 Task: Look for space in Don Carlos, Philippines from 6th September, 2023 to 12th September, 2023 for 4 adults in price range Rs.10000 to Rs.14000. Place can be private room with 4 bedrooms having 4 beds and 4 bathrooms. Property type can be house, flat, guest house. Amenities needed are: wifi, TV, free parkinig on premises, gym, breakfast. Booking option can be shelf check-in. Required host language is English.
Action: Mouse moved to (490, 123)
Screenshot: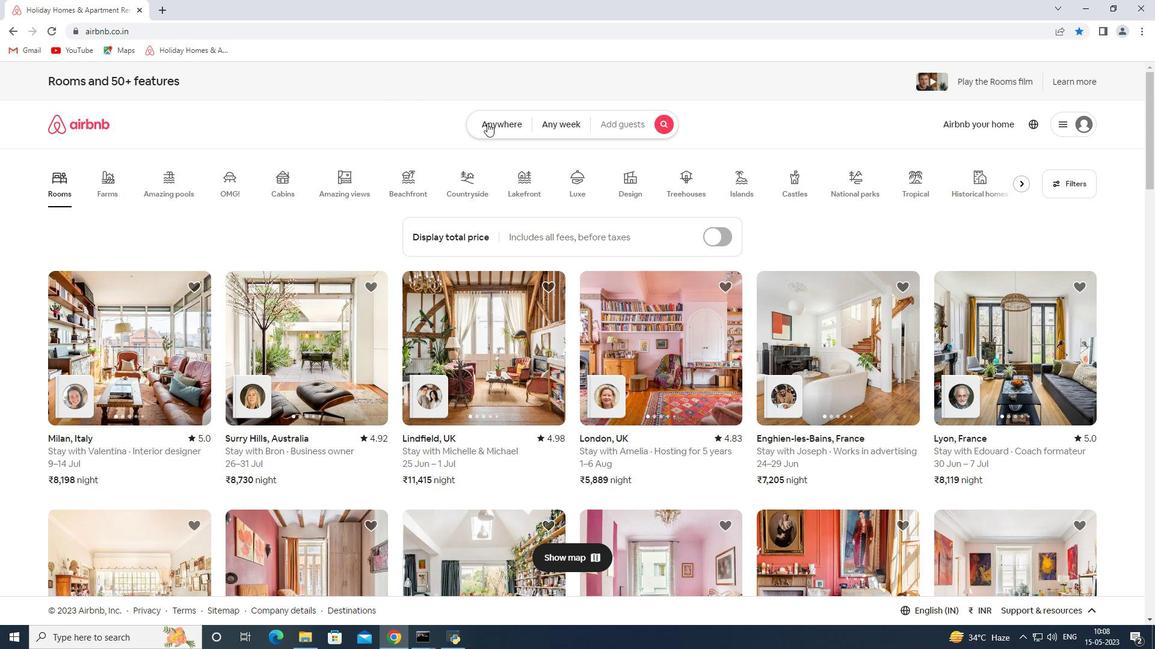 
Action: Mouse pressed left at (490, 123)
Screenshot: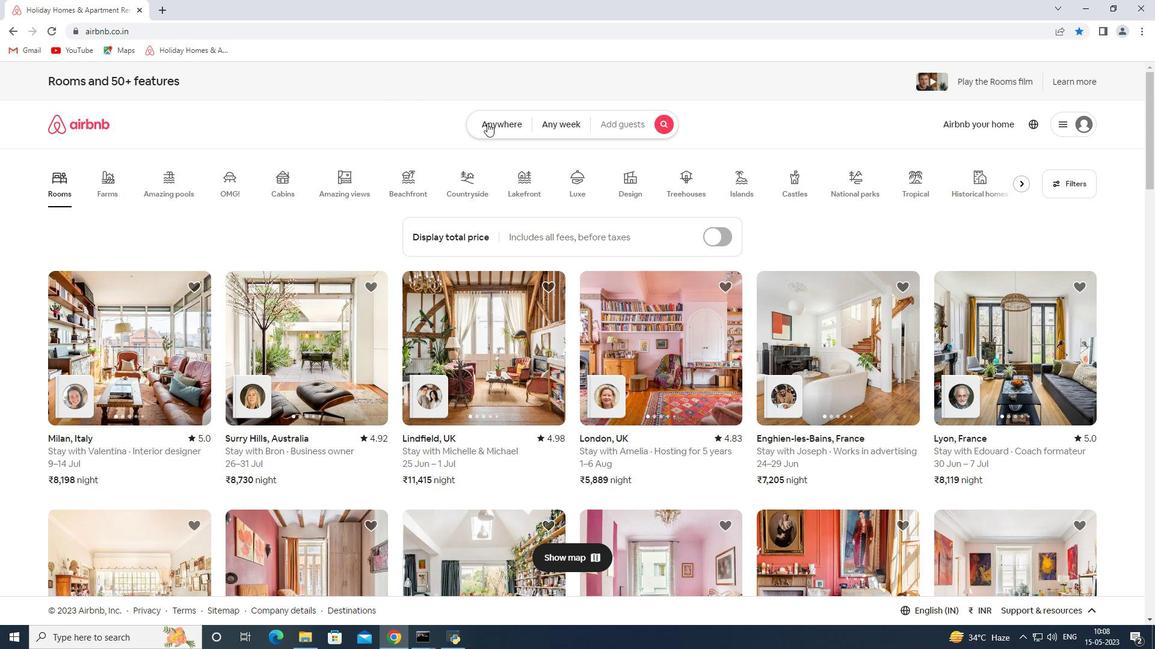 
Action: Mouse moved to (428, 175)
Screenshot: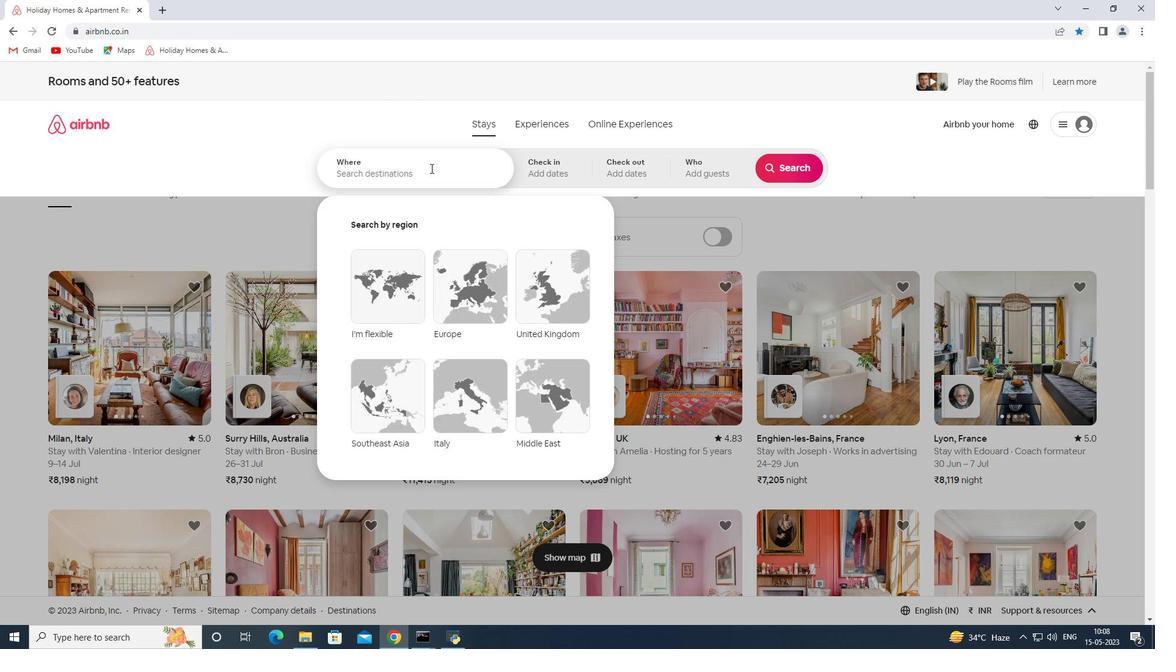 
Action: Mouse pressed left at (428, 175)
Screenshot: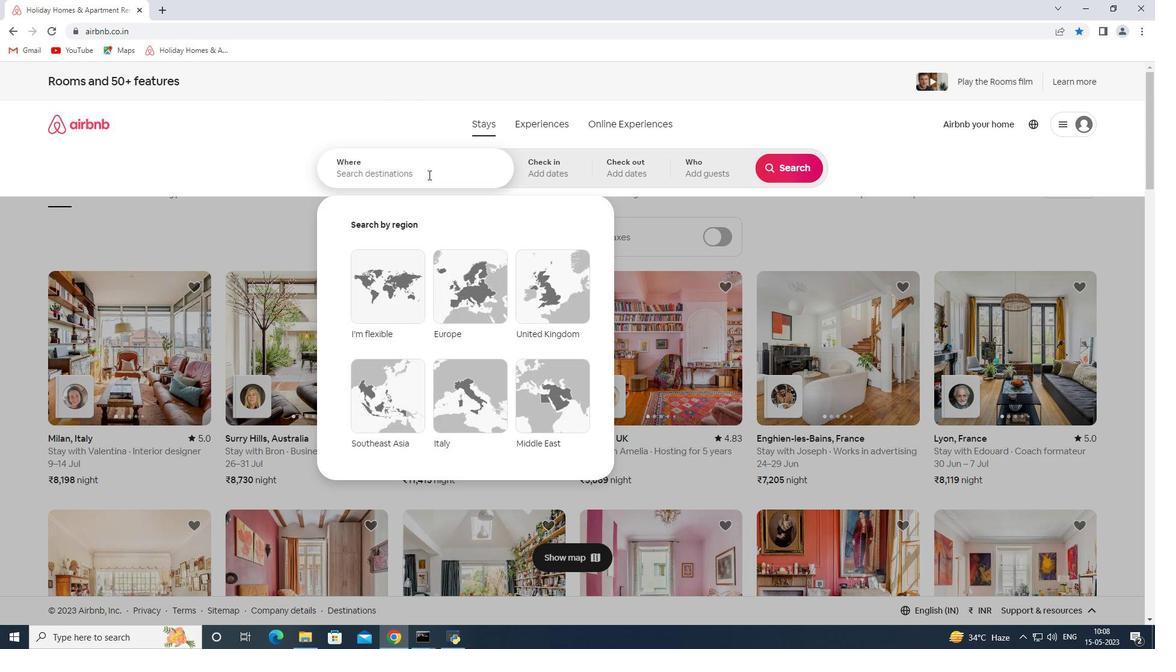 
Action: Key pressed <Key.shift><Key.shift><Key.shift><Key.shift><Key.shift><Key.shift>Don<Key.shift><Key.space><Key.shift>Carlos<Key.space><Key.shift>Philippines<Key.space><Key.enter>
Screenshot: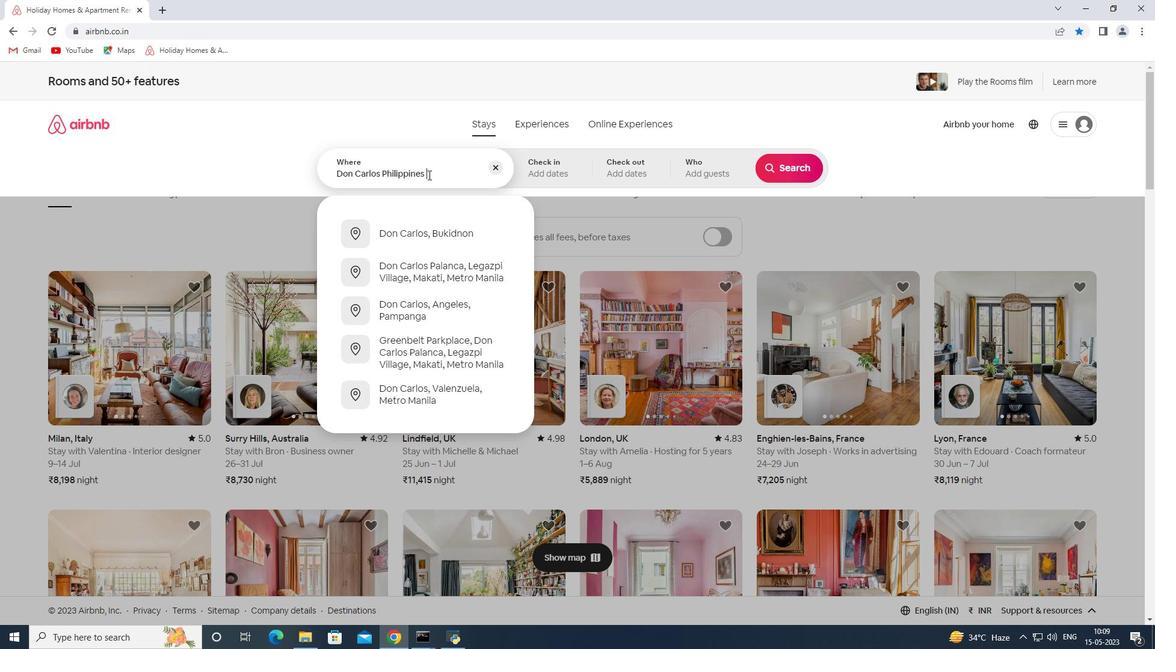 
Action: Mouse moved to (794, 265)
Screenshot: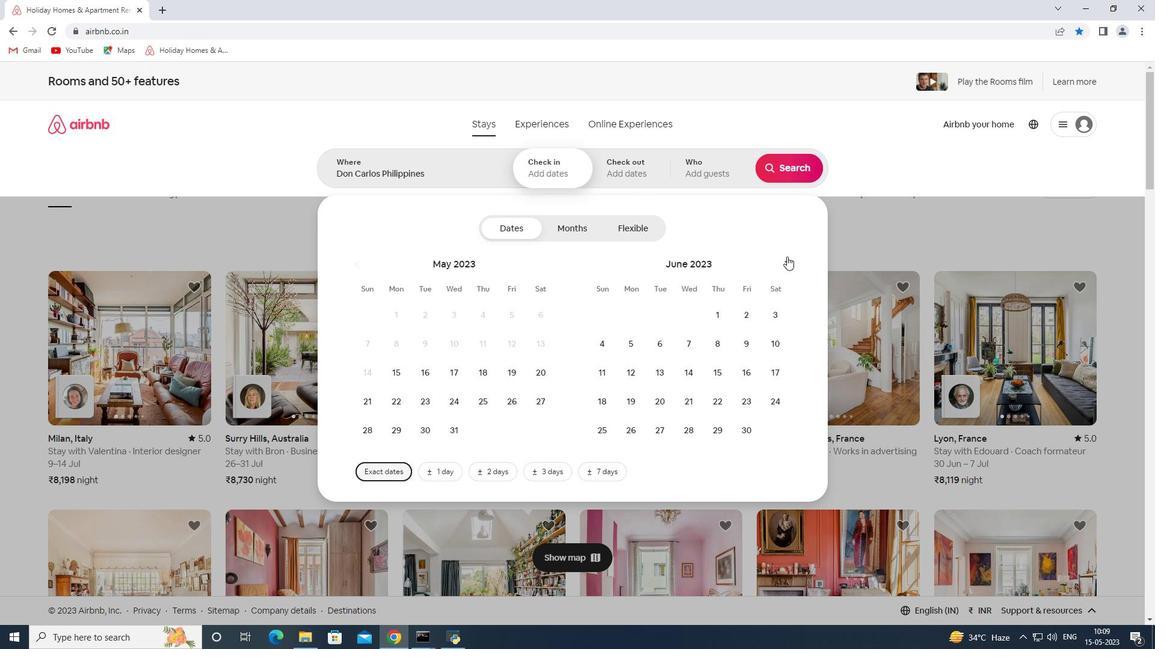 
Action: Mouse pressed left at (794, 265)
Screenshot: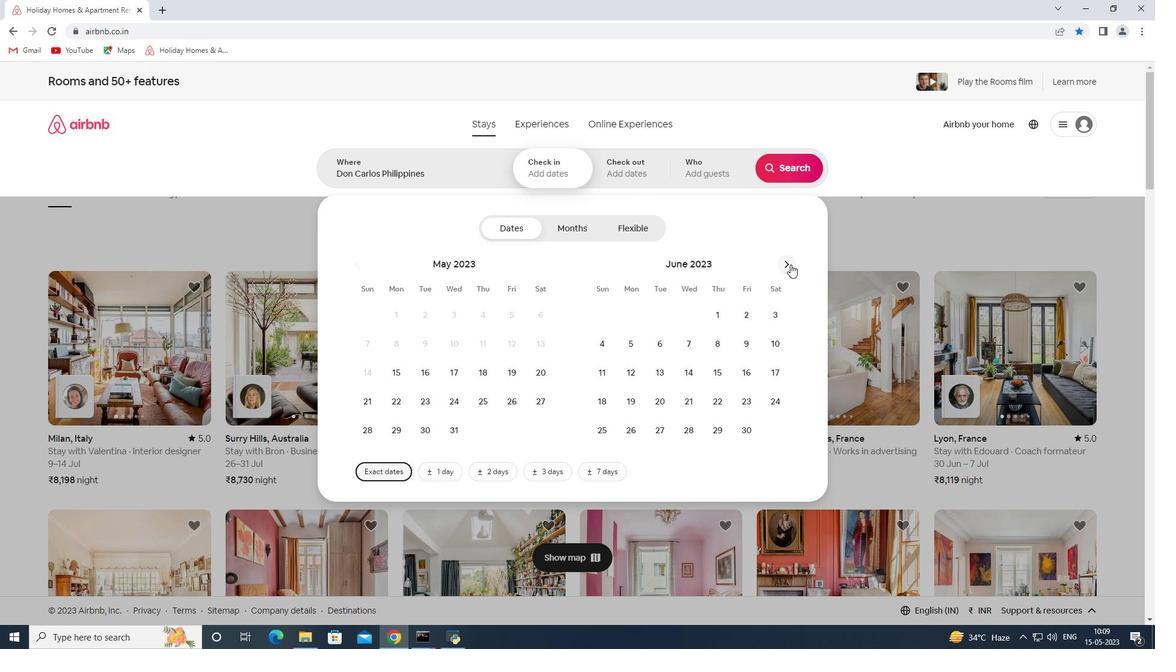 
Action: Mouse moved to (788, 265)
Screenshot: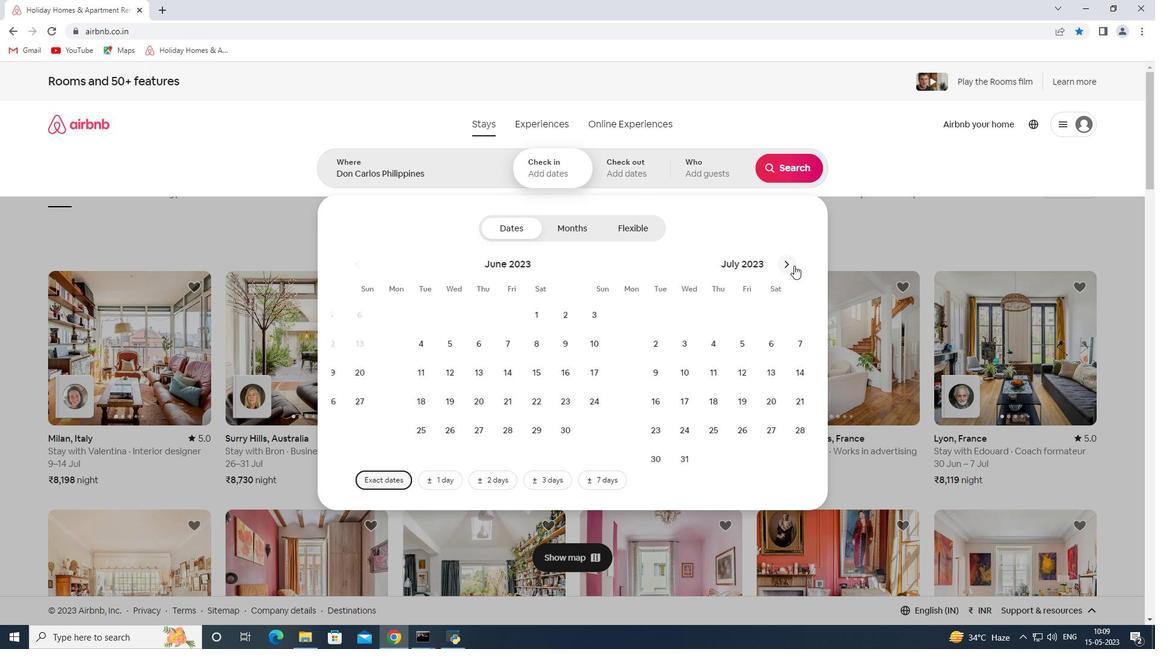 
Action: Mouse pressed left at (788, 265)
Screenshot: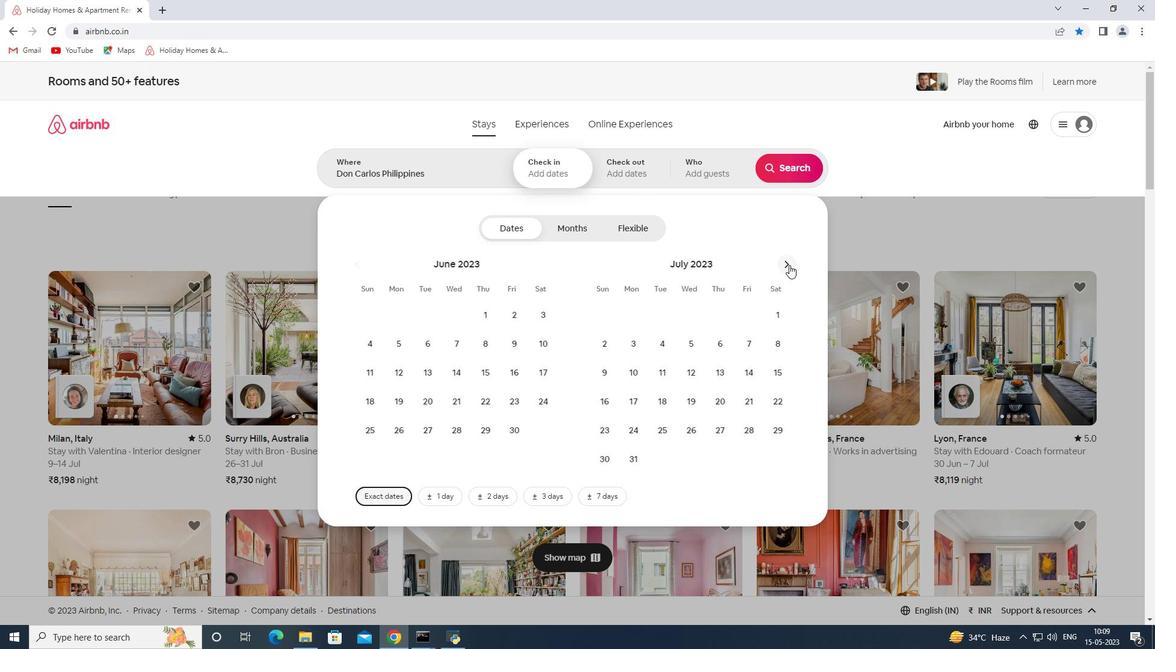 
Action: Mouse moved to (779, 265)
Screenshot: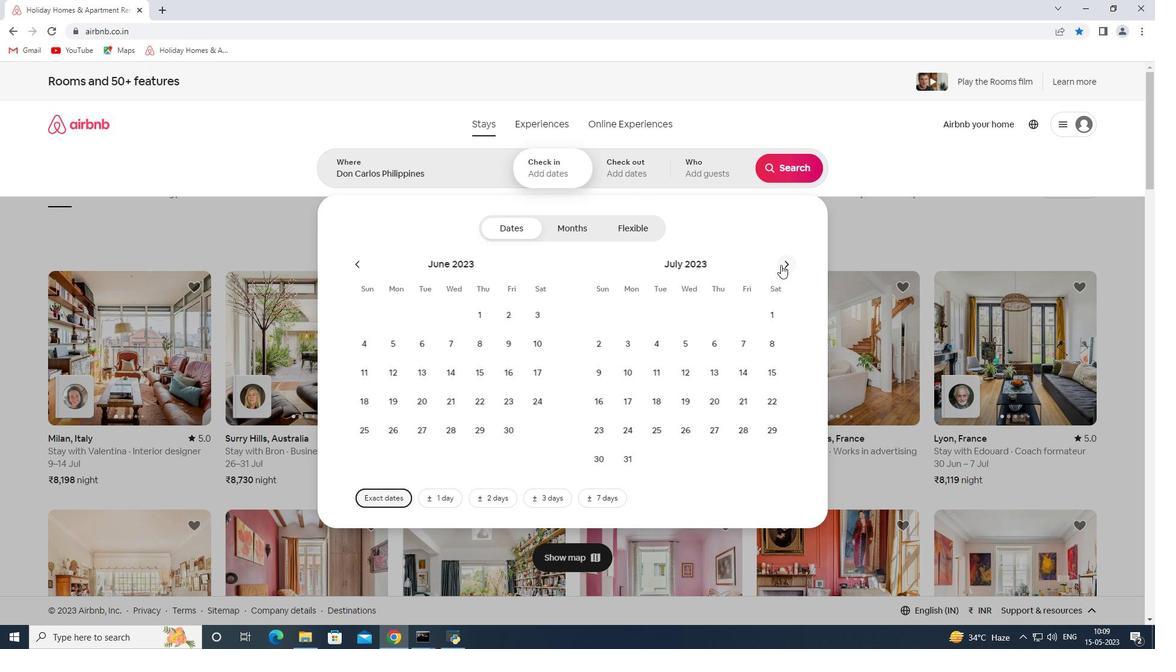 
Action: Mouse pressed left at (779, 265)
Screenshot: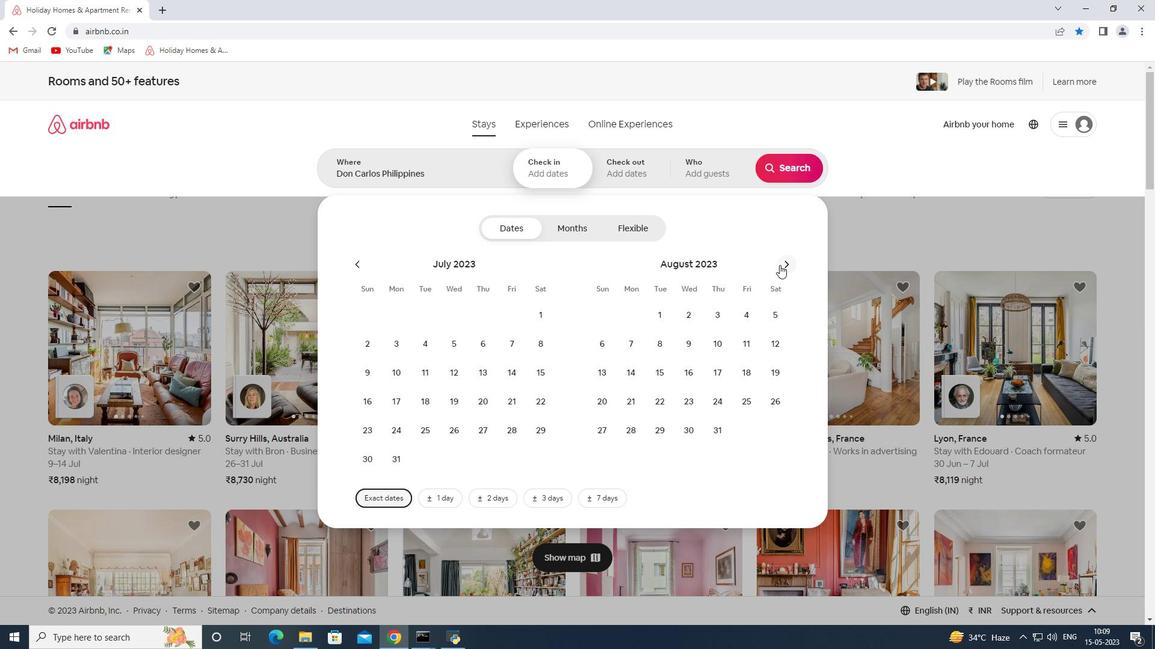 
Action: Mouse moved to (690, 345)
Screenshot: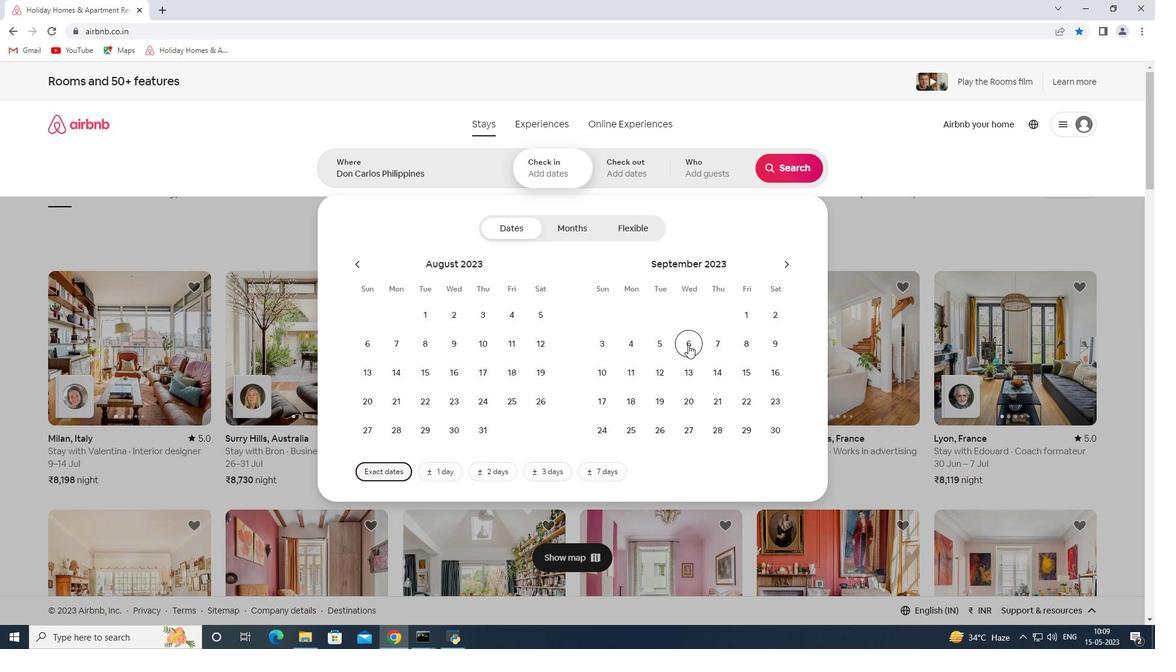 
Action: Mouse pressed left at (690, 345)
Screenshot: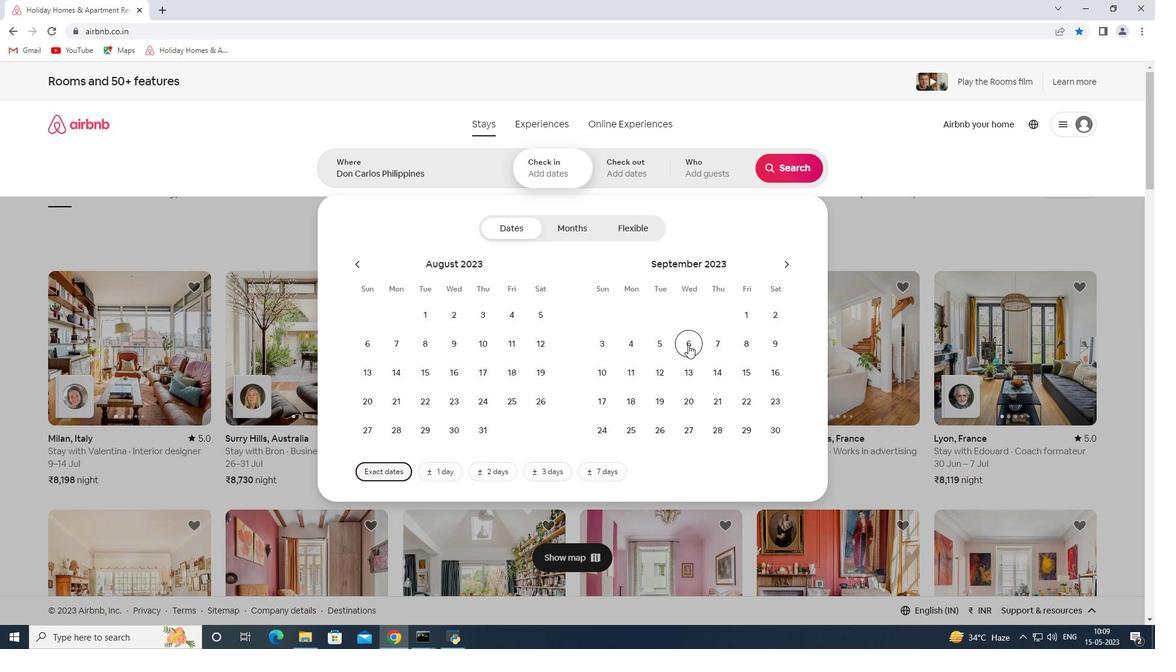 
Action: Mouse moved to (665, 373)
Screenshot: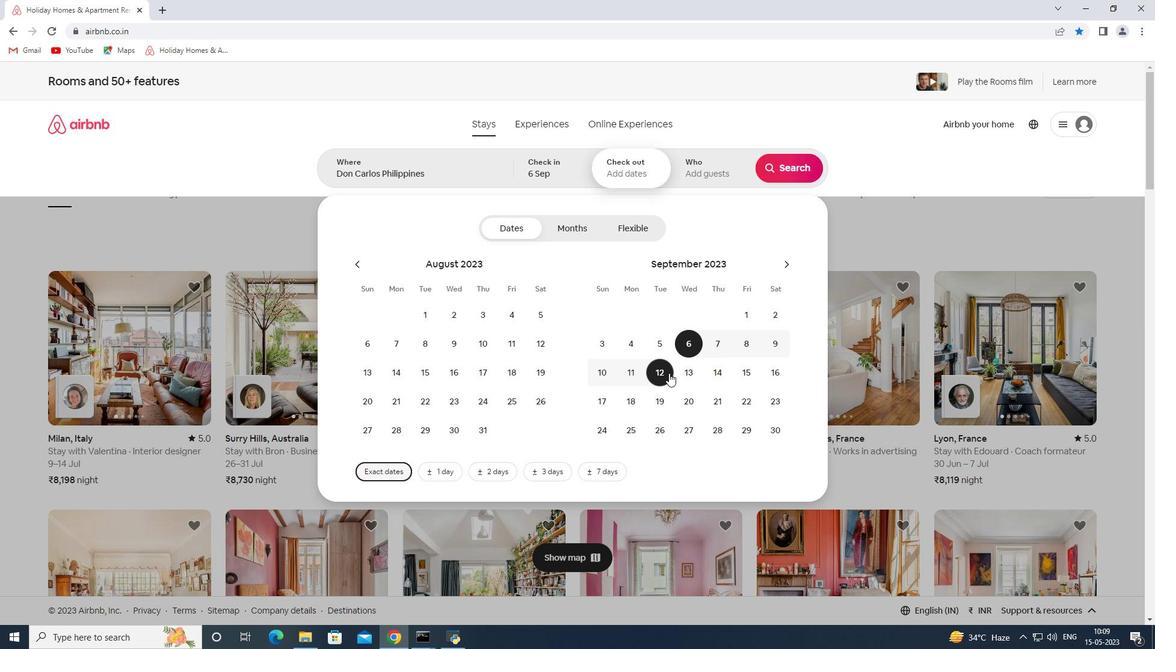 
Action: Mouse pressed left at (665, 373)
Screenshot: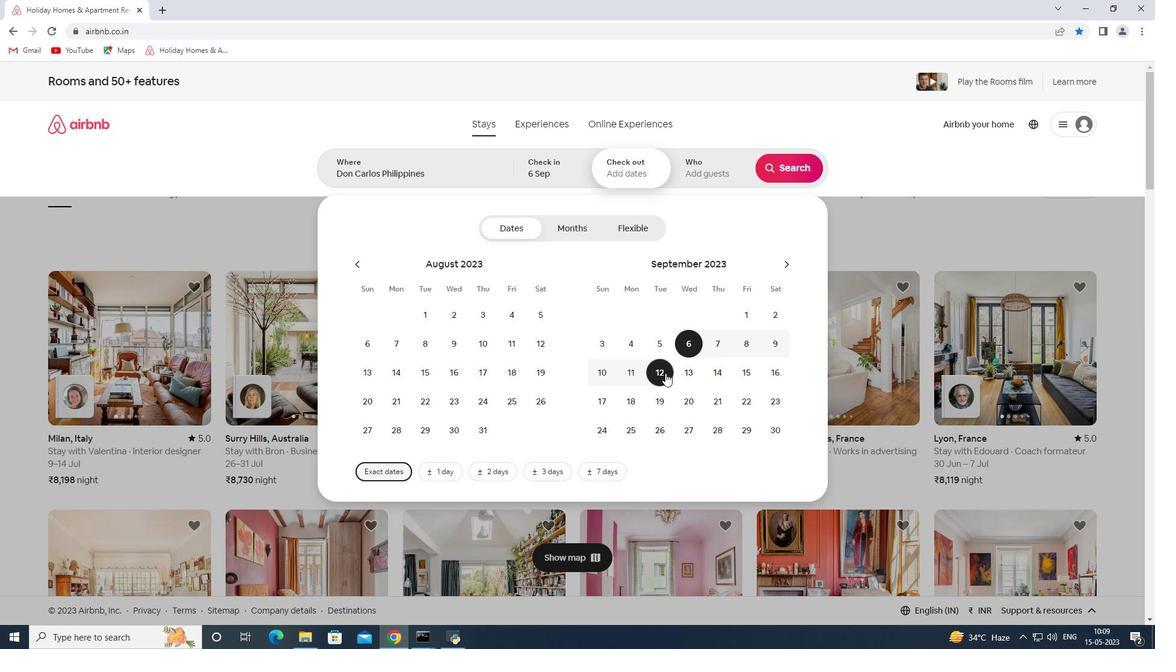 
Action: Mouse moved to (714, 179)
Screenshot: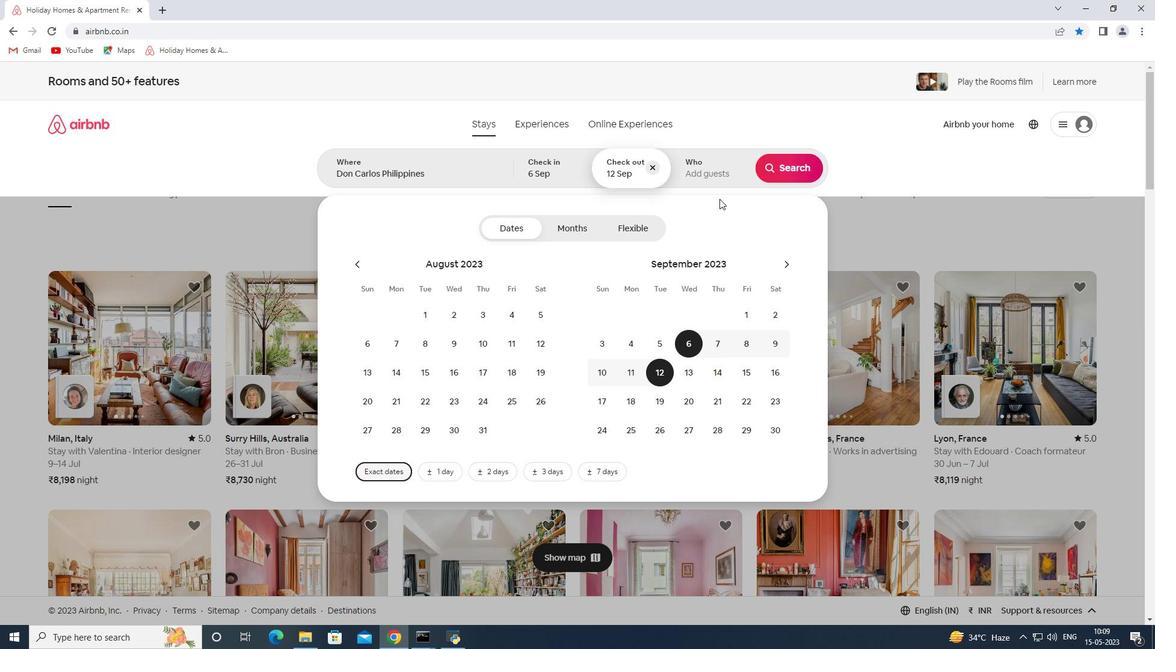 
Action: Mouse pressed left at (714, 179)
Screenshot: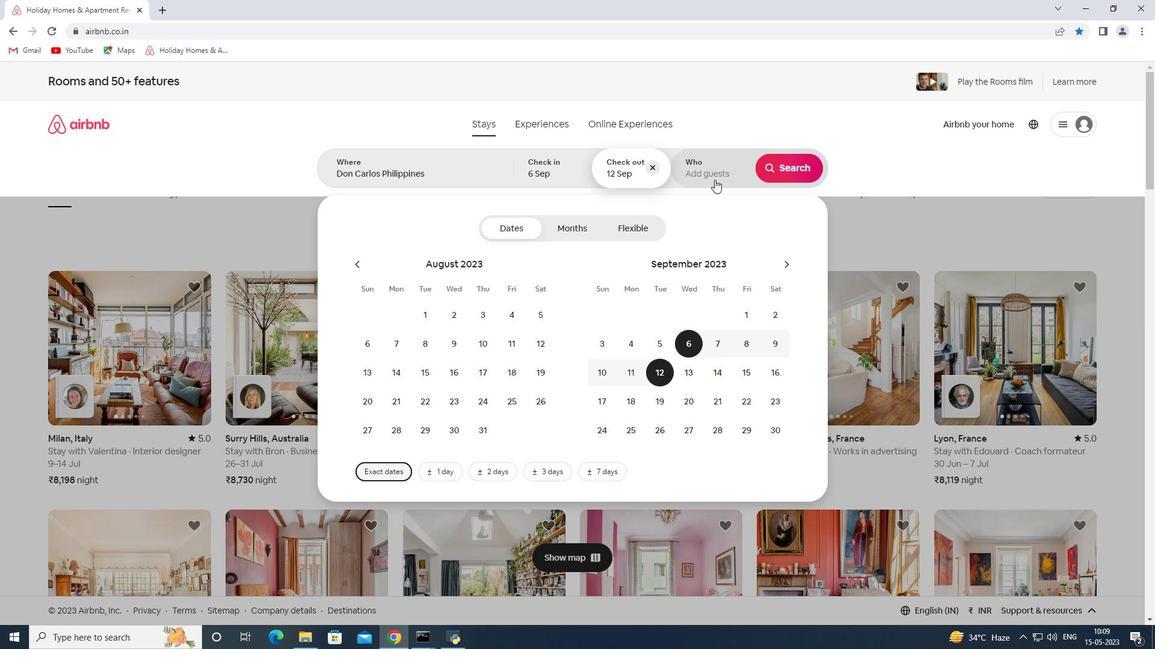 
Action: Mouse moved to (794, 237)
Screenshot: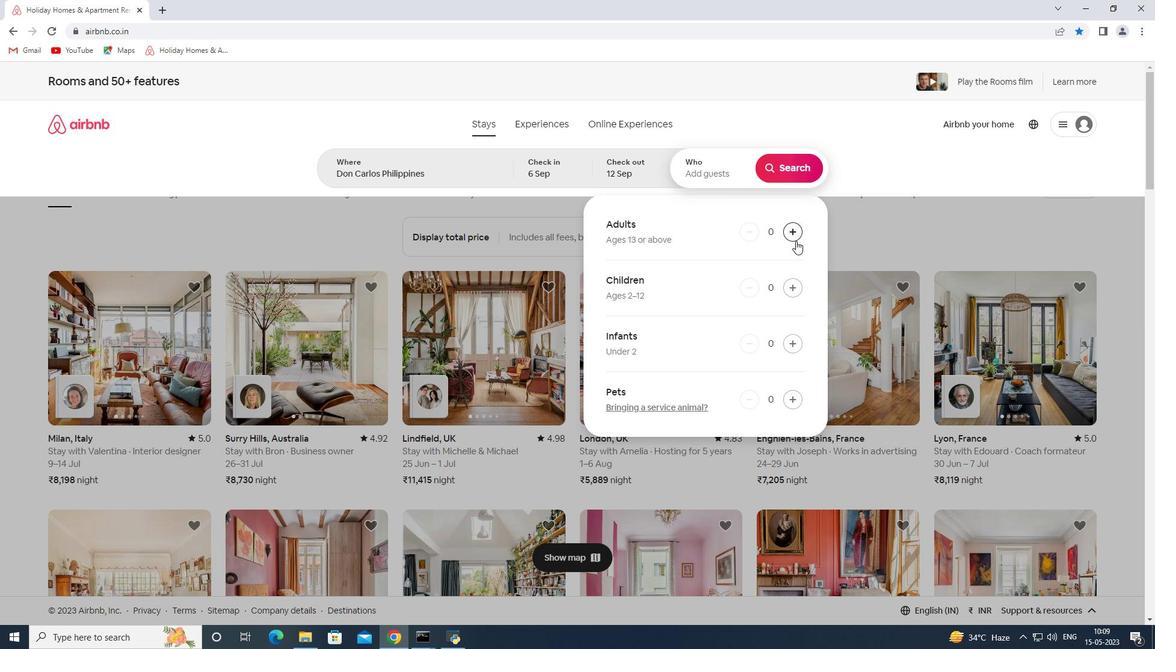 
Action: Mouse pressed left at (794, 237)
Screenshot: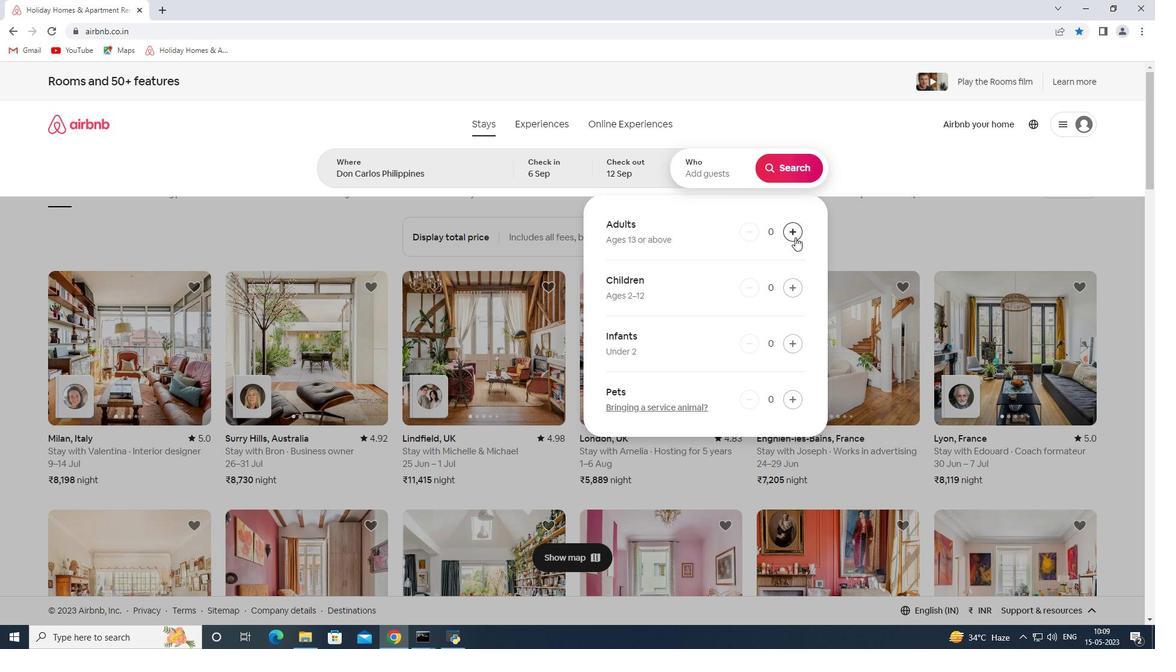 
Action: Mouse pressed left at (794, 237)
Screenshot: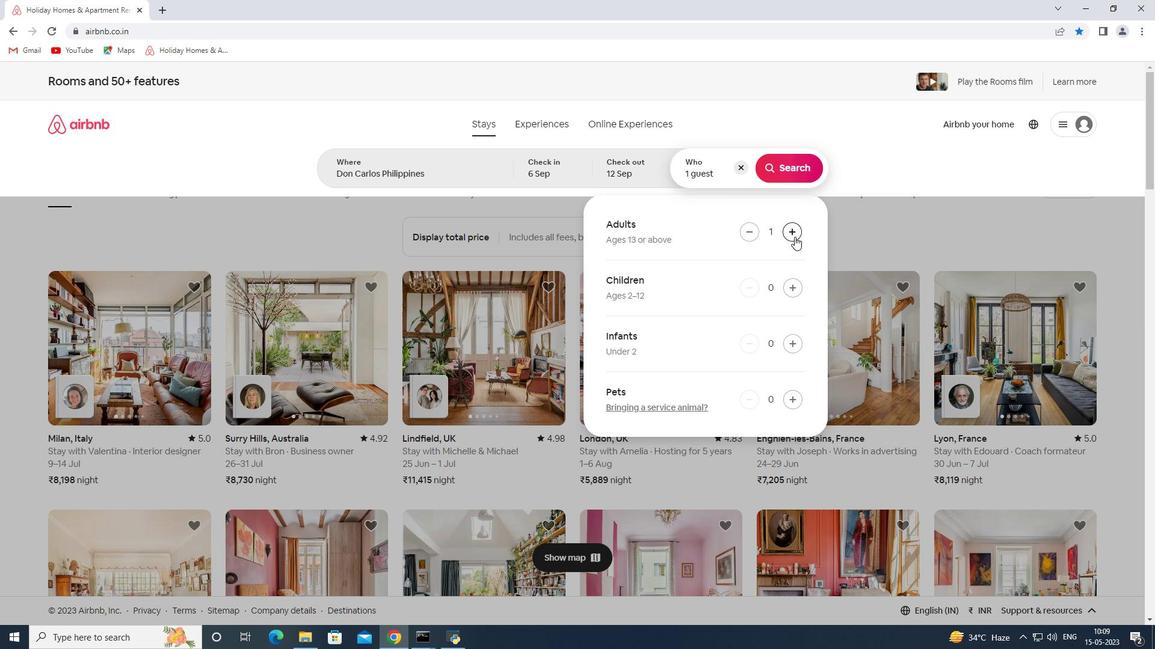 
Action: Mouse pressed left at (794, 237)
Screenshot: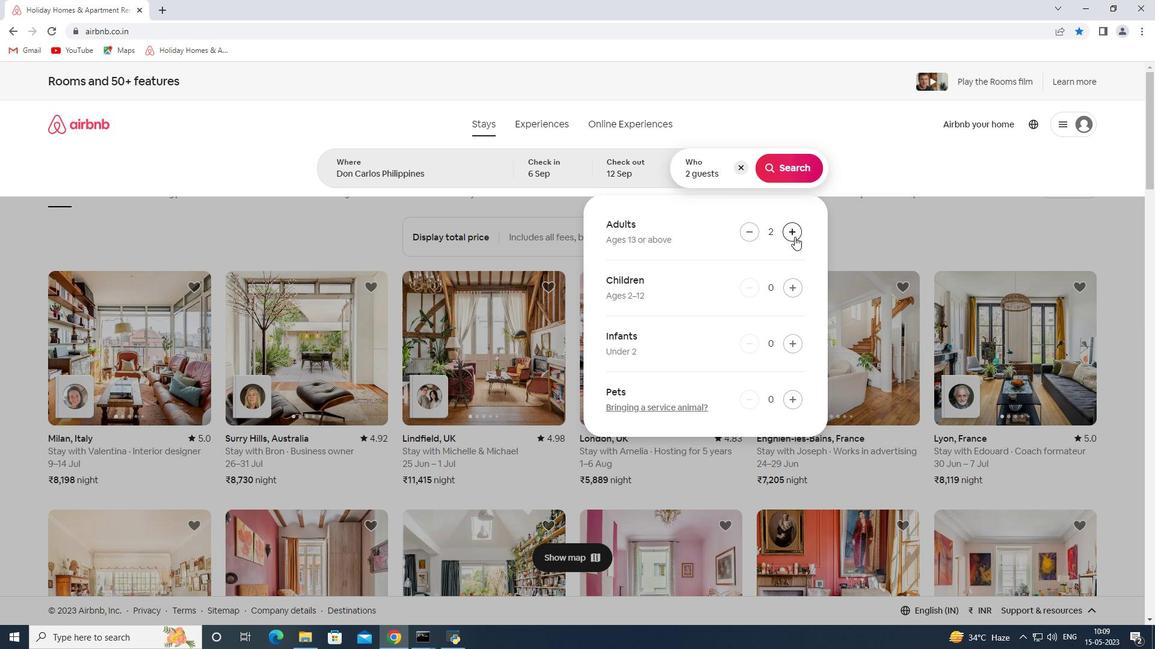 
Action: Mouse pressed left at (794, 237)
Screenshot: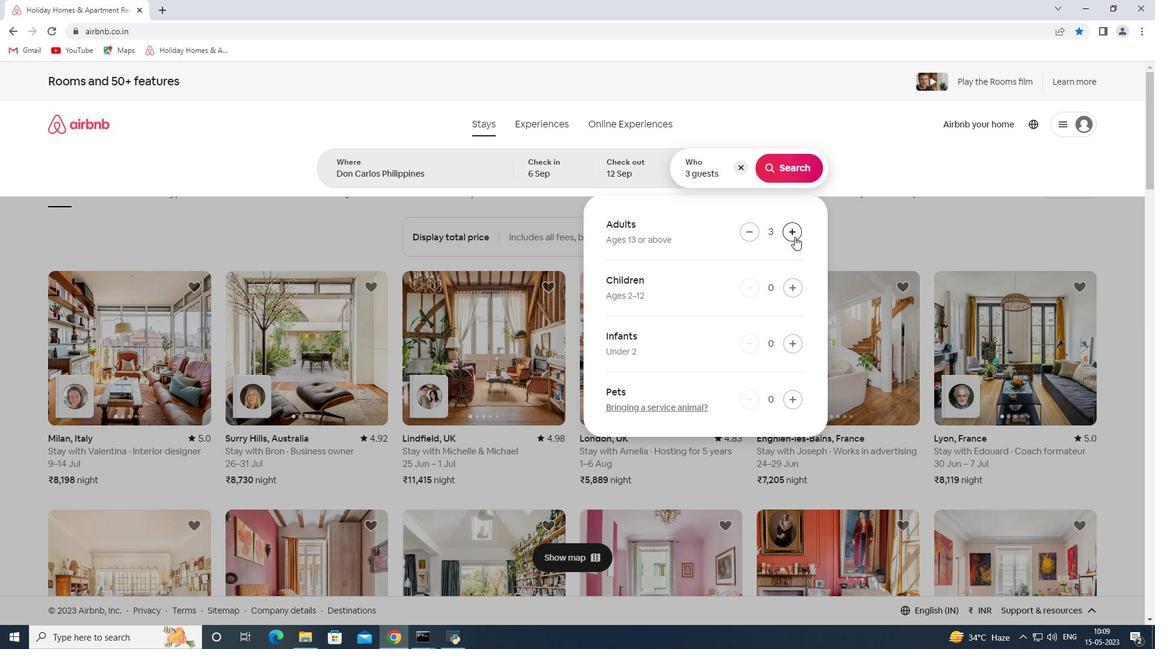 
Action: Mouse moved to (799, 167)
Screenshot: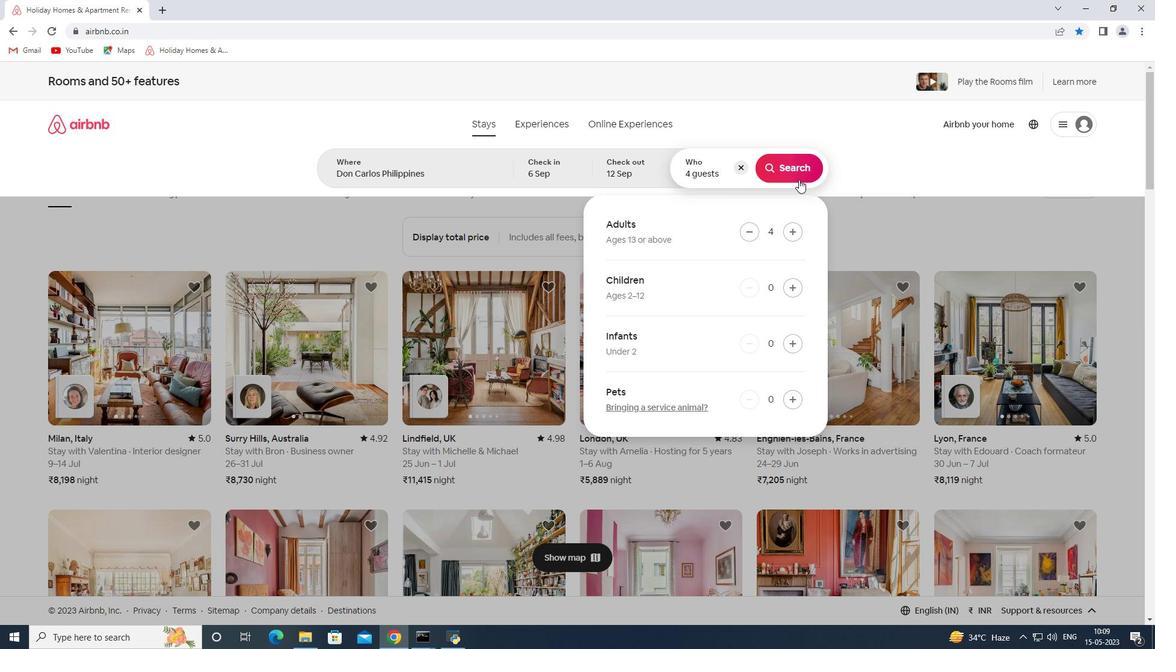 
Action: Mouse pressed left at (799, 167)
Screenshot: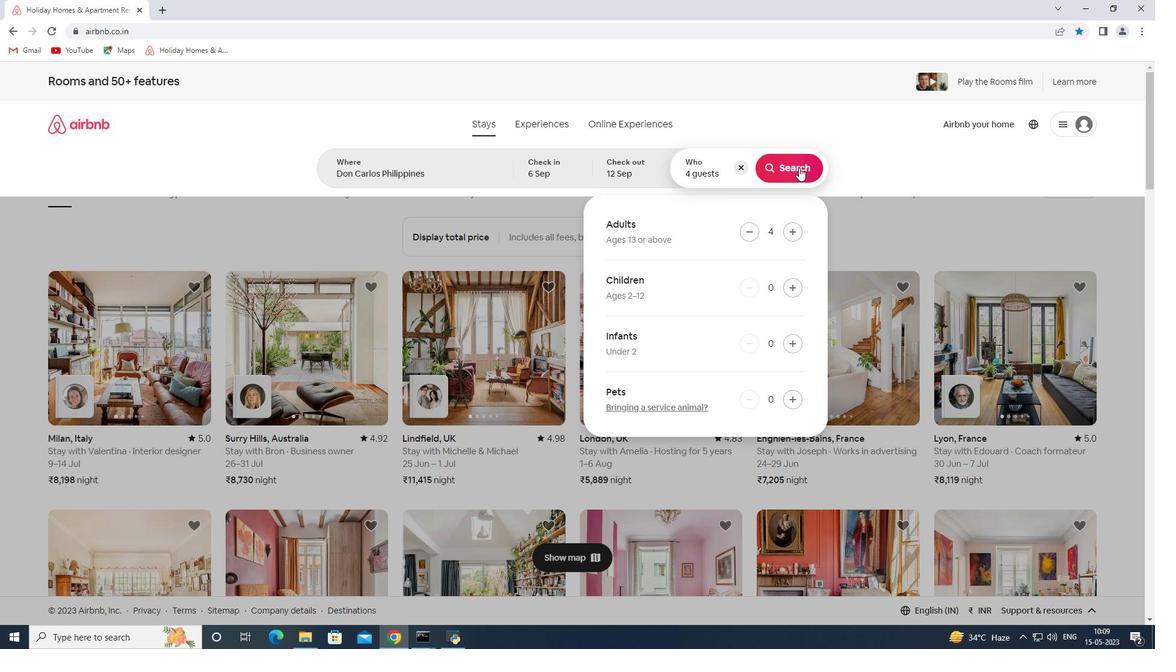 
Action: Mouse moved to (1106, 135)
Screenshot: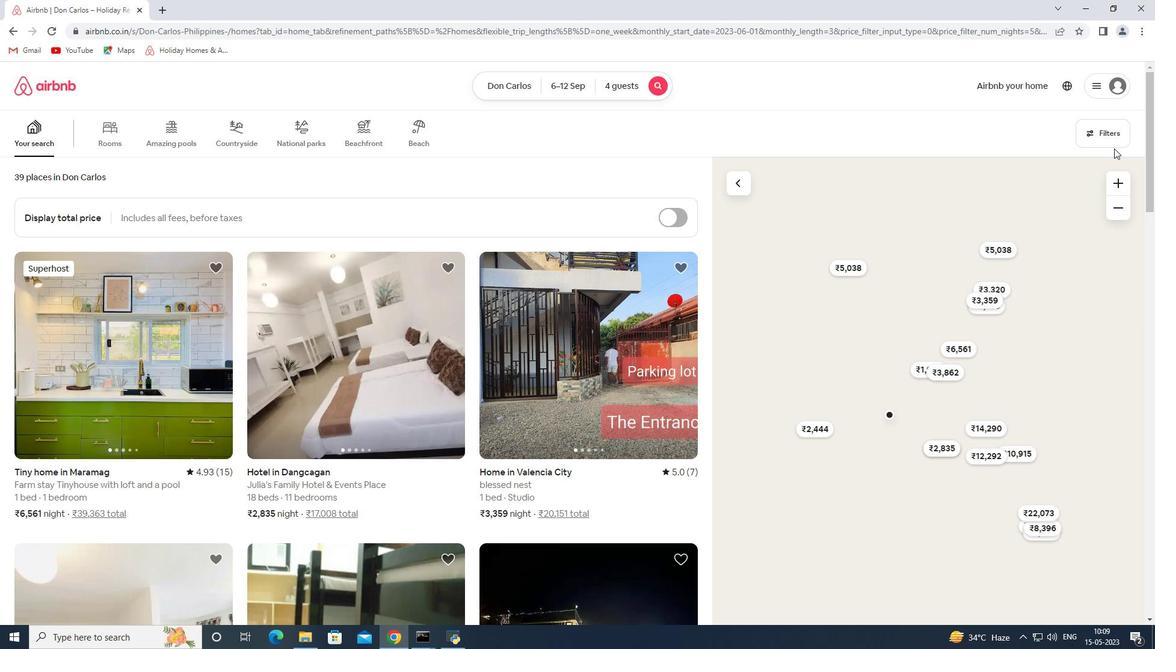 
Action: Mouse pressed left at (1106, 135)
Screenshot: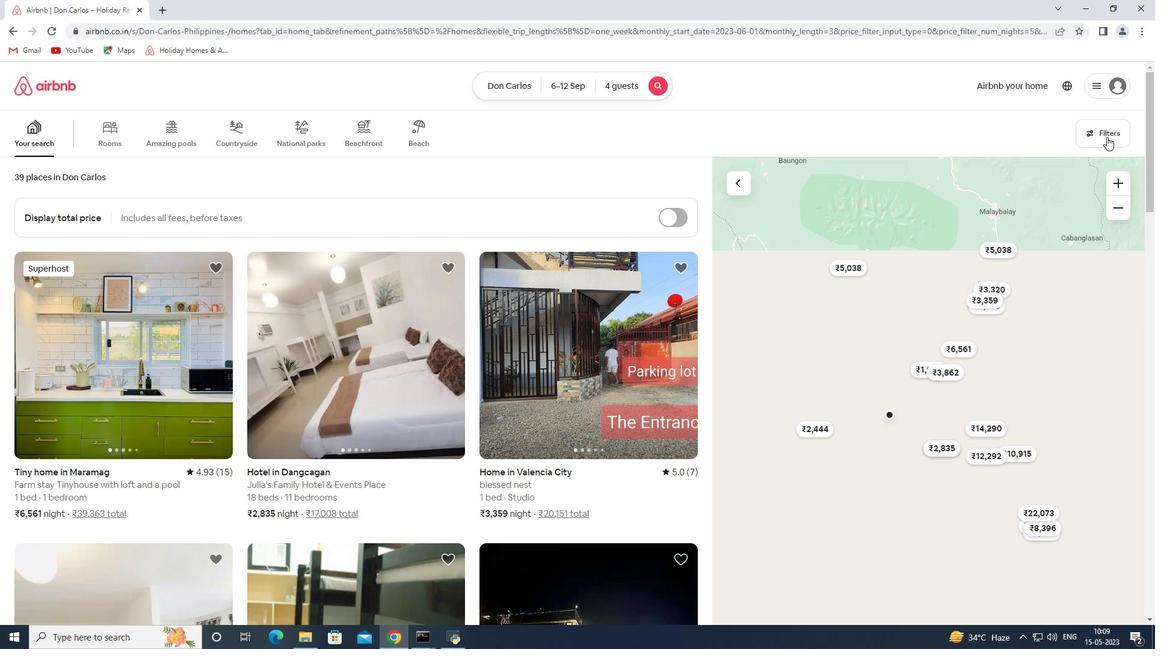 
Action: Mouse moved to (432, 430)
Screenshot: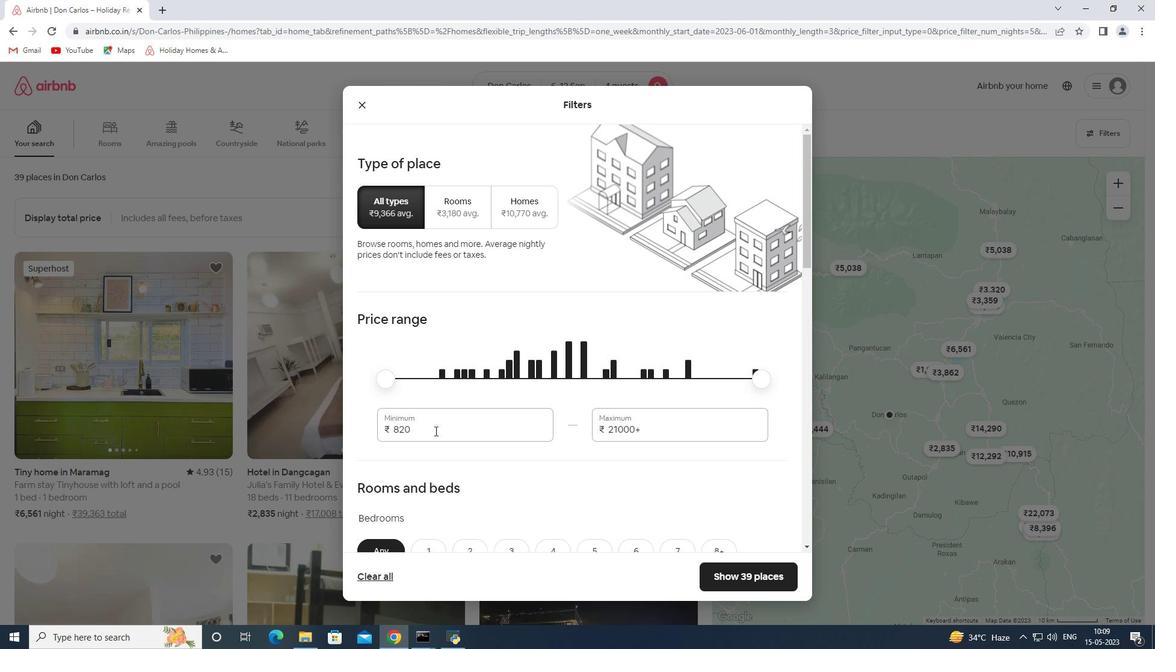 
Action: Mouse pressed left at (432, 430)
Screenshot: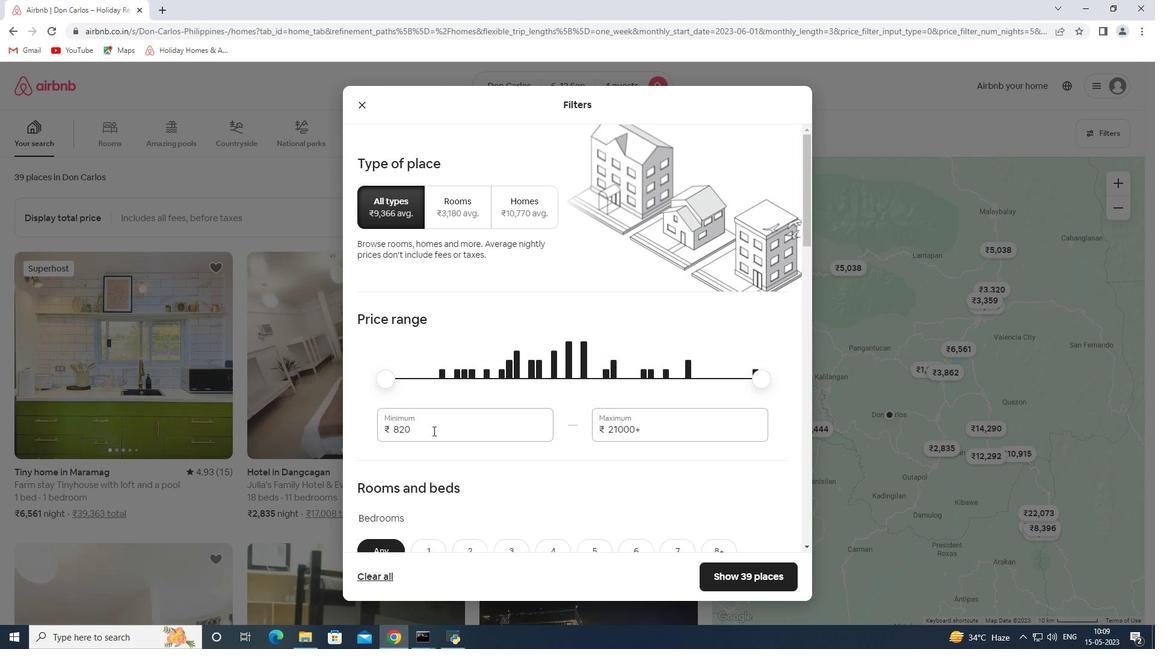 
Action: Mouse pressed left at (432, 430)
Screenshot: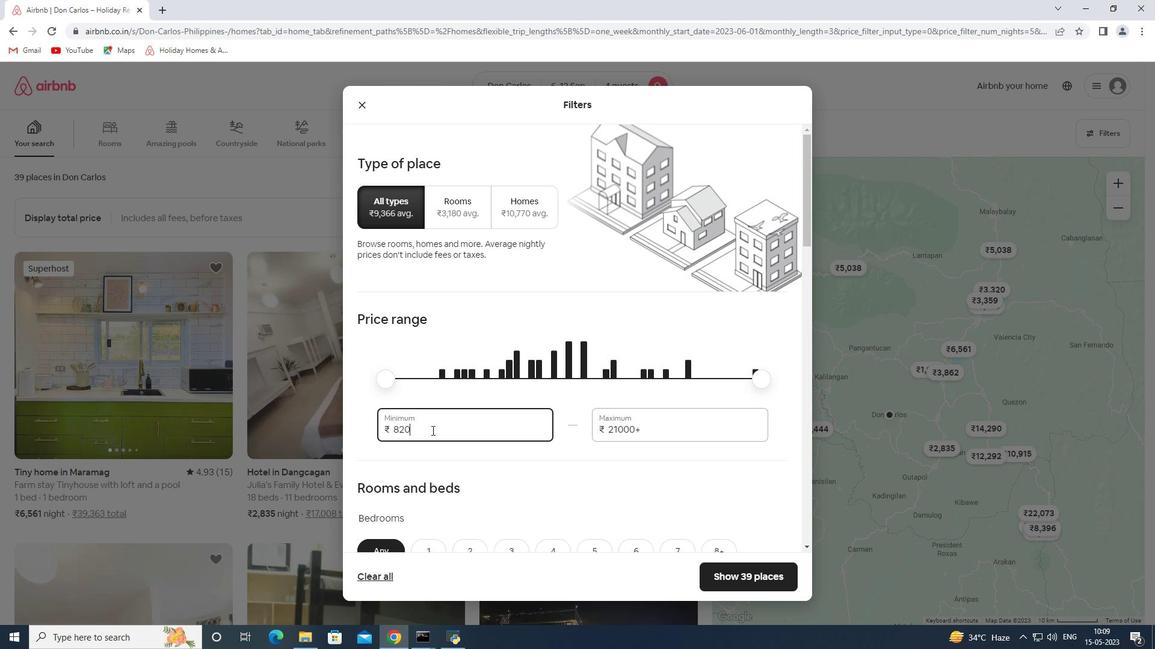 
Action: Key pressed 10000<Key.tab>14000
Screenshot: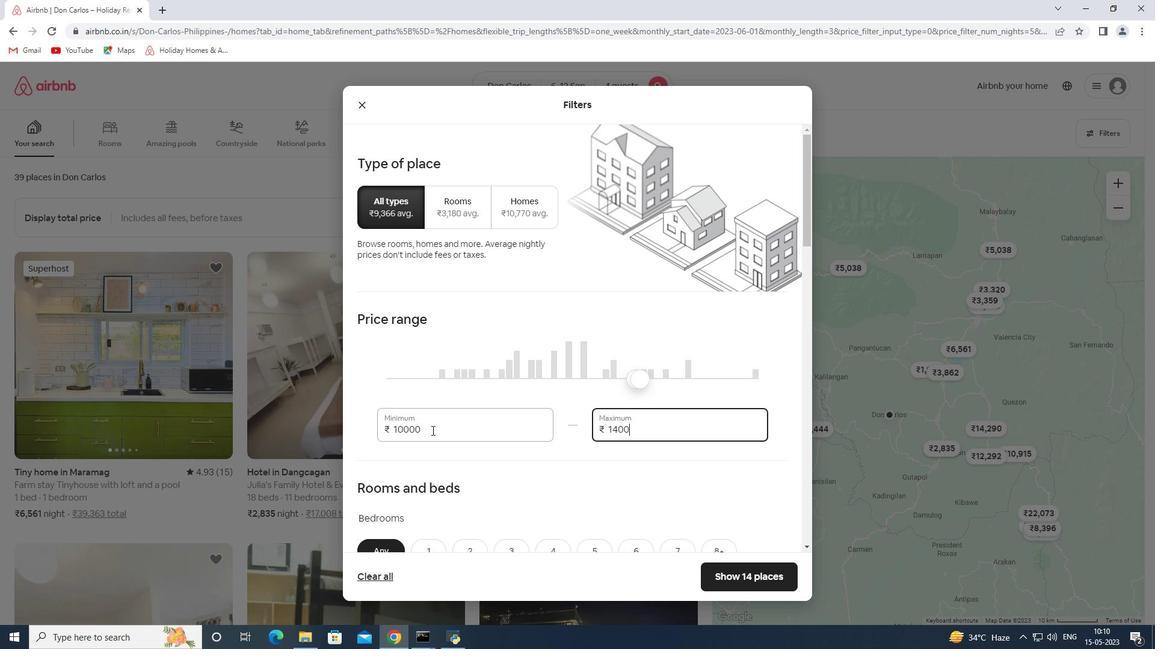 
Action: Mouse moved to (587, 377)
Screenshot: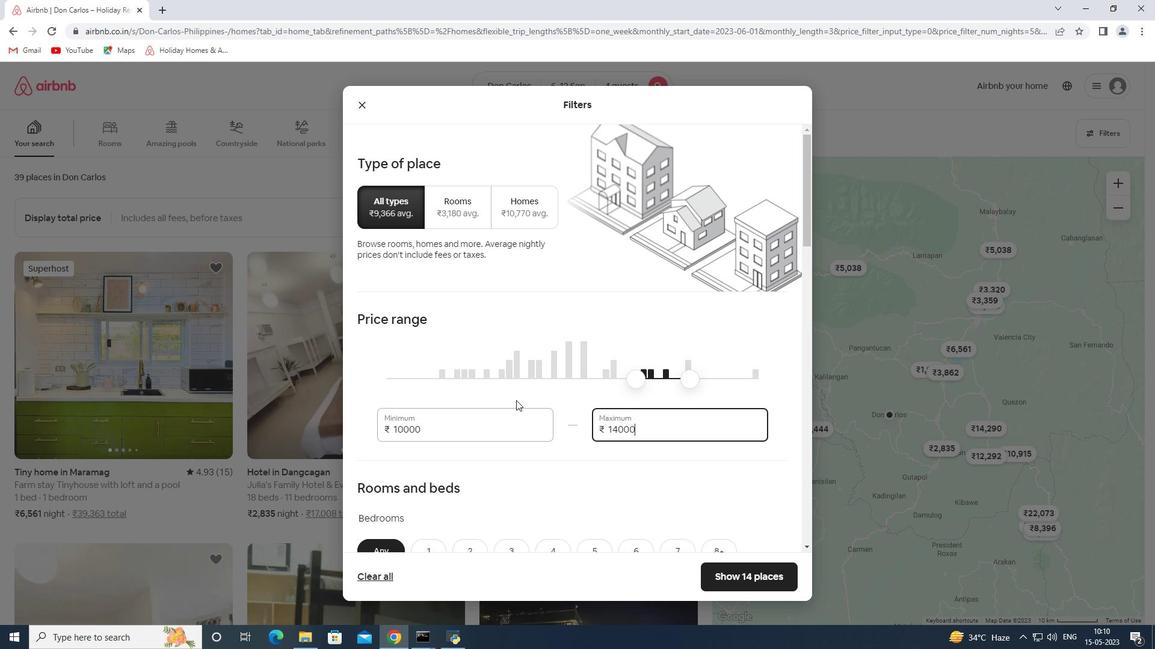 
Action: Mouse scrolled (587, 376) with delta (0, 0)
Screenshot: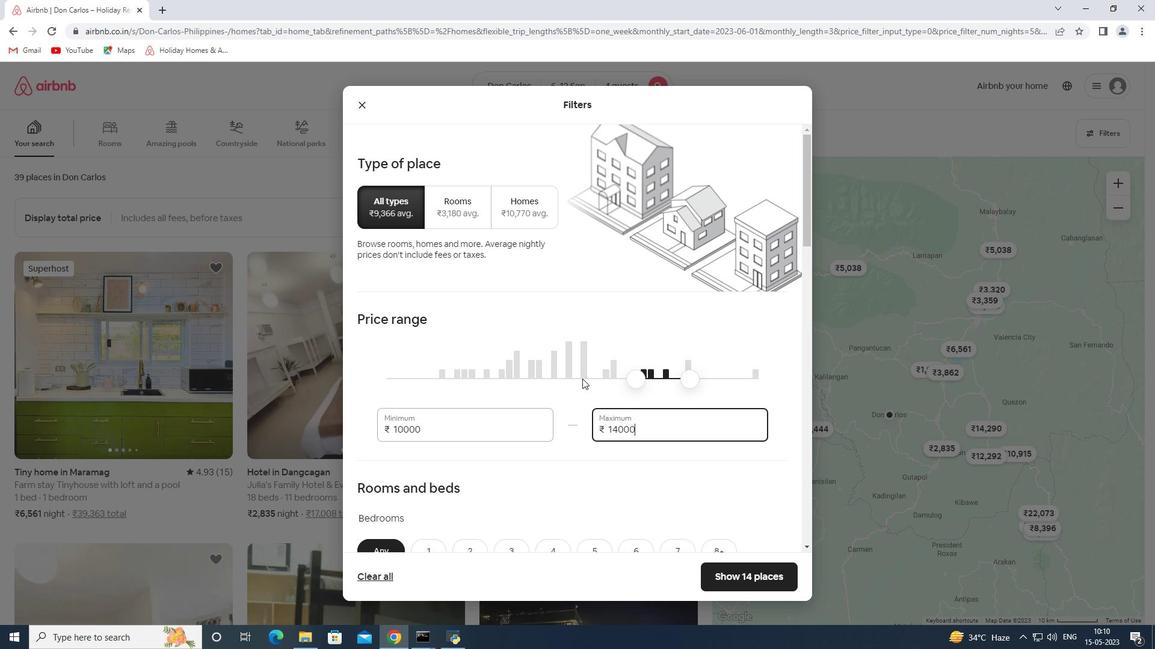 
Action: Mouse scrolled (587, 376) with delta (0, 0)
Screenshot: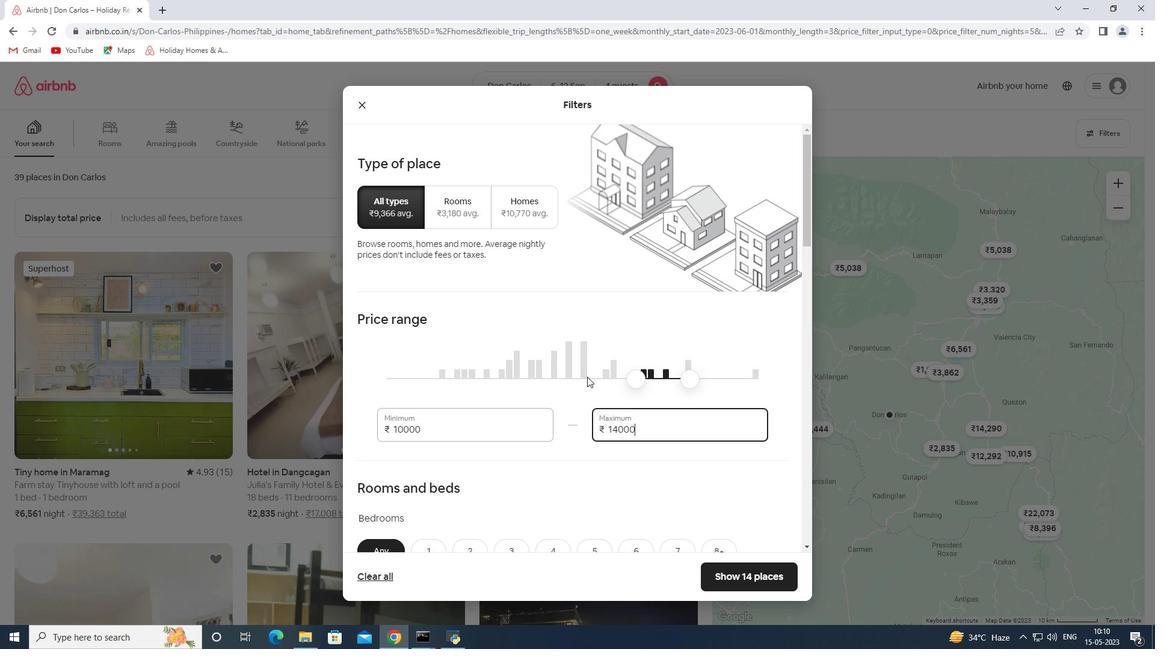 
Action: Mouse scrolled (587, 376) with delta (0, 0)
Screenshot: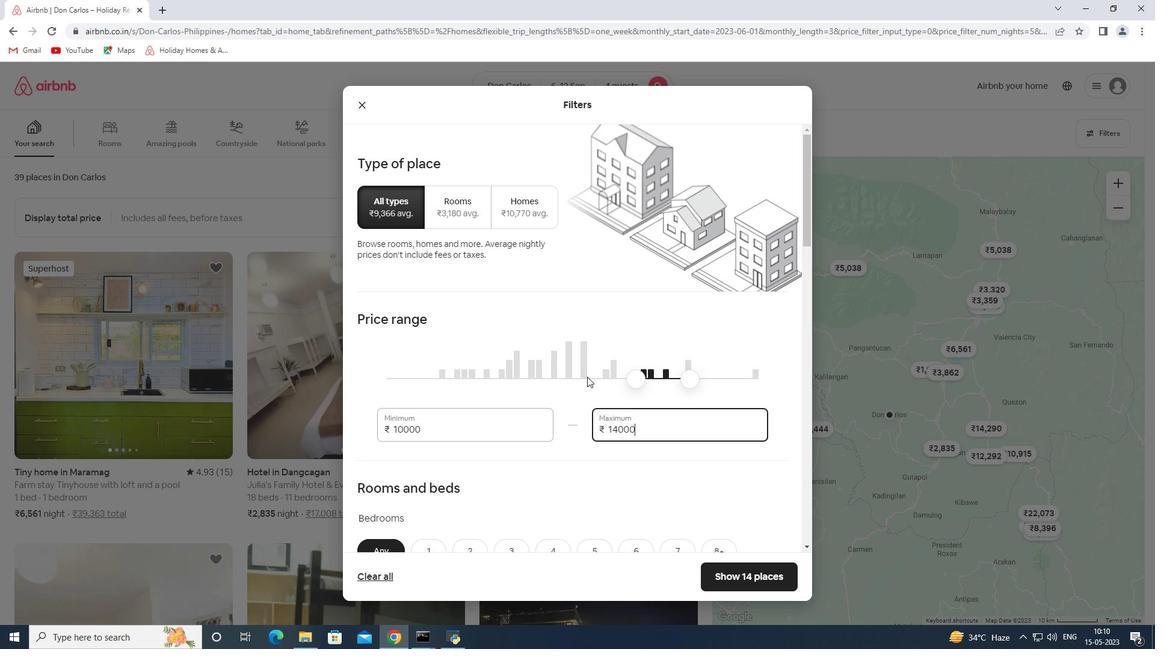 
Action: Mouse scrolled (587, 376) with delta (0, 0)
Screenshot: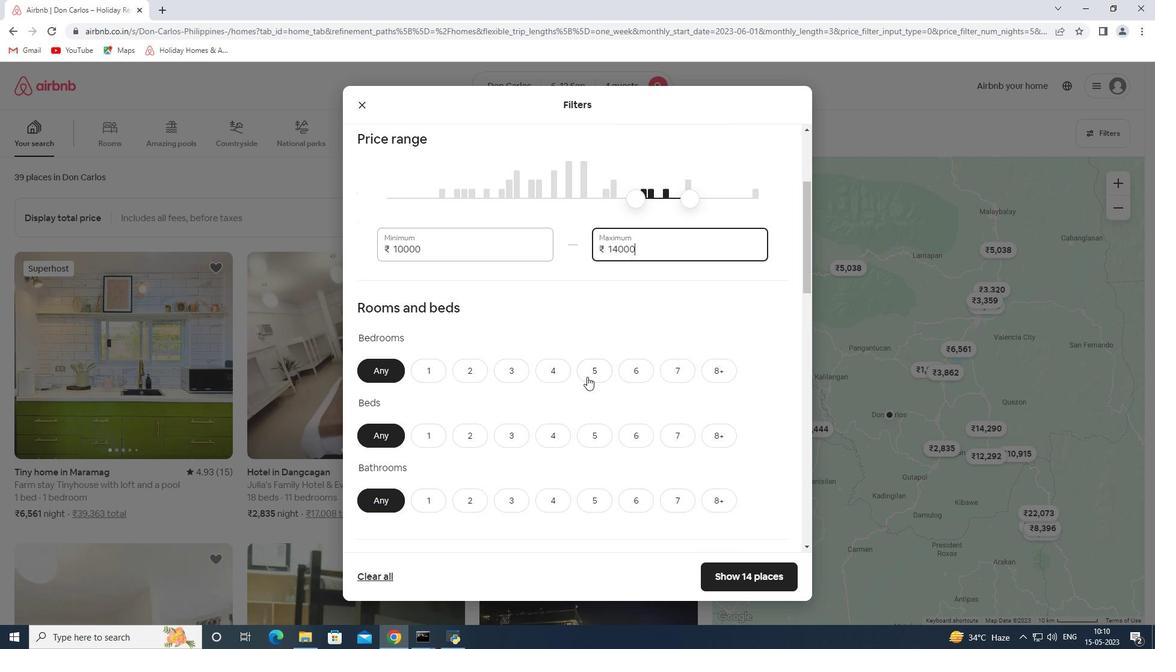 
Action: Mouse moved to (556, 315)
Screenshot: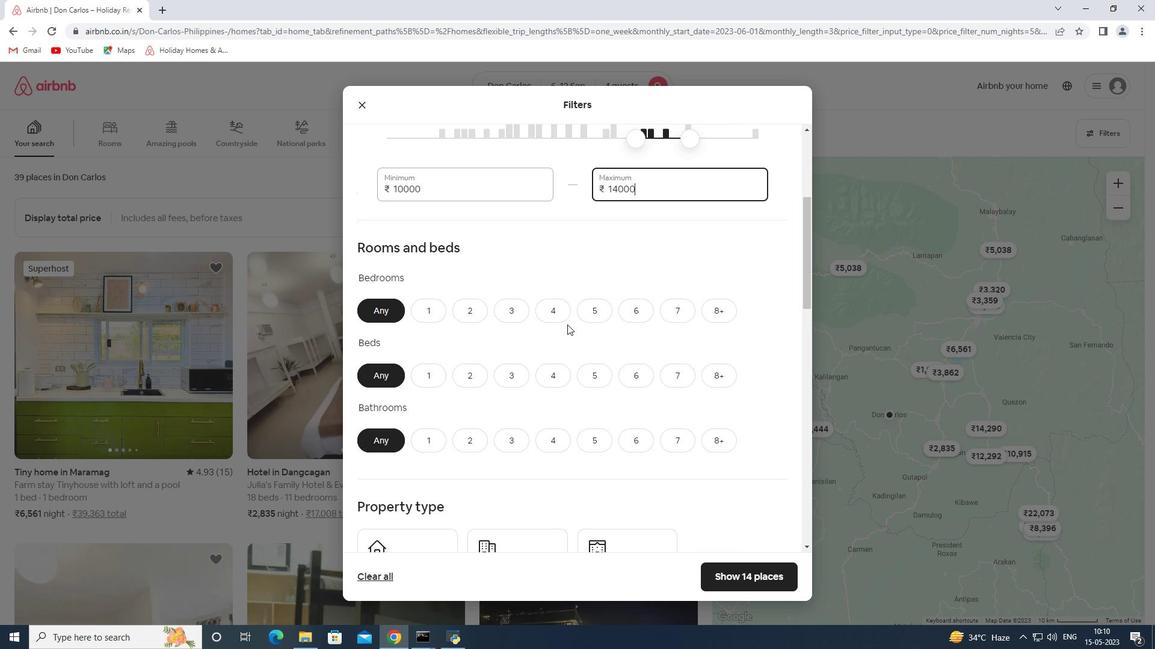 
Action: Mouse pressed left at (556, 315)
Screenshot: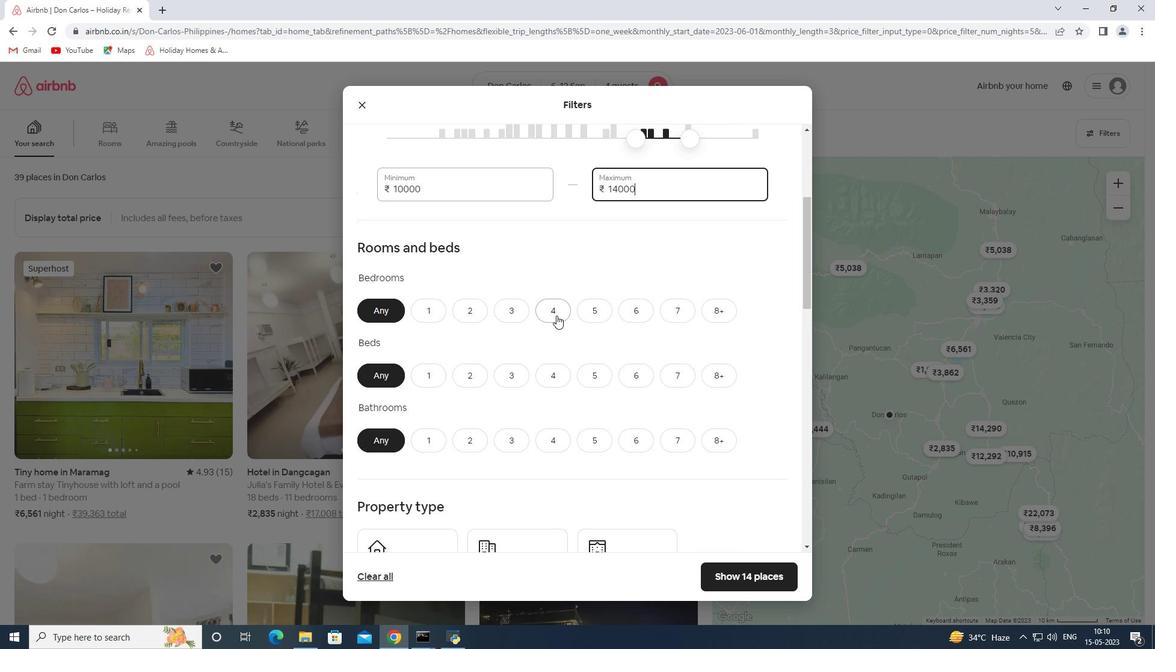 
Action: Mouse moved to (562, 370)
Screenshot: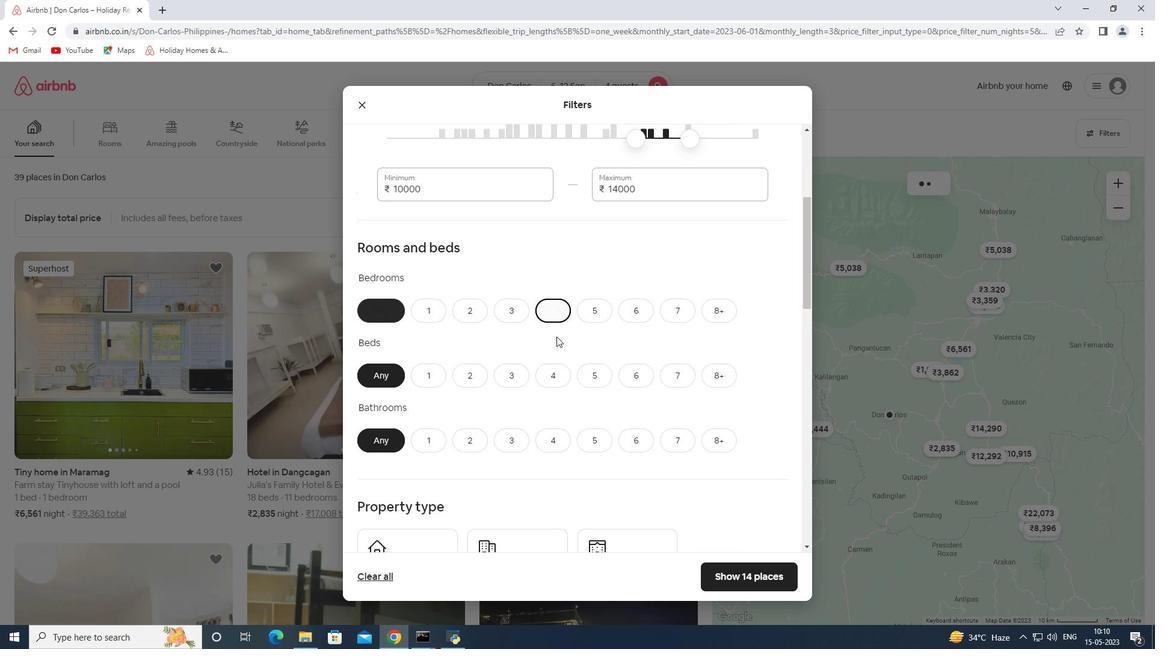 
Action: Mouse pressed left at (562, 370)
Screenshot: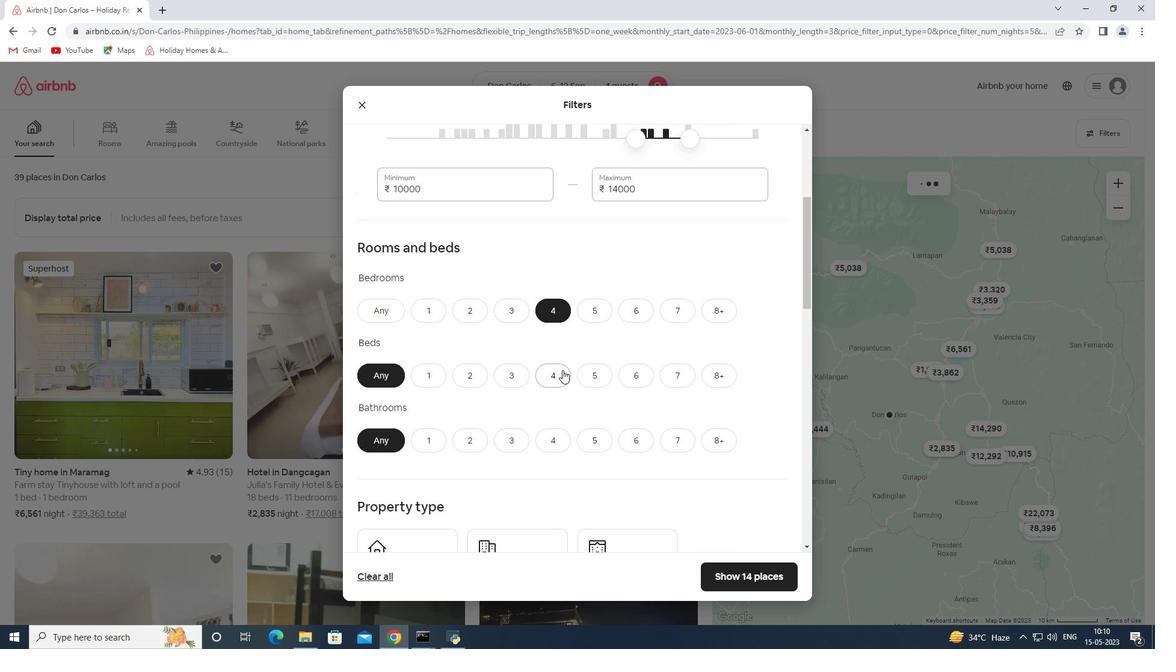 
Action: Mouse moved to (546, 441)
Screenshot: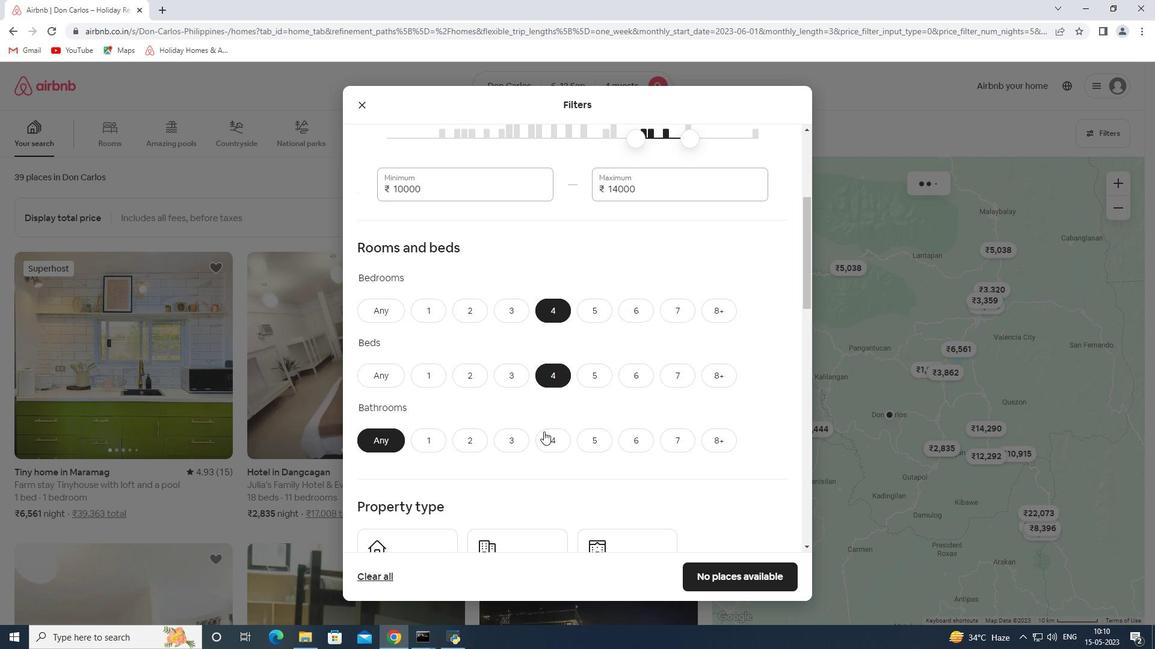 
Action: Mouse pressed left at (546, 441)
Screenshot: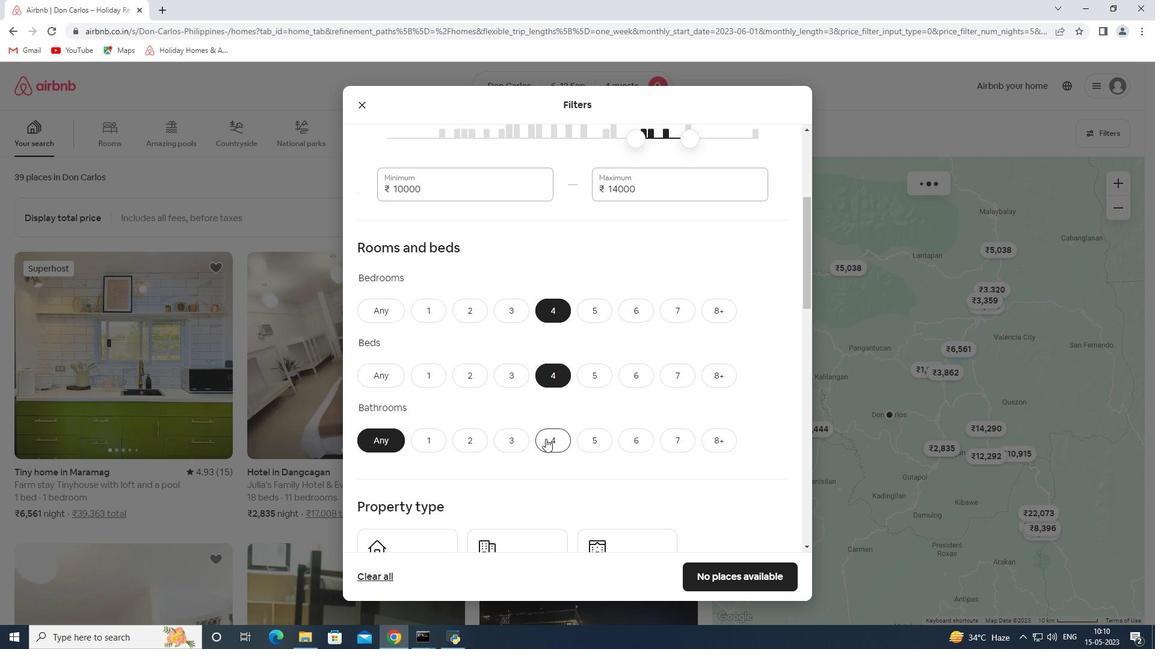 
Action: Mouse moved to (551, 409)
Screenshot: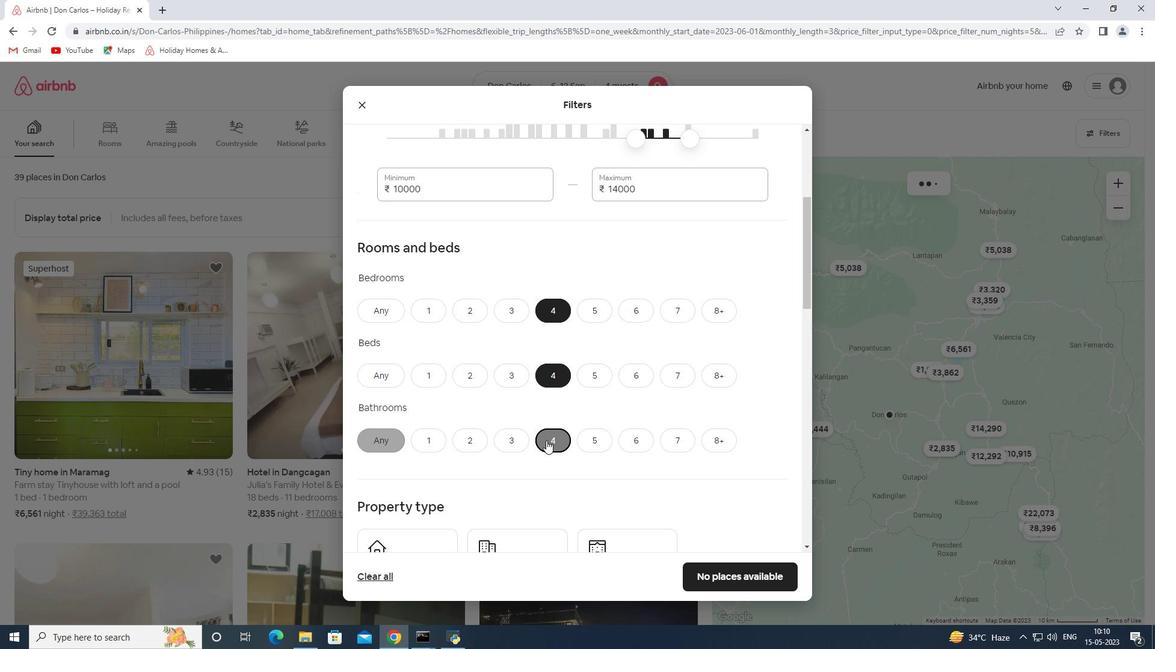
Action: Mouse scrolled (551, 408) with delta (0, 0)
Screenshot: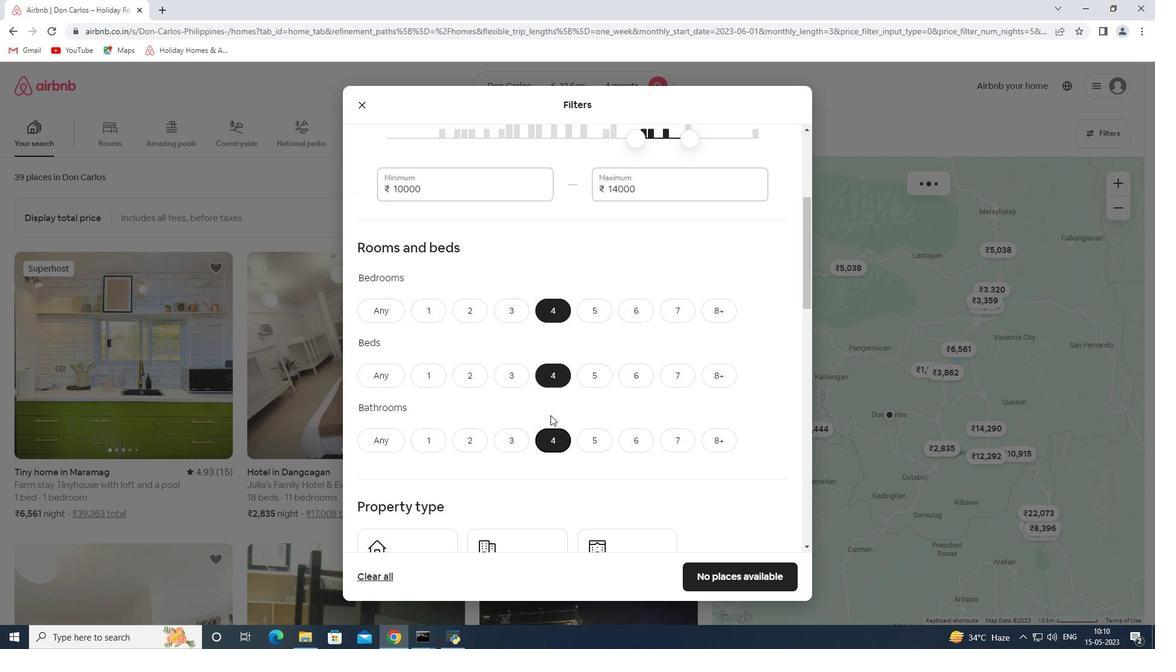 
Action: Mouse scrolled (551, 408) with delta (0, 0)
Screenshot: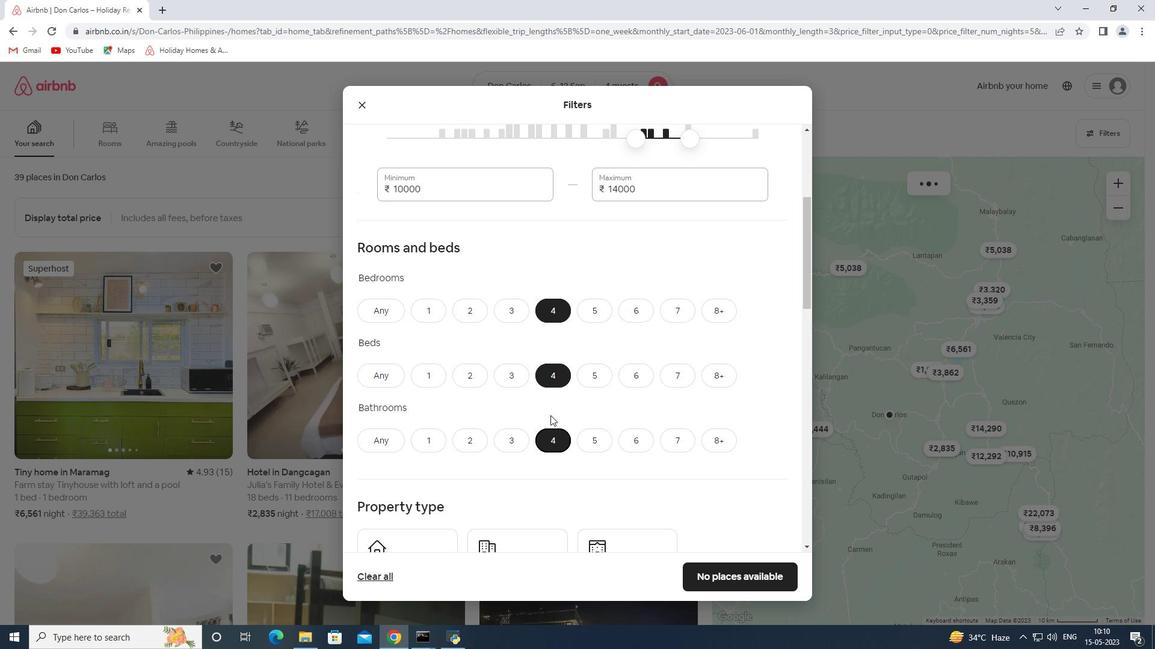 
Action: Mouse scrolled (551, 408) with delta (0, 0)
Screenshot: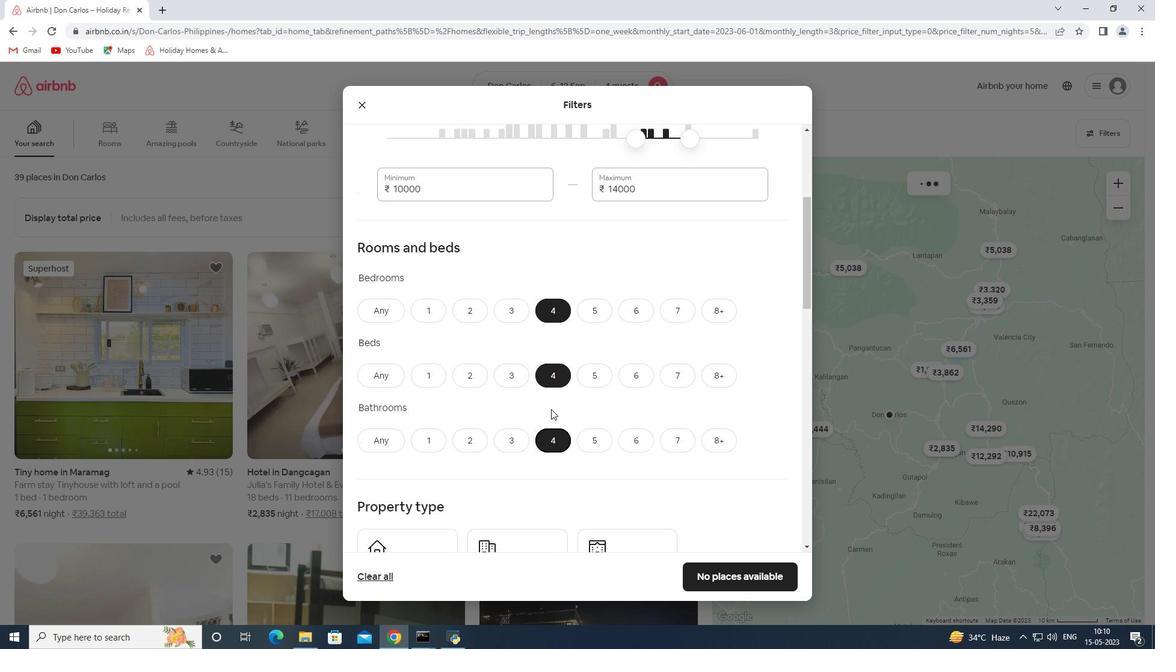 
Action: Mouse moved to (401, 389)
Screenshot: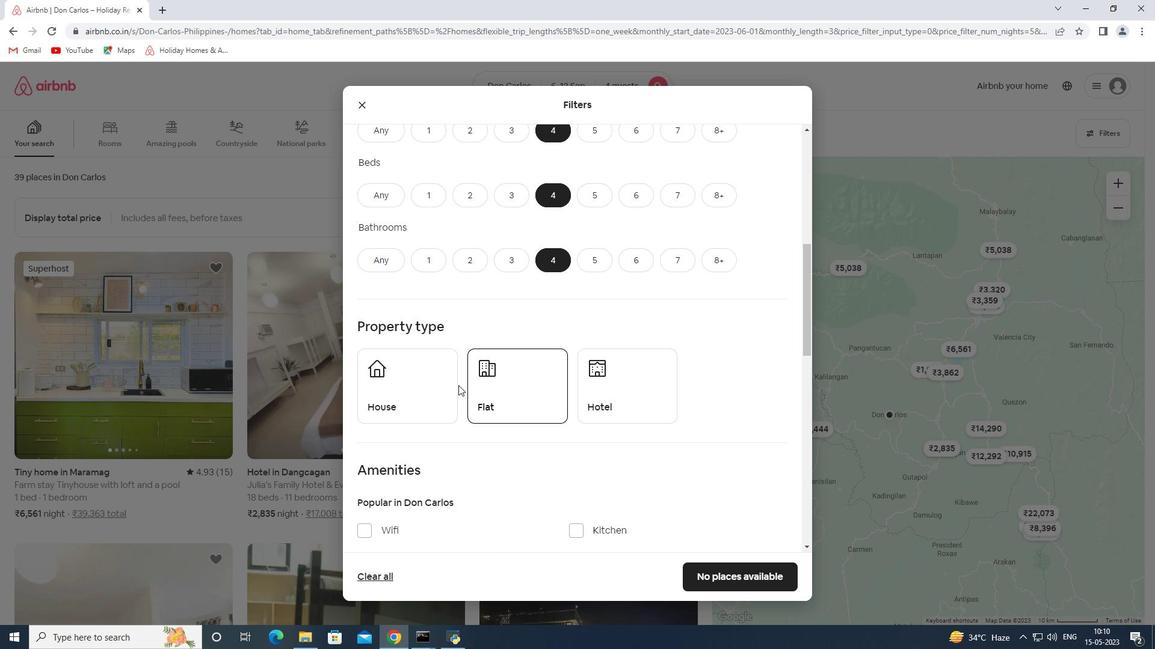
Action: Mouse pressed left at (401, 389)
Screenshot: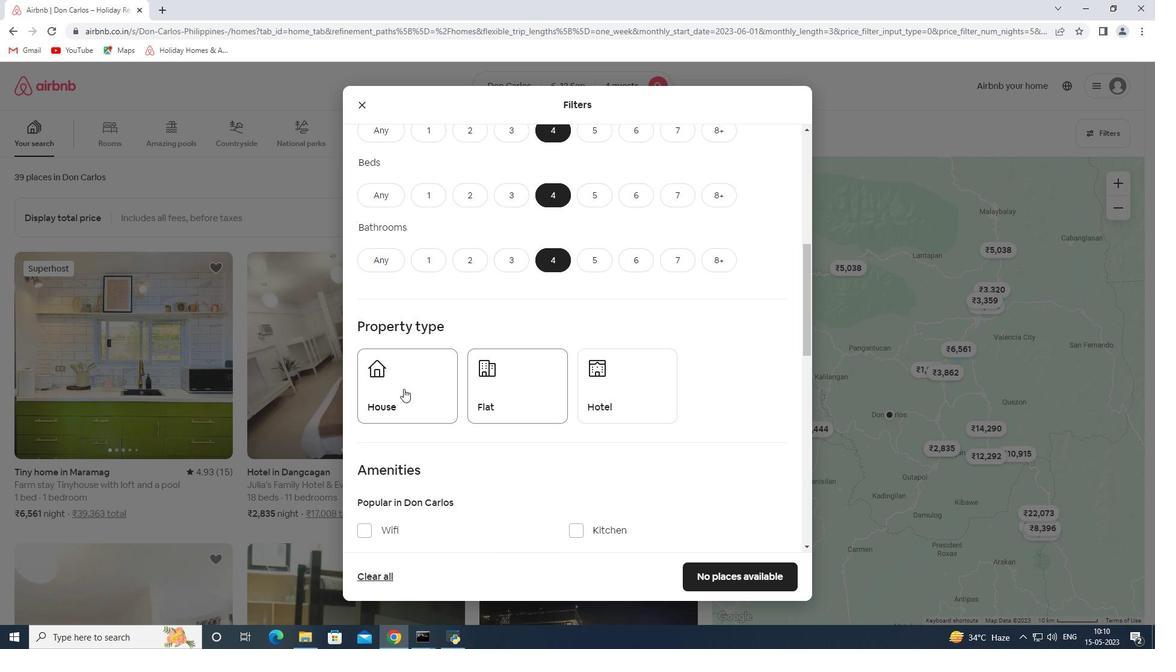 
Action: Mouse moved to (503, 395)
Screenshot: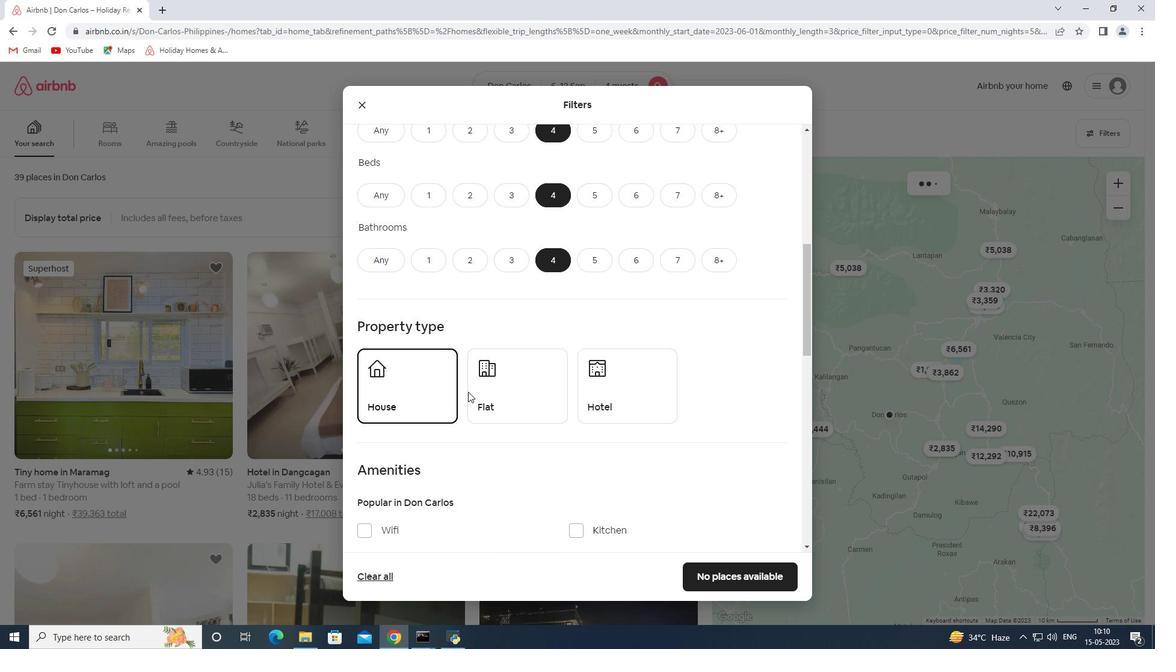 
Action: Mouse pressed left at (503, 395)
Screenshot: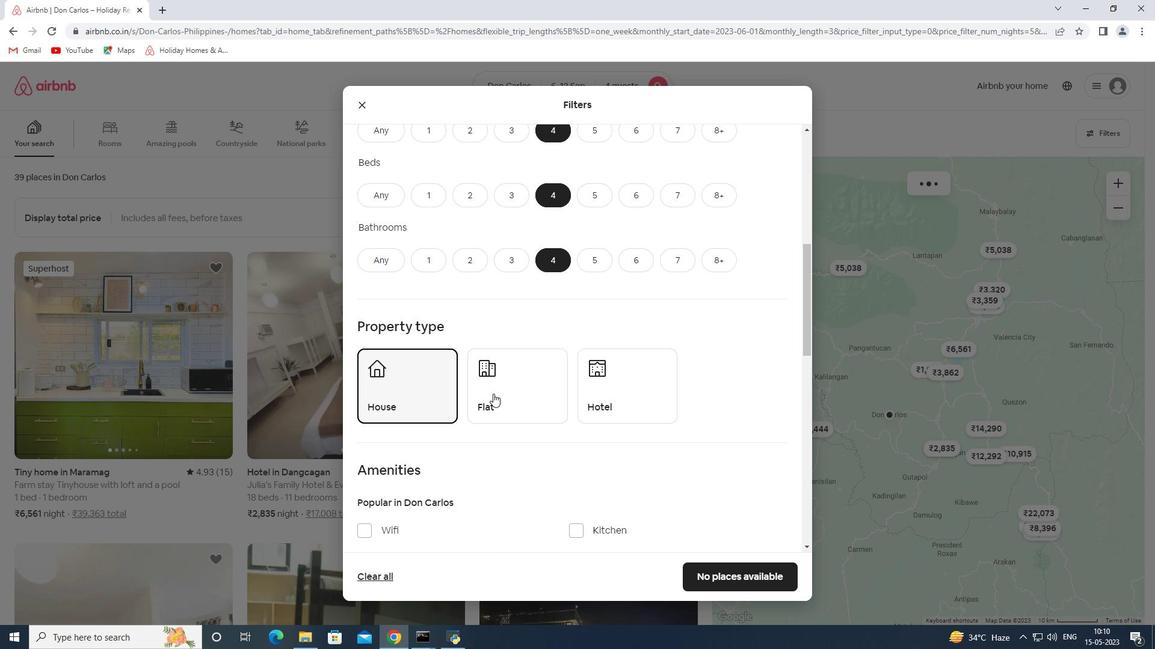 
Action: Mouse moved to (621, 395)
Screenshot: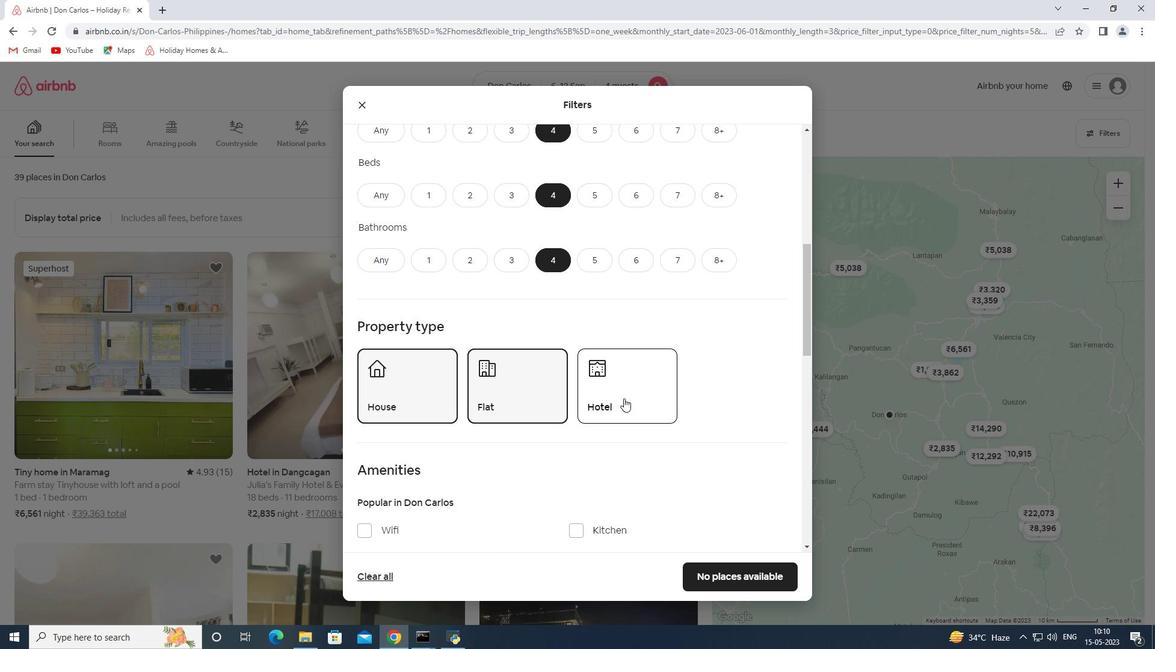
Action: Mouse scrolled (621, 395) with delta (0, 0)
Screenshot: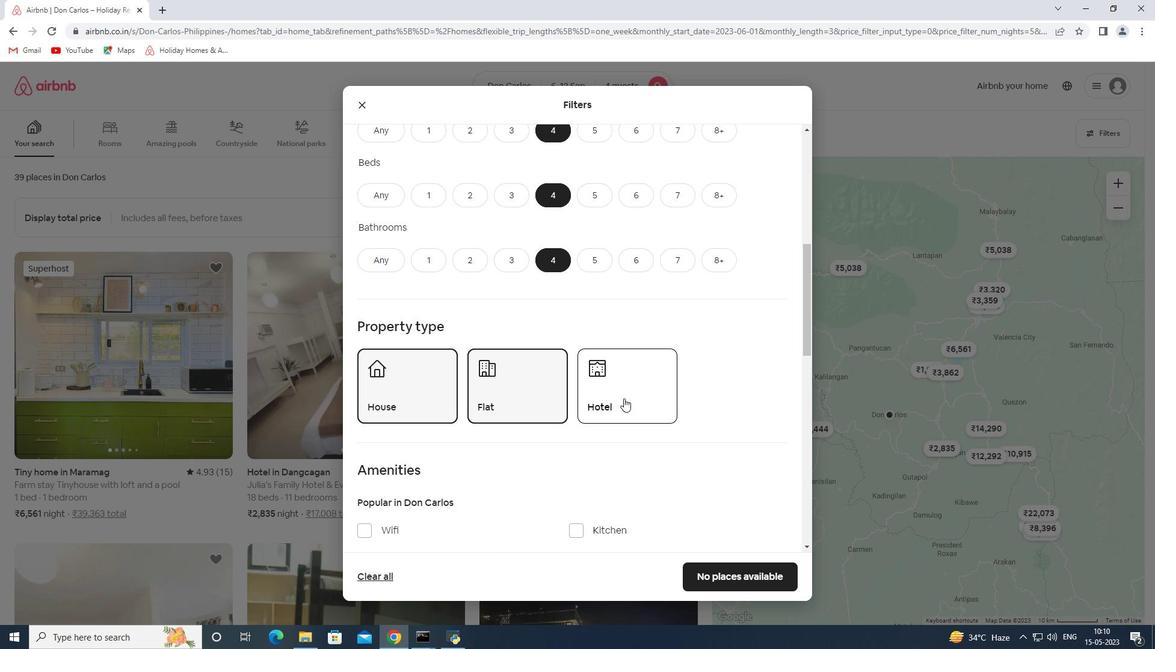 
Action: Mouse moved to (618, 394)
Screenshot: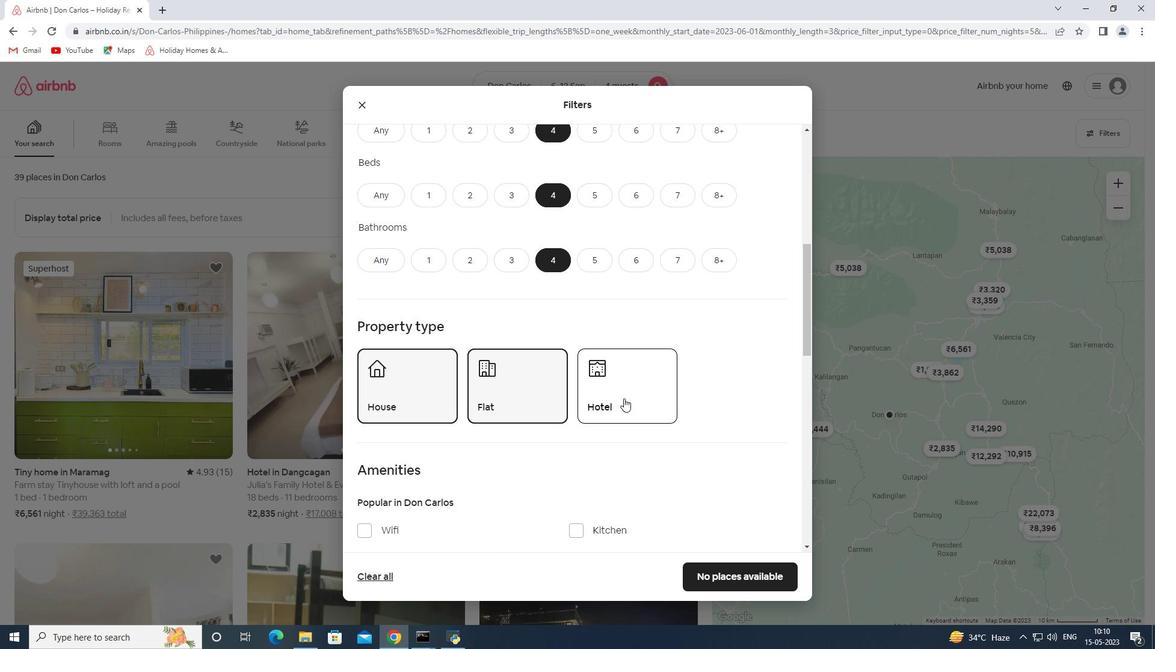 
Action: Mouse scrolled (618, 393) with delta (0, 0)
Screenshot: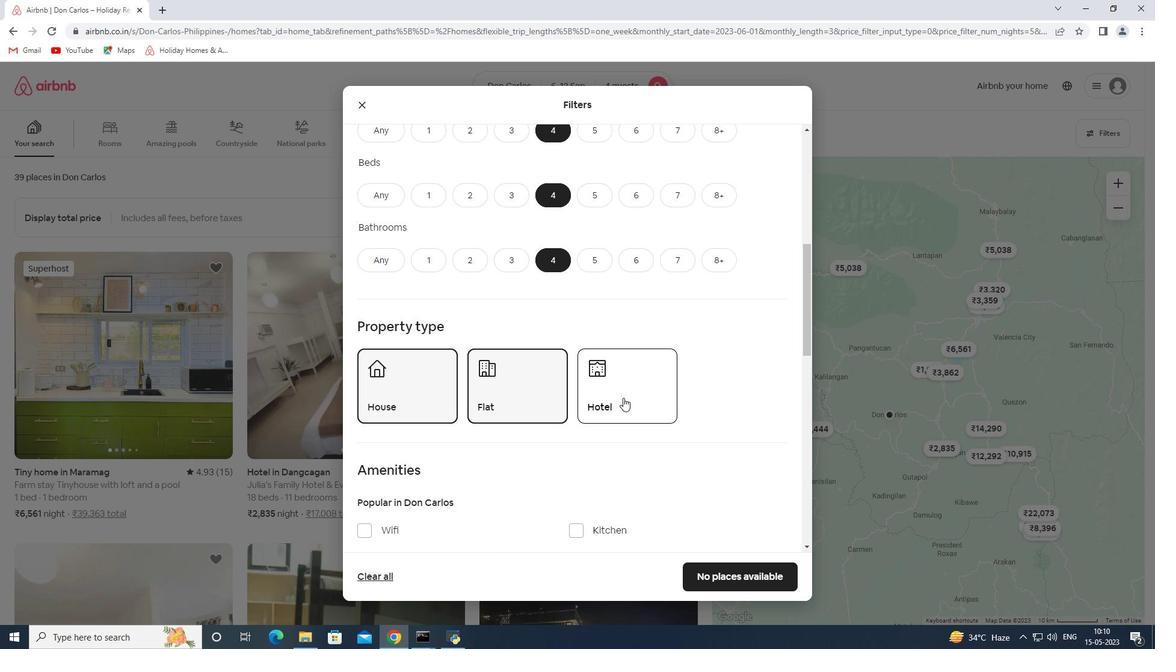 
Action: Mouse moved to (611, 388)
Screenshot: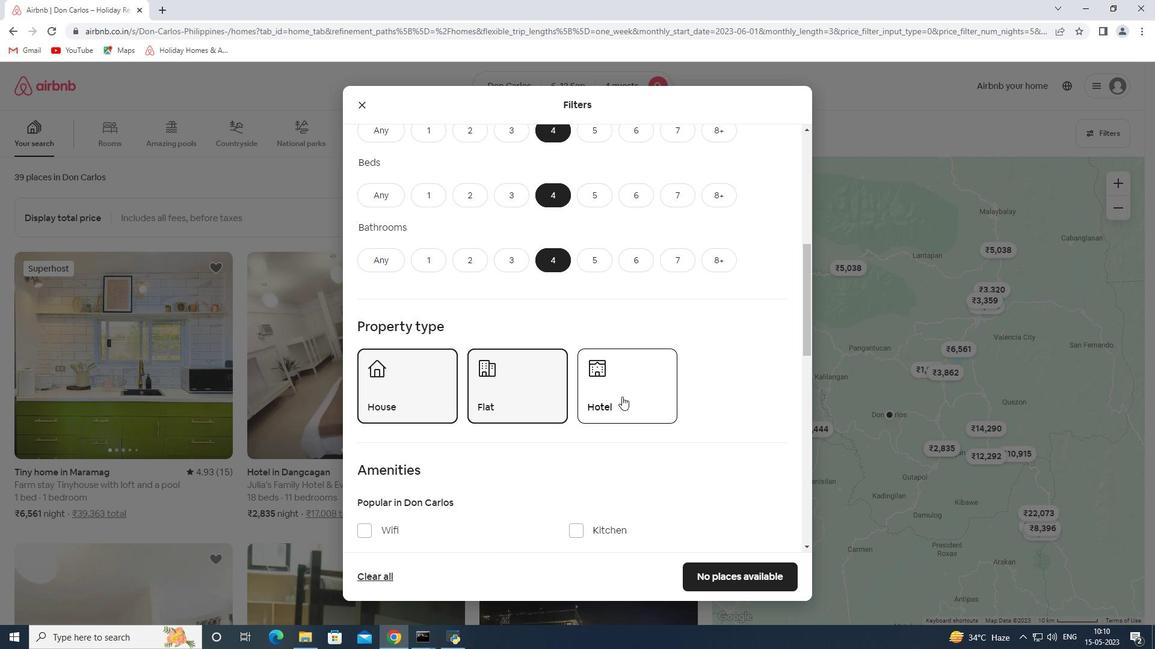 
Action: Mouse scrolled (611, 388) with delta (0, 0)
Screenshot: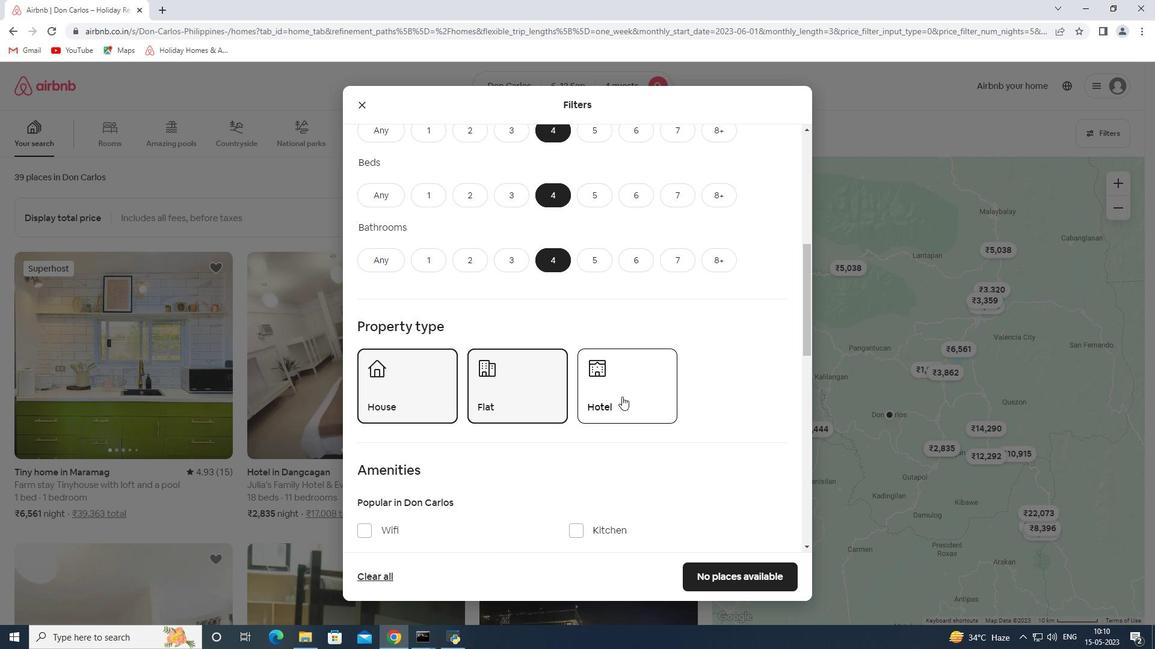 
Action: Mouse moved to (373, 432)
Screenshot: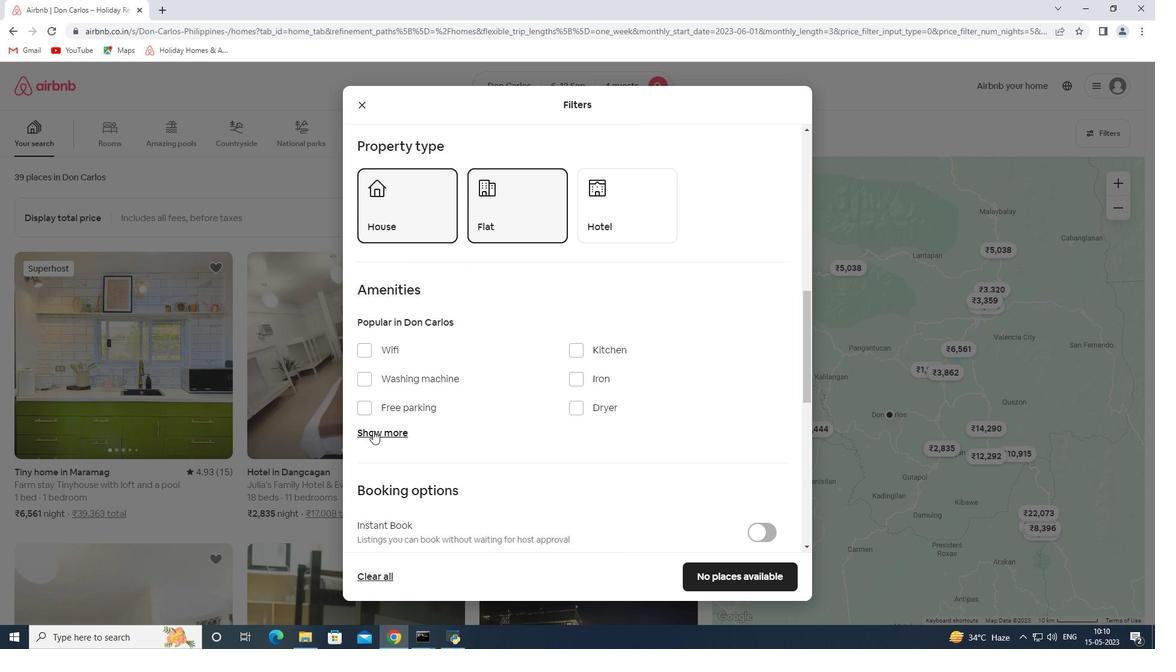 
Action: Mouse pressed left at (373, 432)
Screenshot: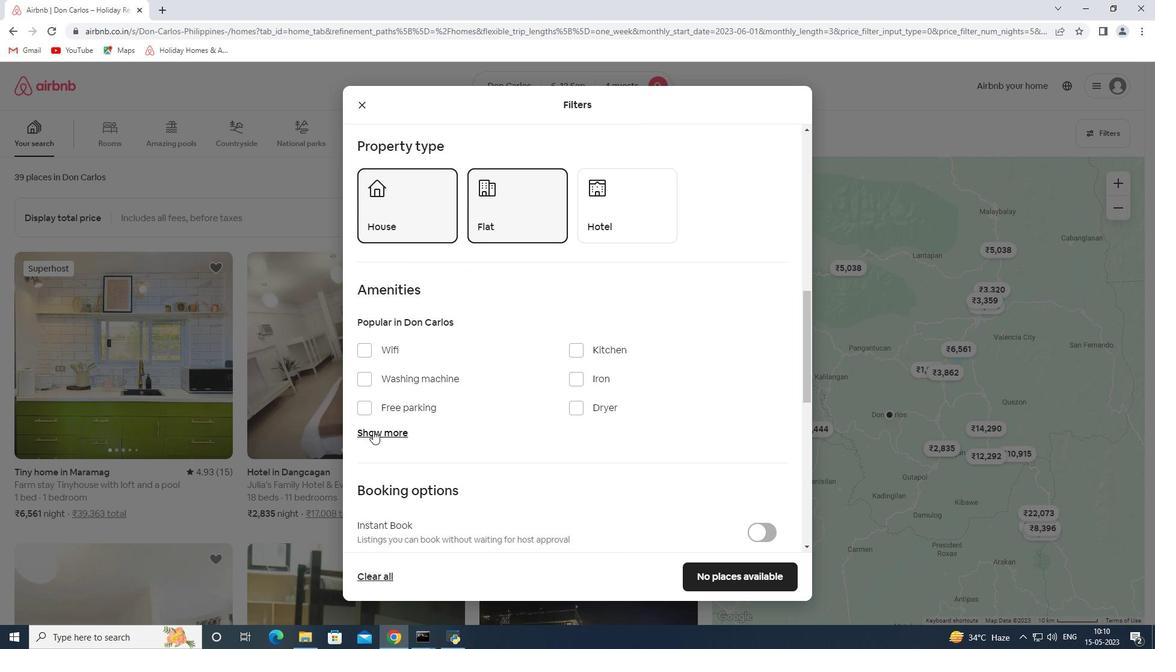 
Action: Mouse moved to (399, 347)
Screenshot: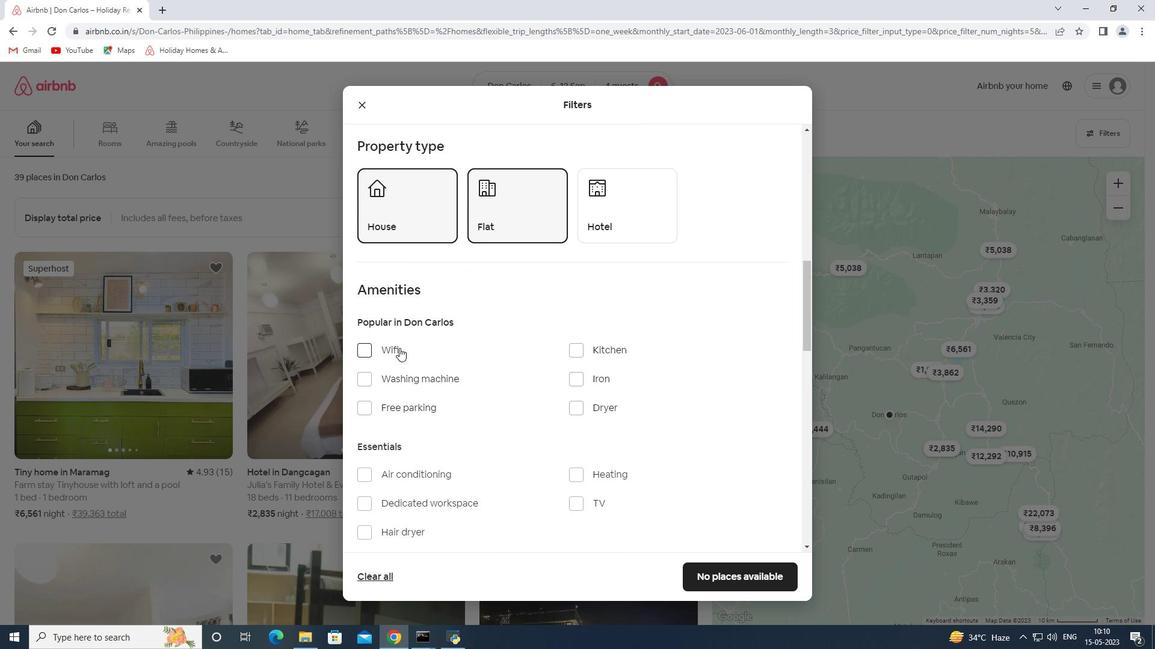 
Action: Mouse pressed left at (399, 347)
Screenshot: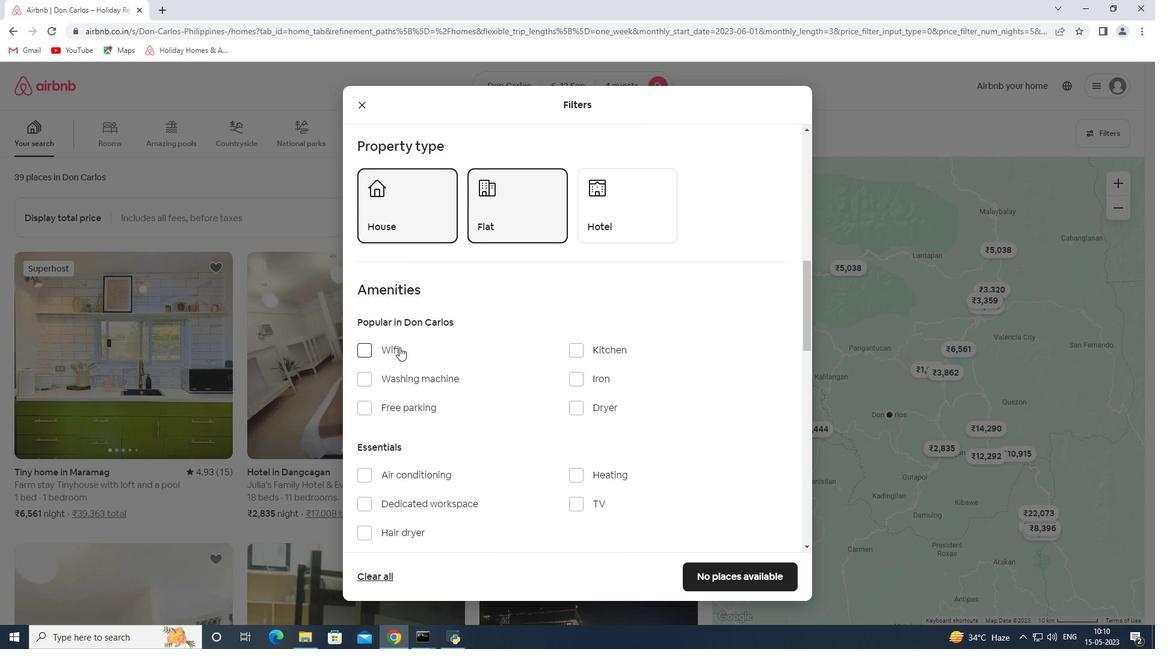 
Action: Mouse moved to (400, 408)
Screenshot: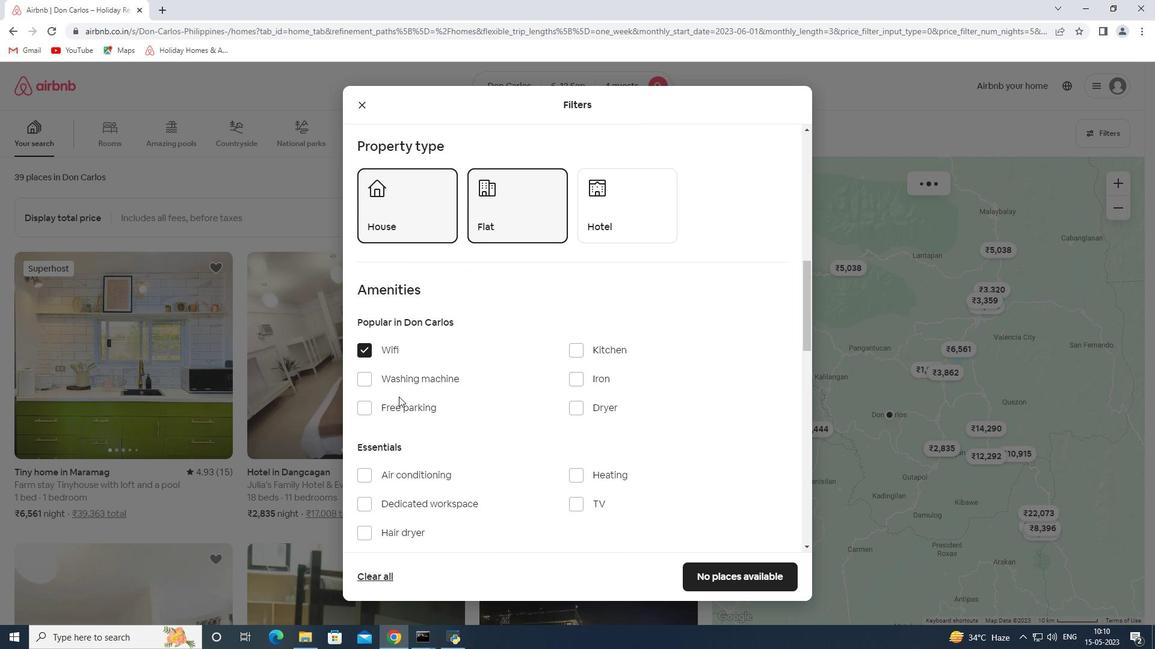 
Action: Mouse pressed left at (400, 408)
Screenshot: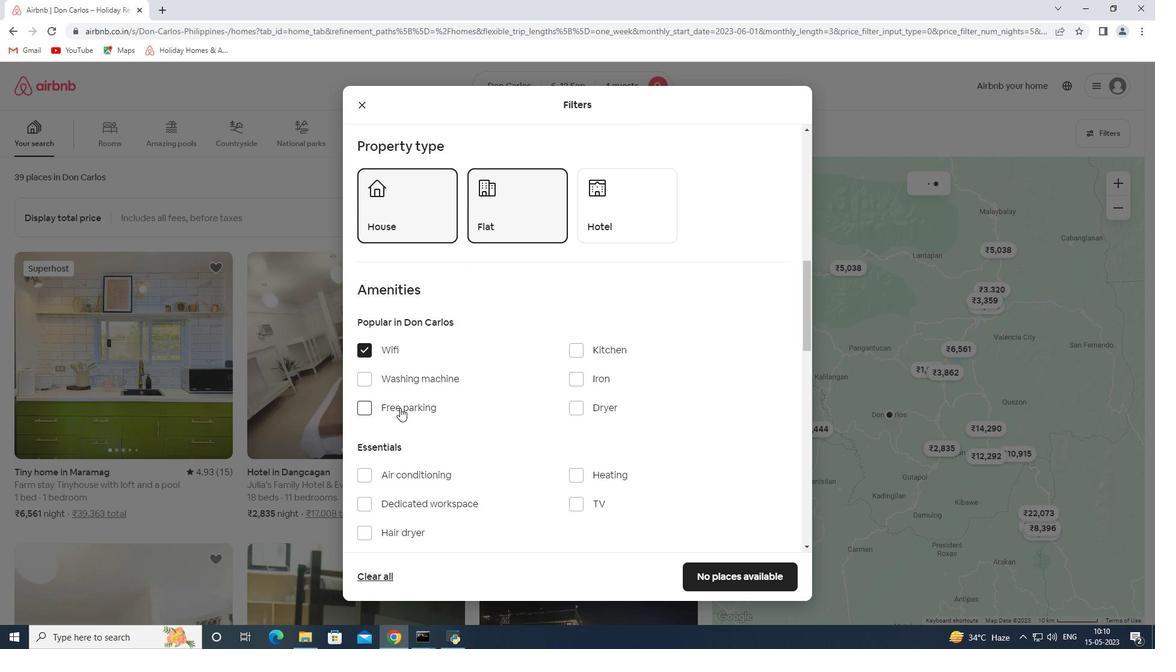 
Action: Mouse moved to (584, 498)
Screenshot: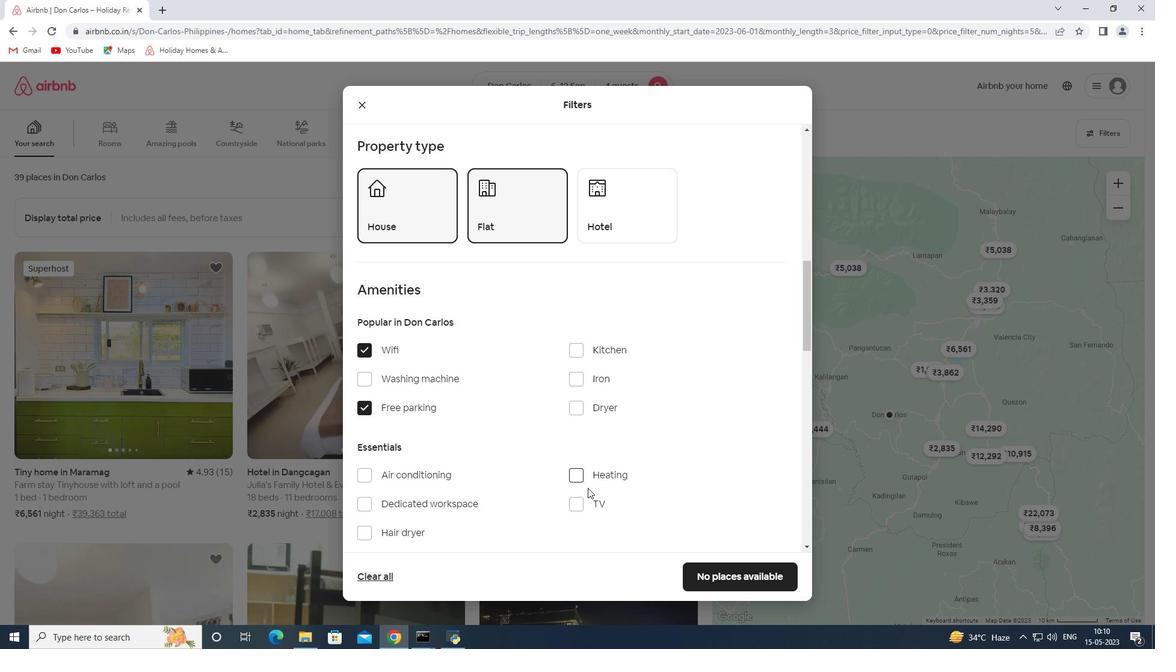 
Action: Mouse pressed left at (584, 498)
Screenshot: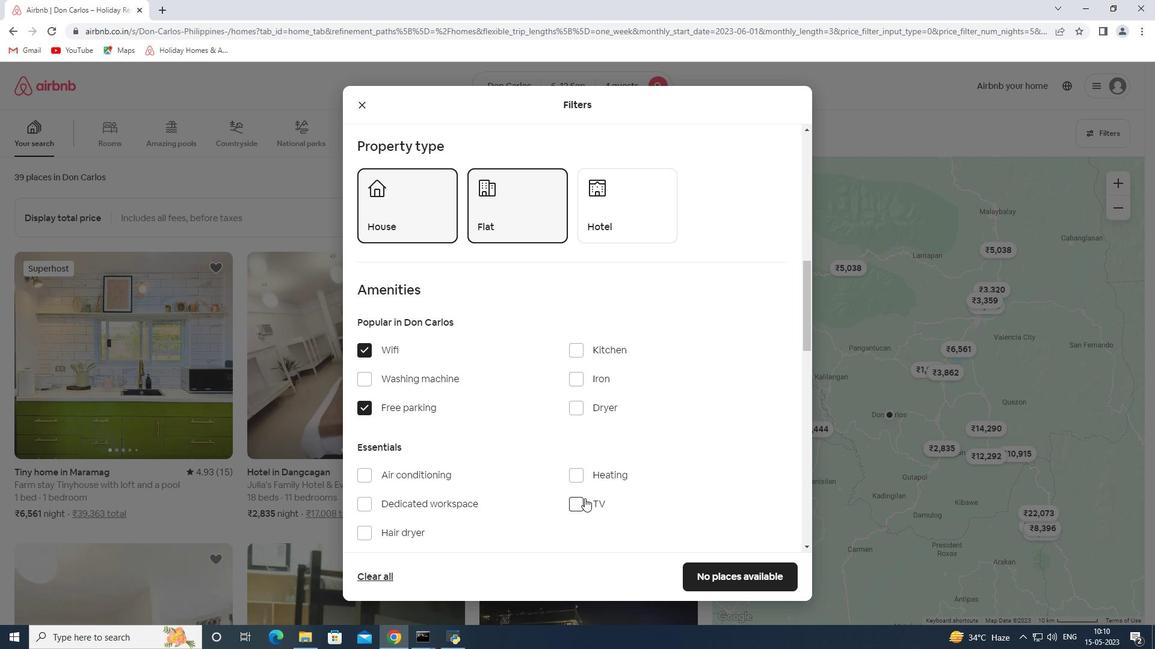 
Action: Mouse moved to (581, 429)
Screenshot: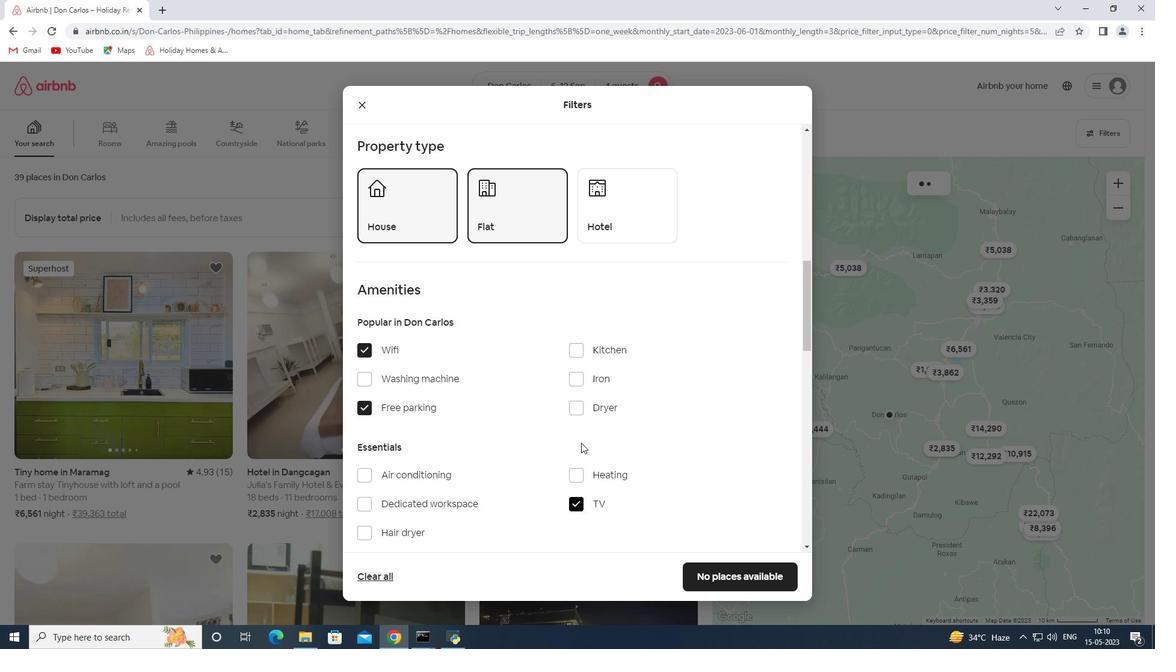 
Action: Mouse scrolled (581, 429) with delta (0, 0)
Screenshot: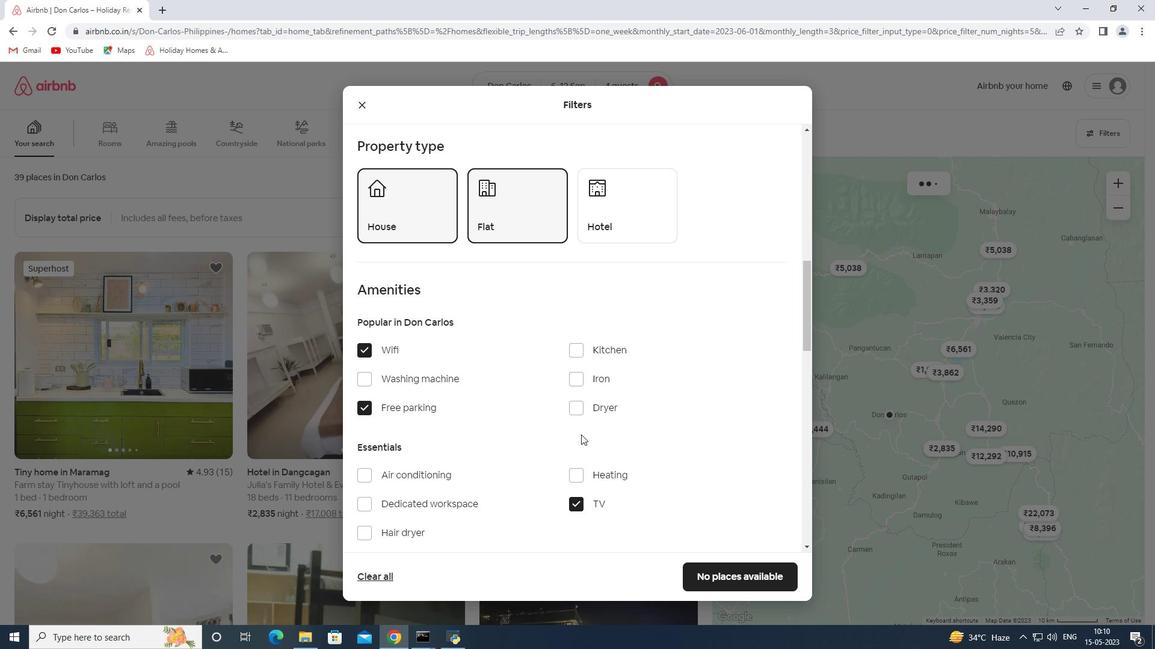 
Action: Mouse moved to (581, 429)
Screenshot: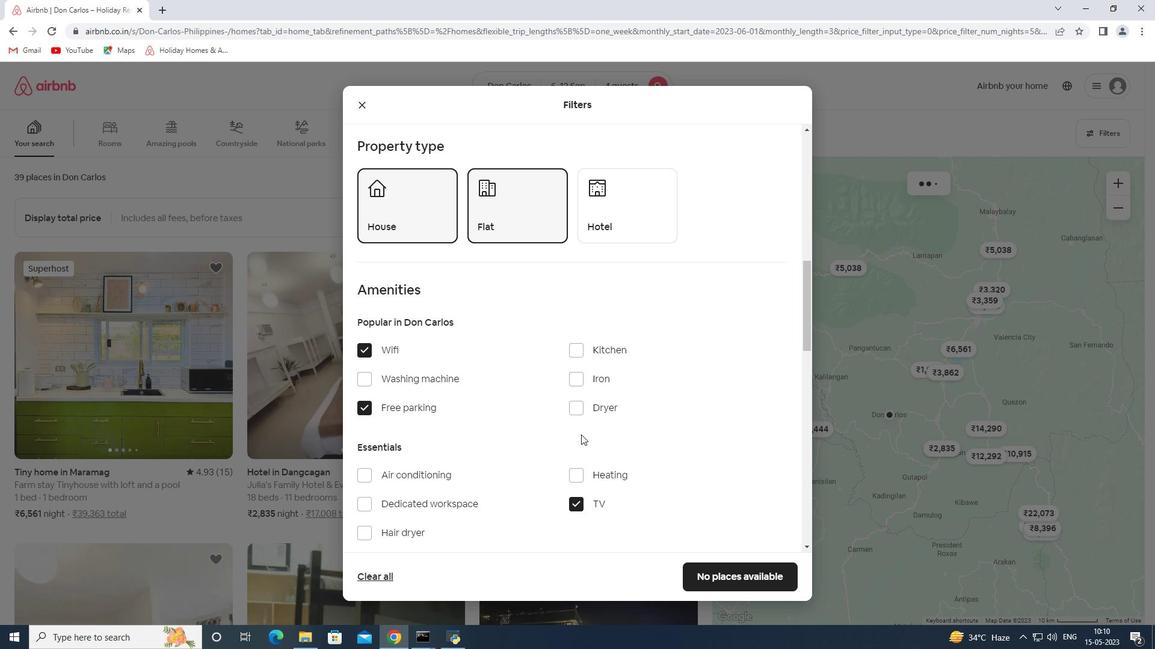 
Action: Mouse scrolled (581, 428) with delta (0, 0)
Screenshot: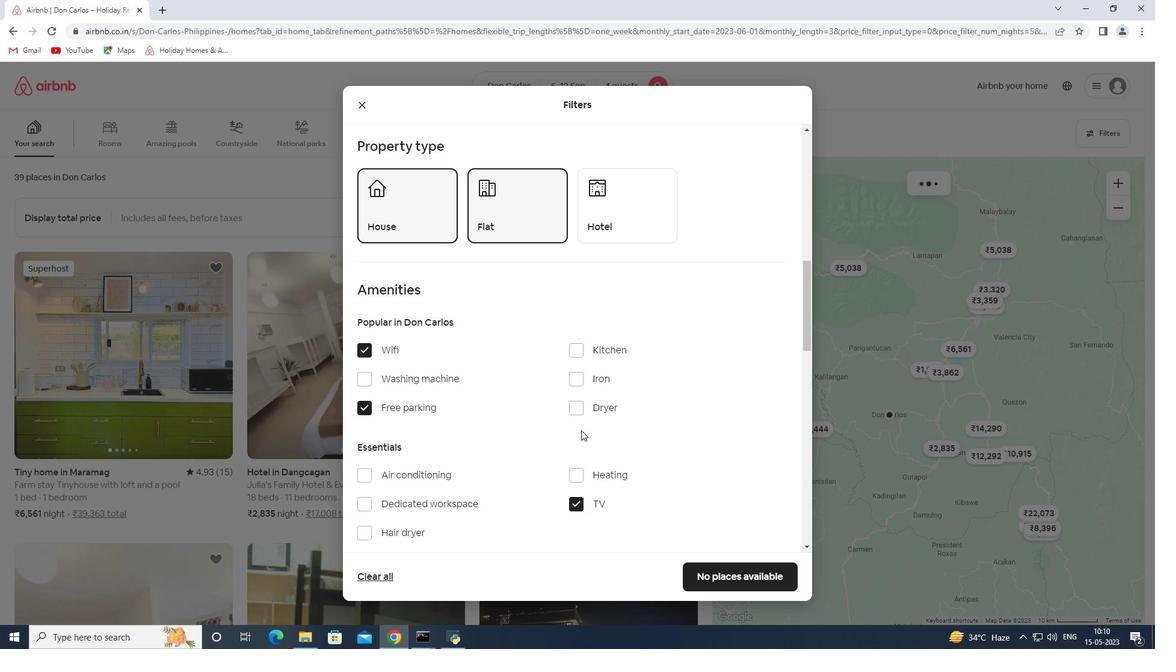 
Action: Mouse moved to (580, 428)
Screenshot: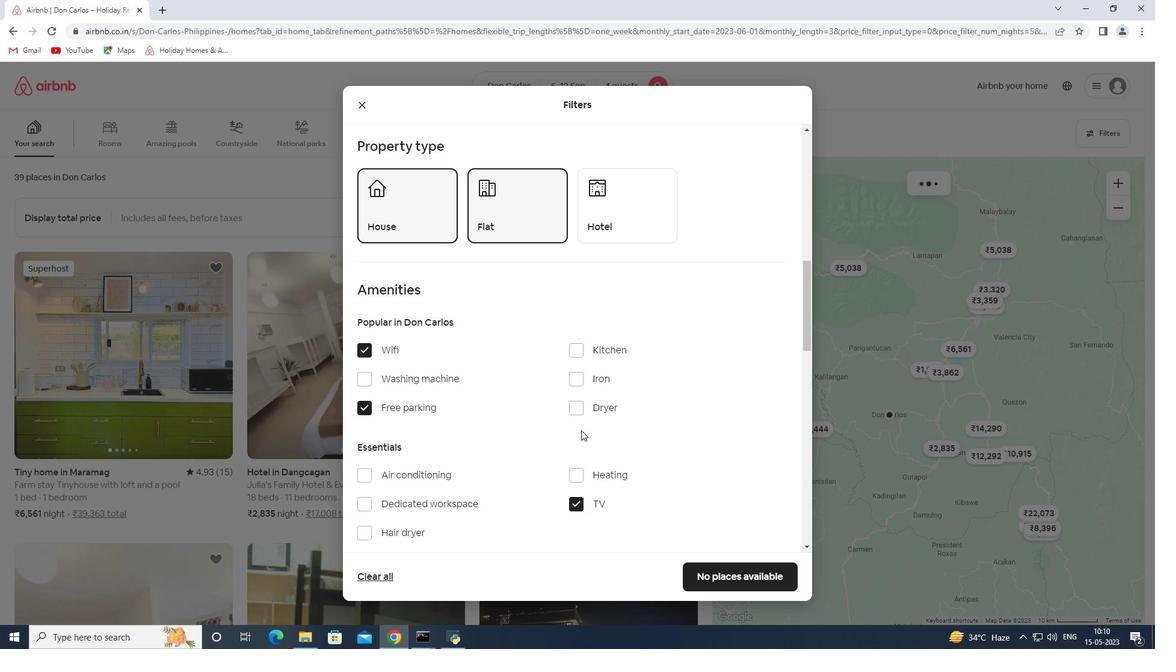 
Action: Mouse scrolled (580, 427) with delta (0, 0)
Screenshot: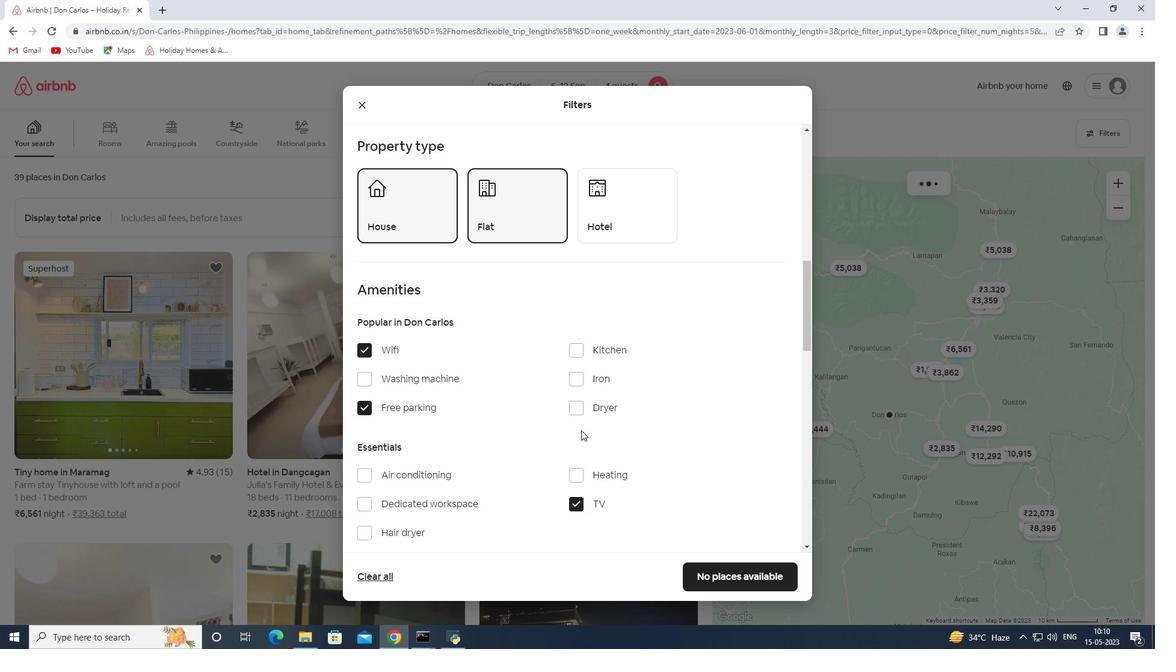 
Action: Mouse moved to (376, 475)
Screenshot: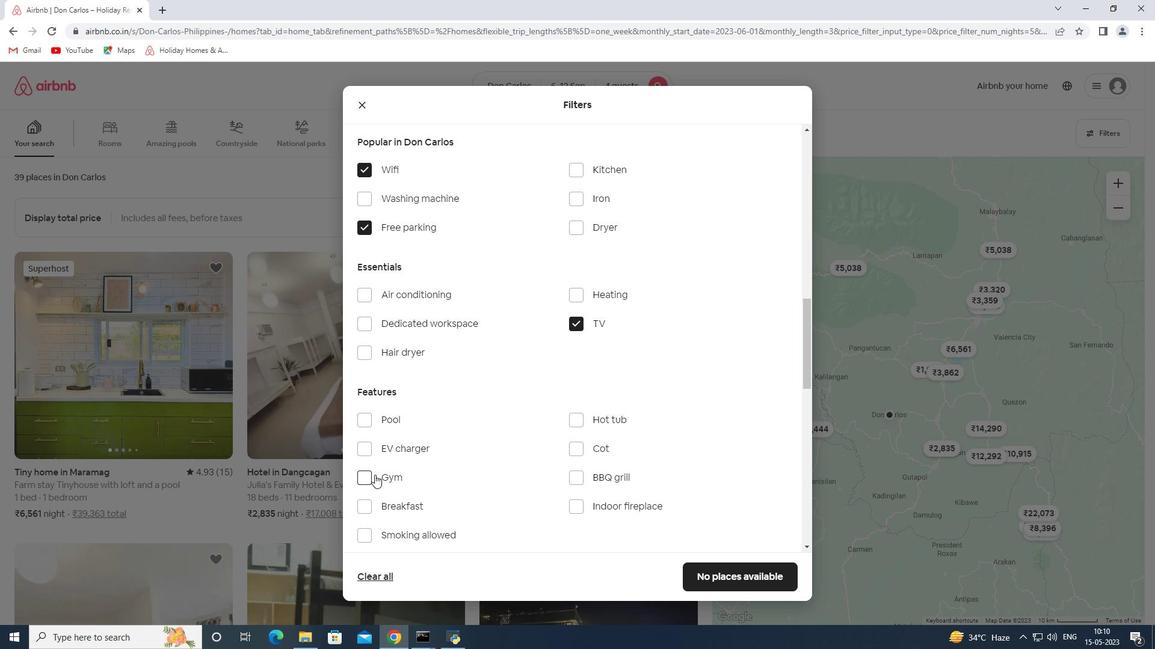 
Action: Mouse pressed left at (376, 475)
Screenshot: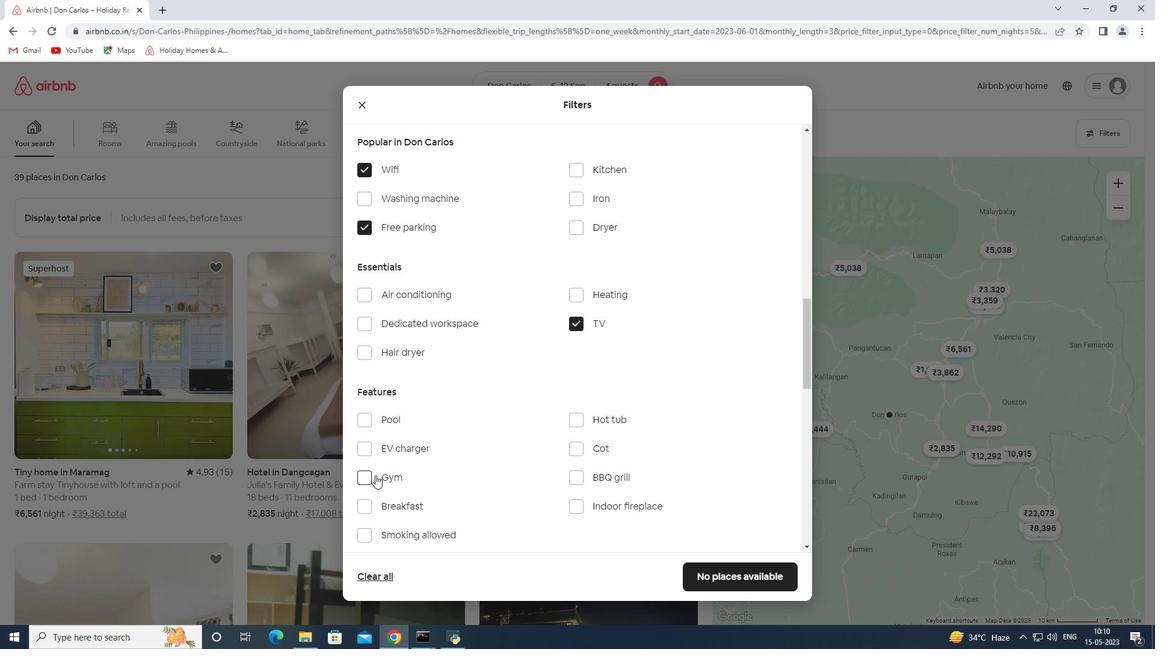 
Action: Mouse moved to (394, 511)
Screenshot: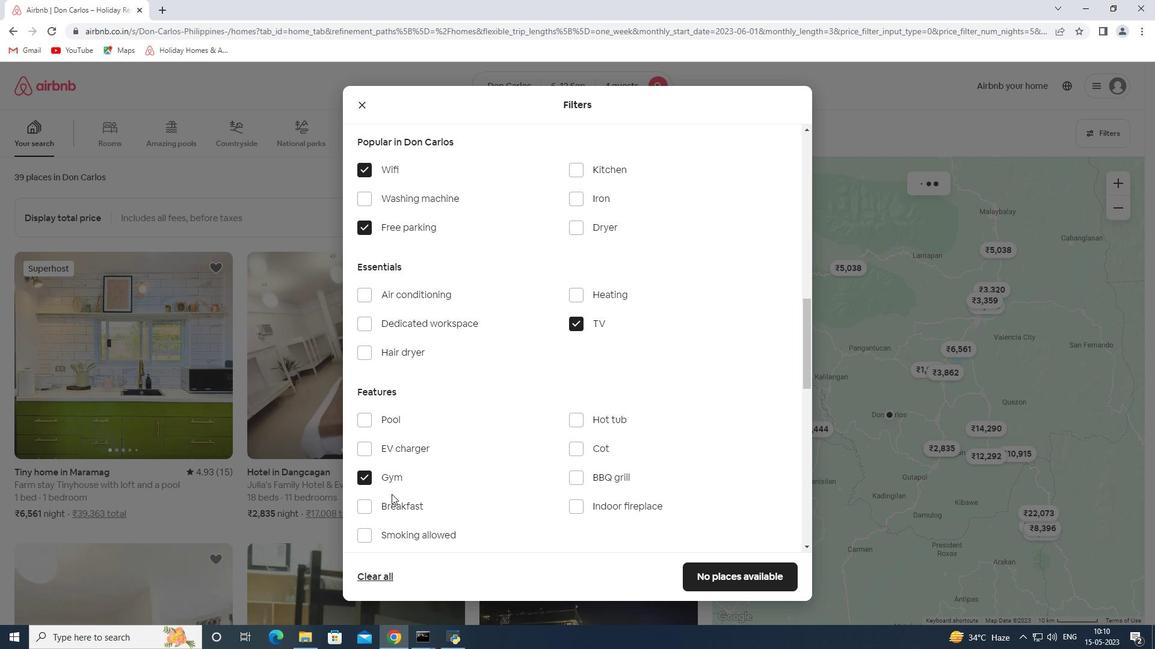 
Action: Mouse pressed left at (394, 511)
Screenshot: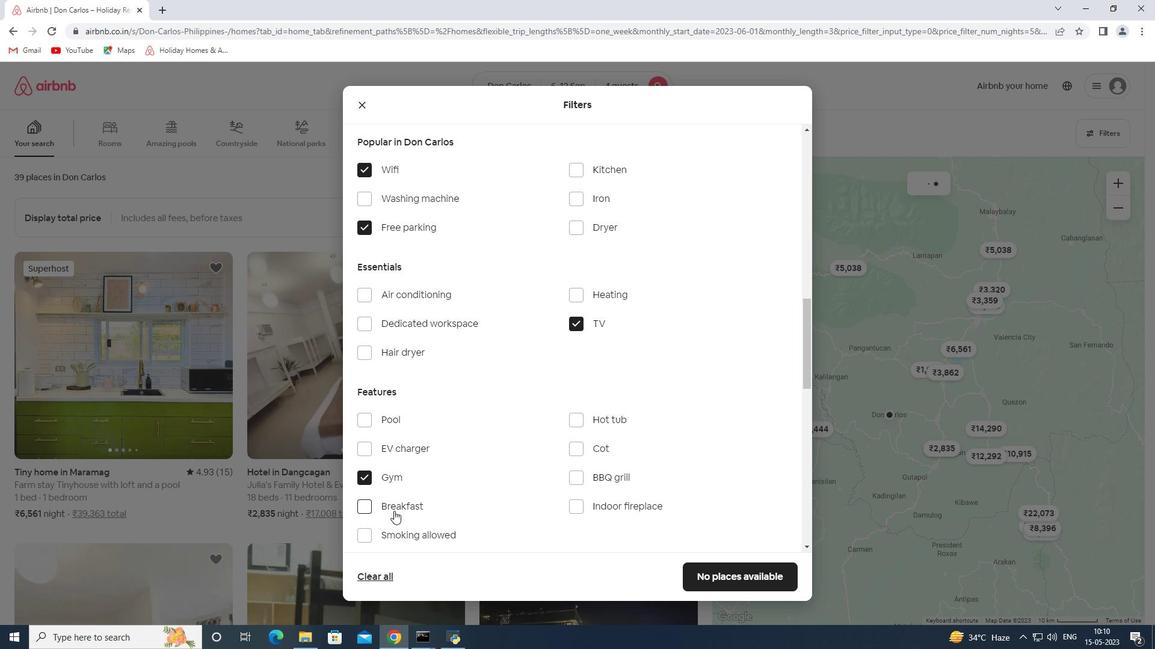 
Action: Mouse moved to (491, 435)
Screenshot: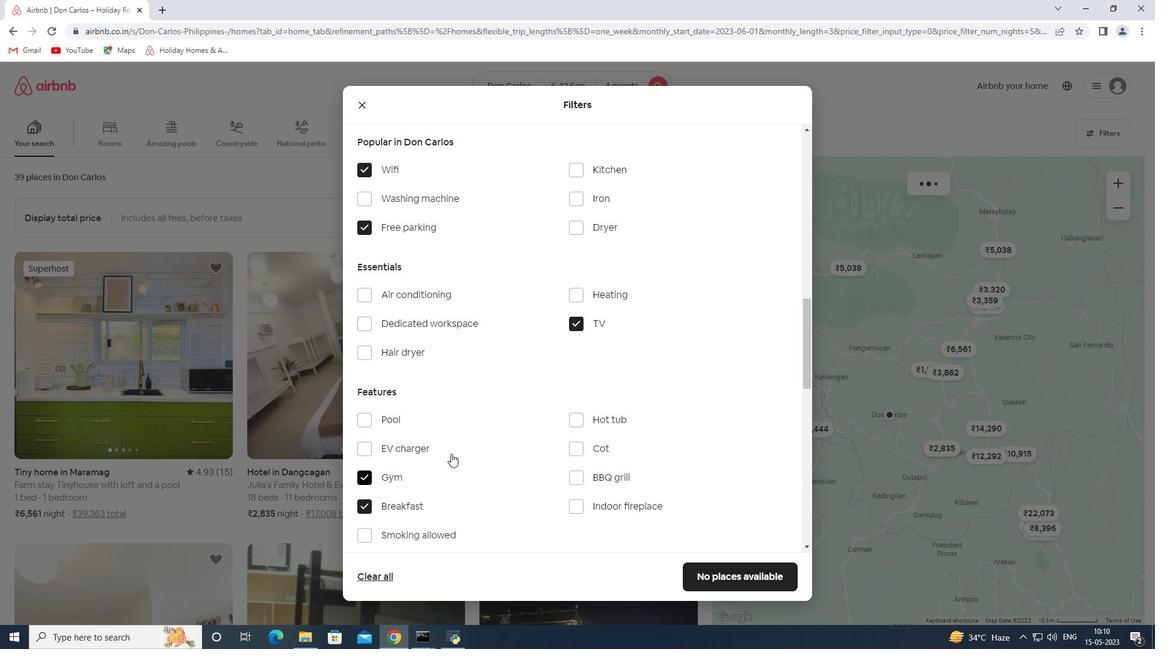 
Action: Mouse scrolled (491, 435) with delta (0, 0)
Screenshot: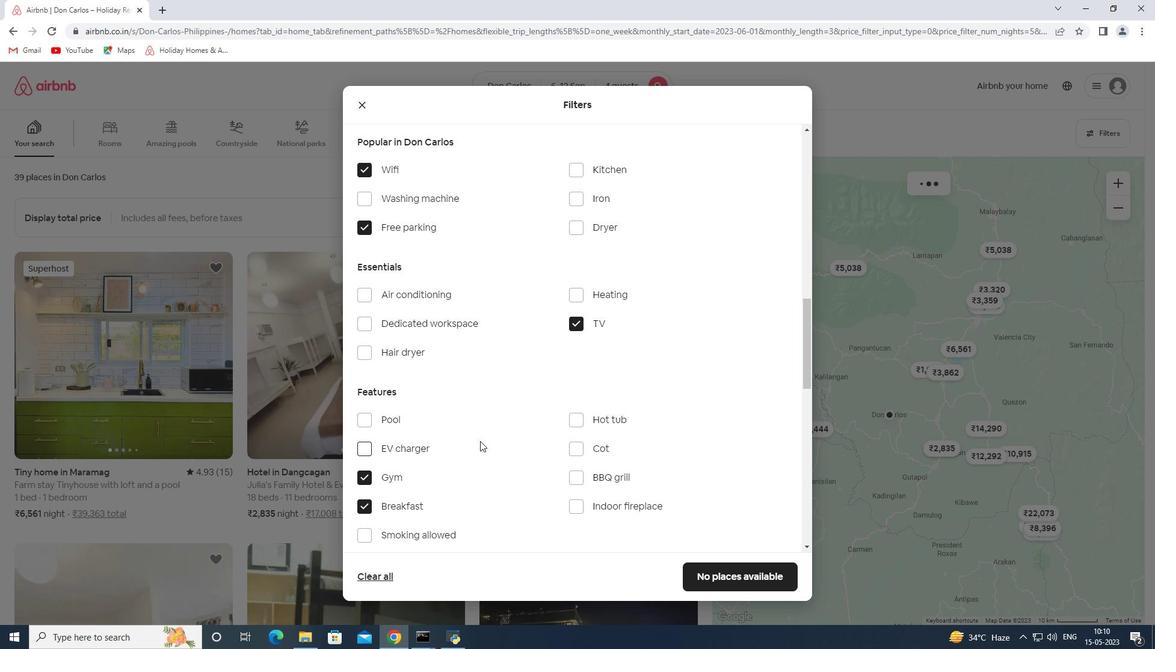 
Action: Mouse scrolled (491, 435) with delta (0, 0)
Screenshot: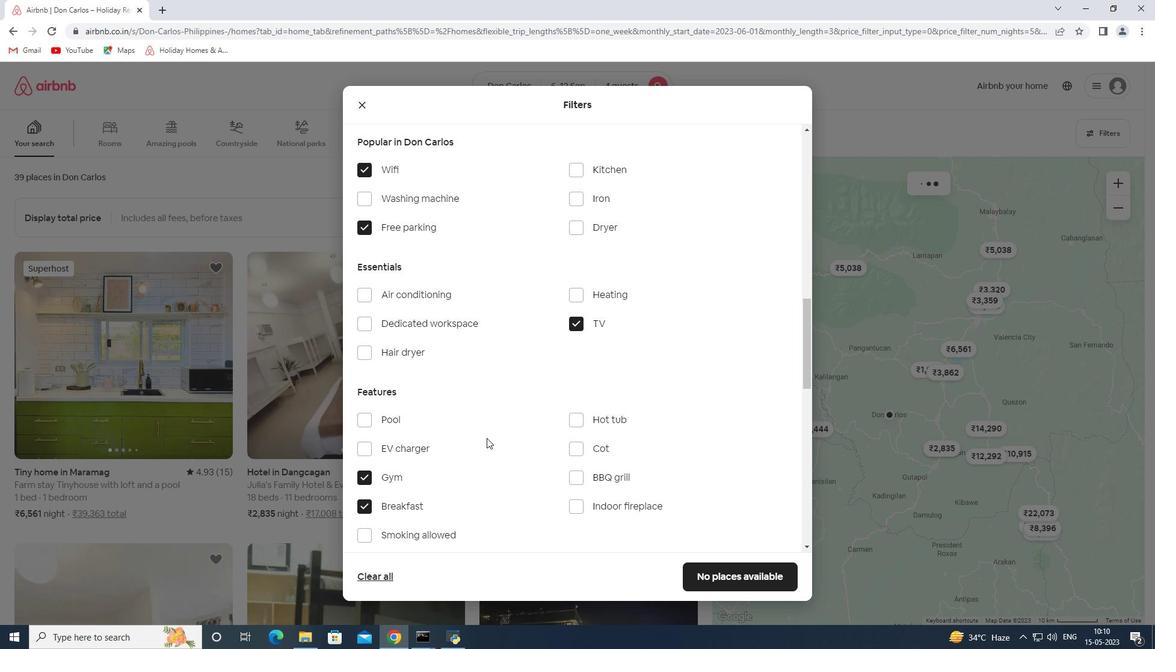 
Action: Mouse scrolled (491, 435) with delta (0, 0)
Screenshot: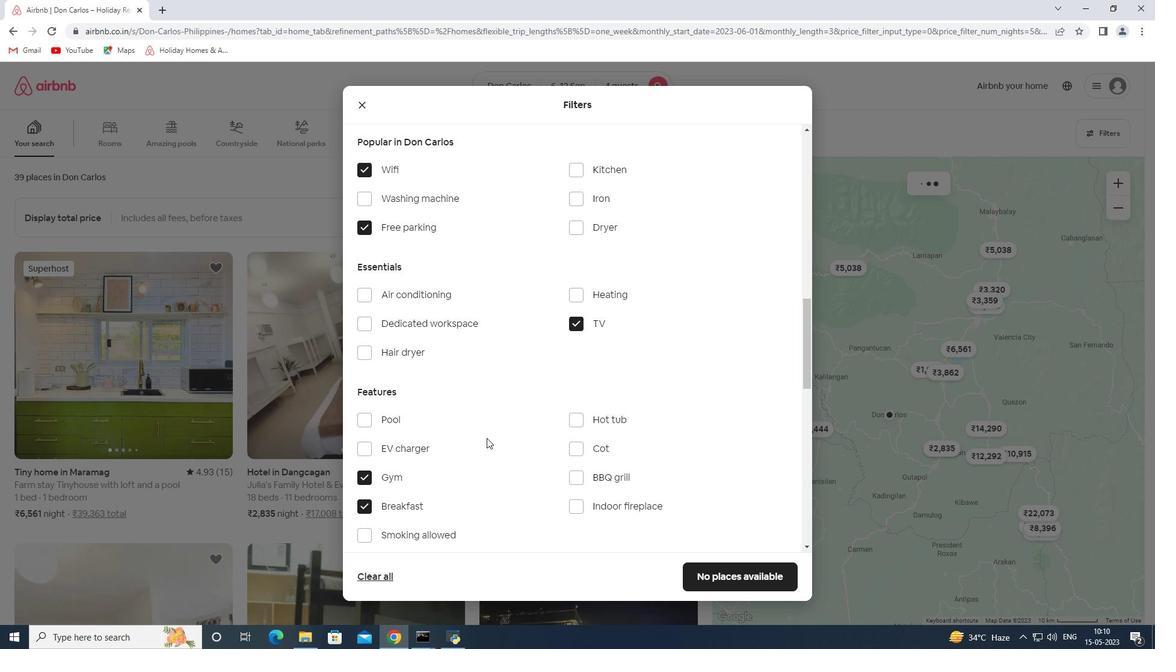 
Action: Mouse scrolled (491, 435) with delta (0, 0)
Screenshot: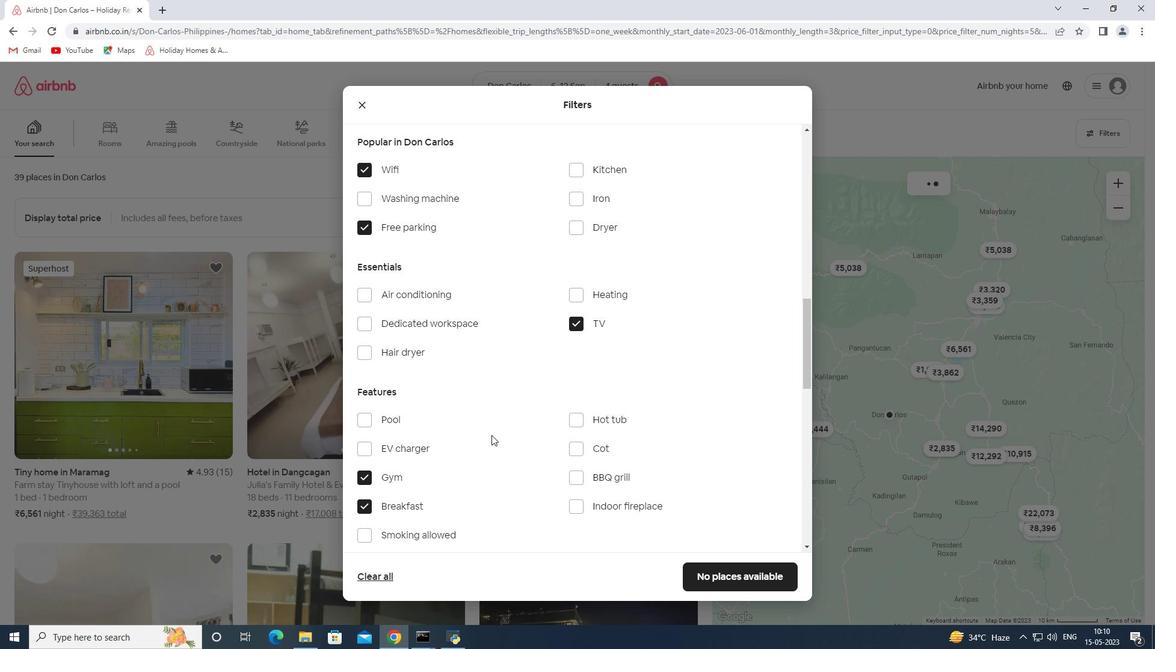 
Action: Mouse moved to (667, 367)
Screenshot: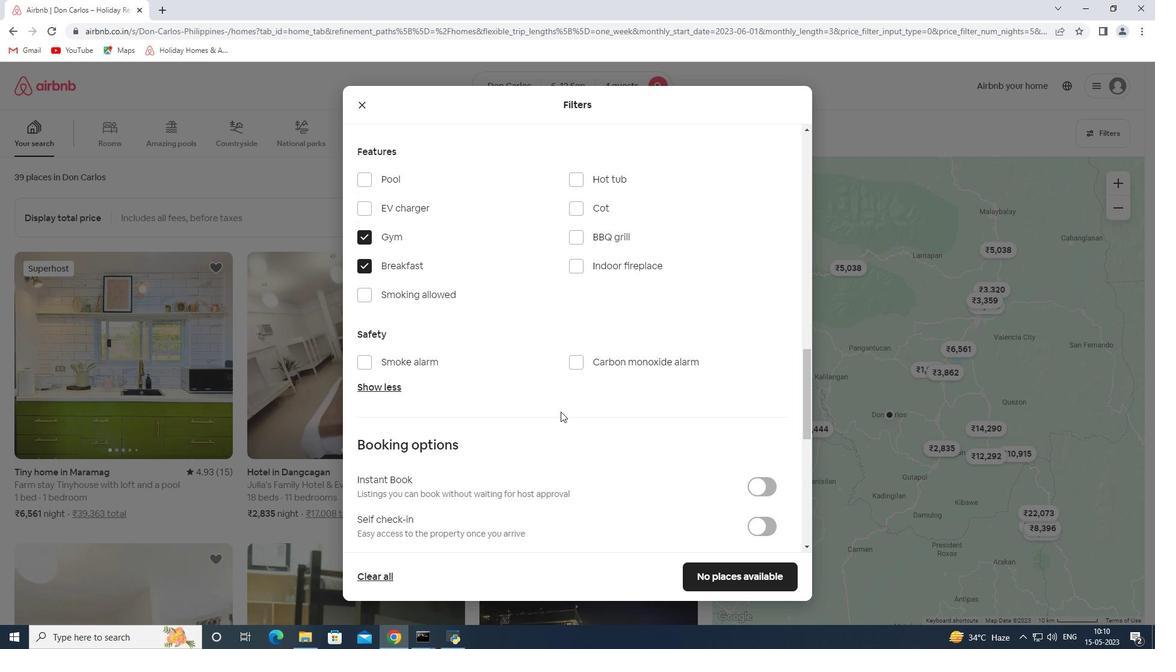 
Action: Mouse scrolled (667, 367) with delta (0, 0)
Screenshot: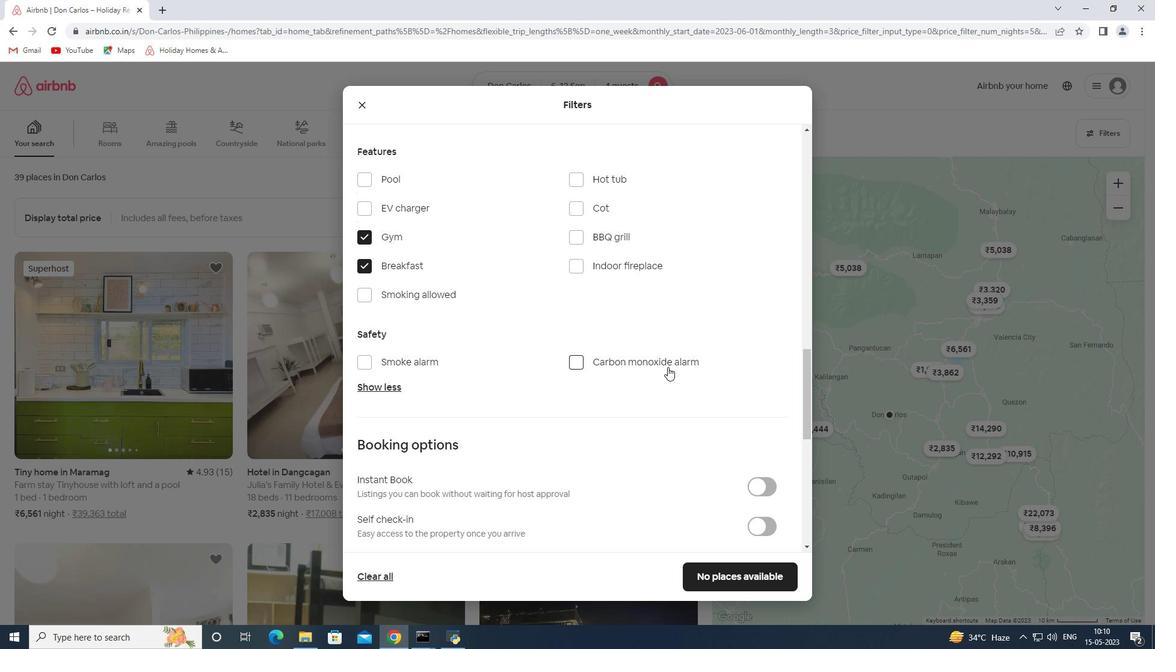 
Action: Mouse scrolled (667, 367) with delta (0, 0)
Screenshot: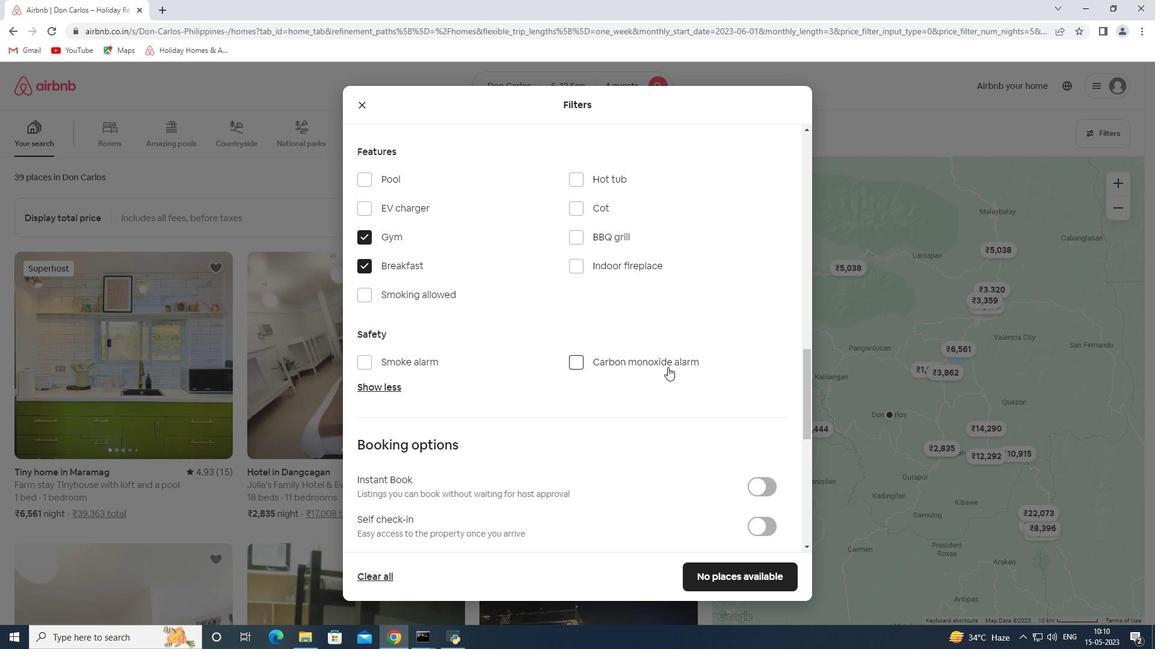 
Action: Mouse scrolled (667, 367) with delta (0, 0)
Screenshot: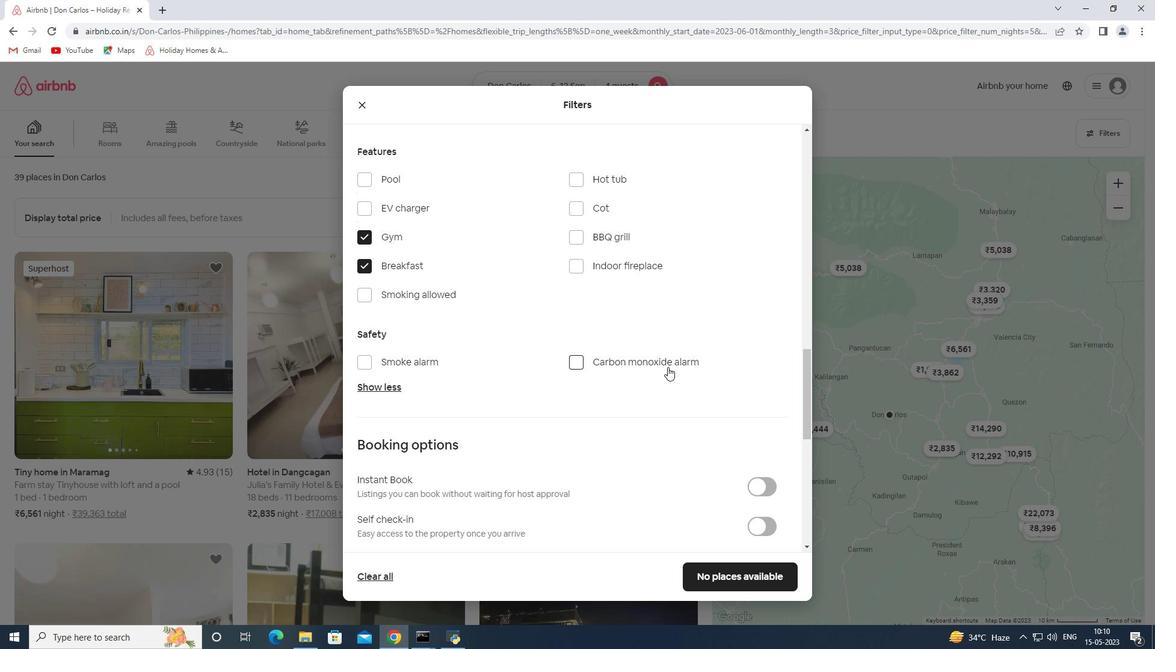 
Action: Mouse moved to (757, 347)
Screenshot: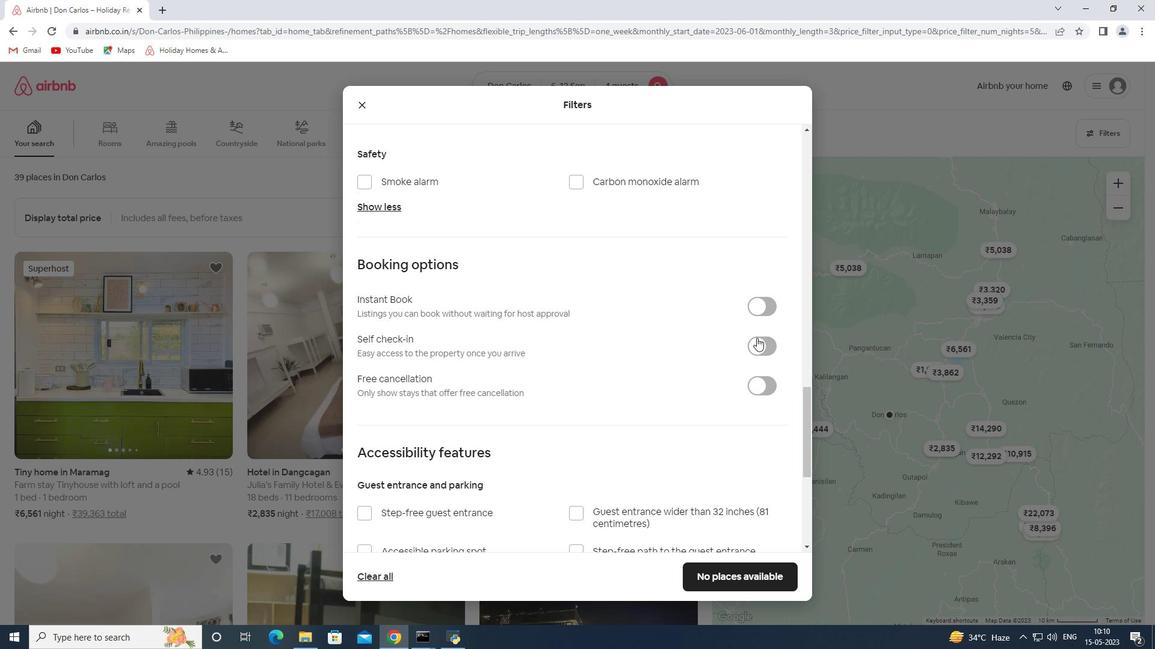 
Action: Mouse pressed left at (757, 347)
Screenshot: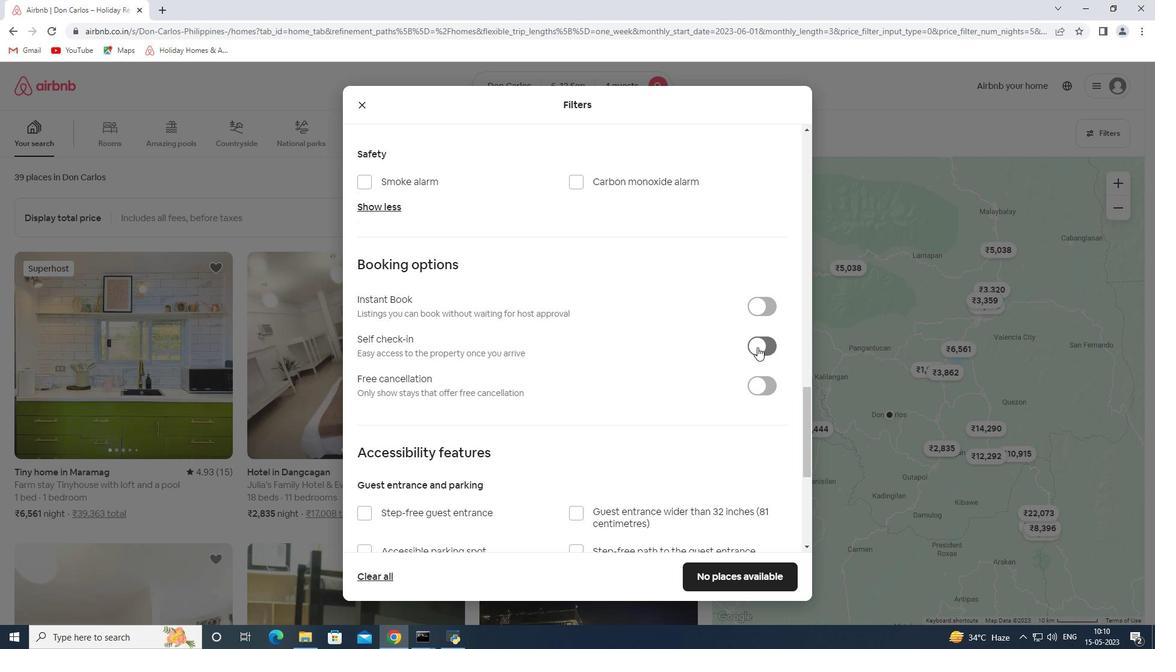 
Action: Mouse moved to (600, 382)
Screenshot: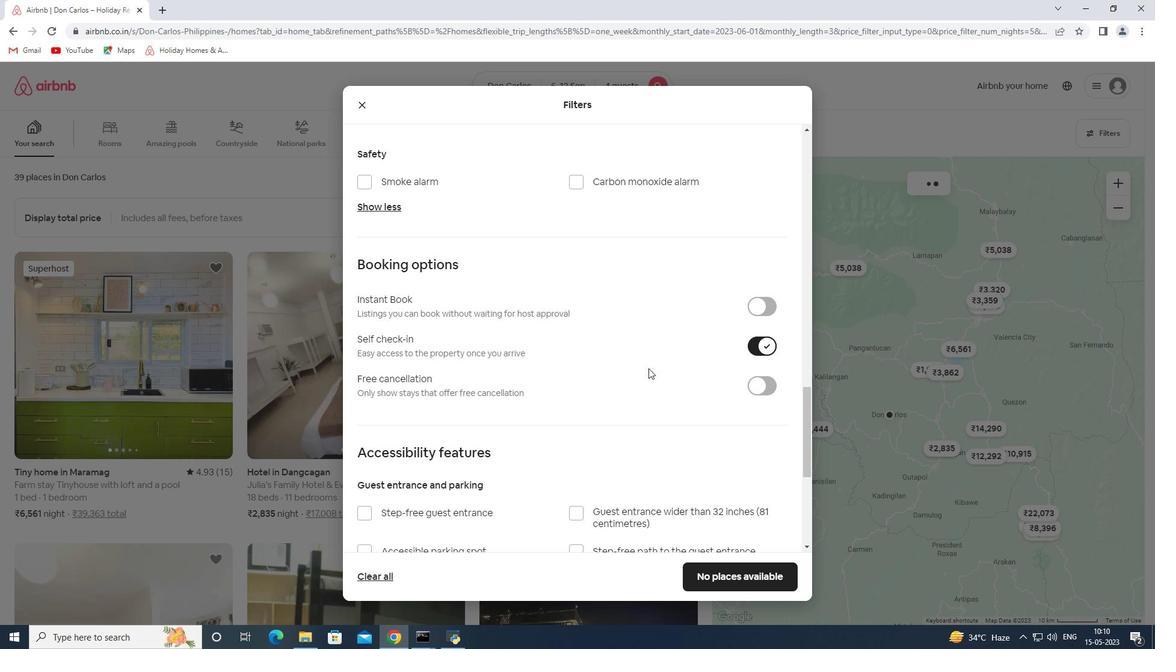 
Action: Mouse scrolled (600, 381) with delta (0, 0)
Screenshot: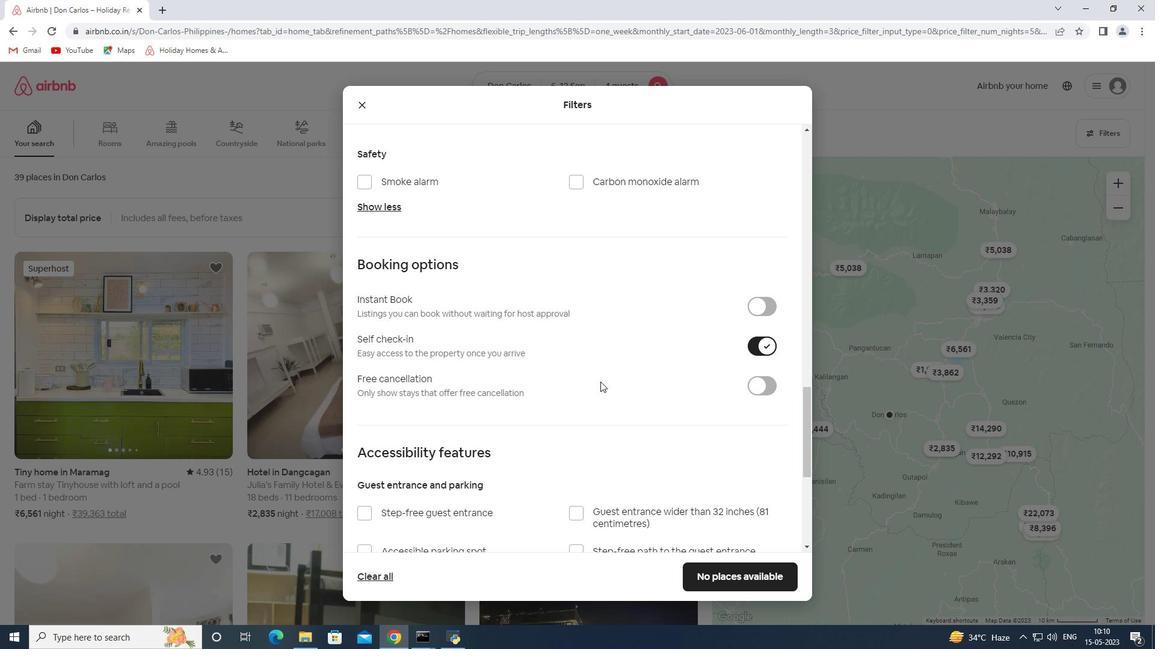 
Action: Mouse scrolled (600, 381) with delta (0, 0)
Screenshot: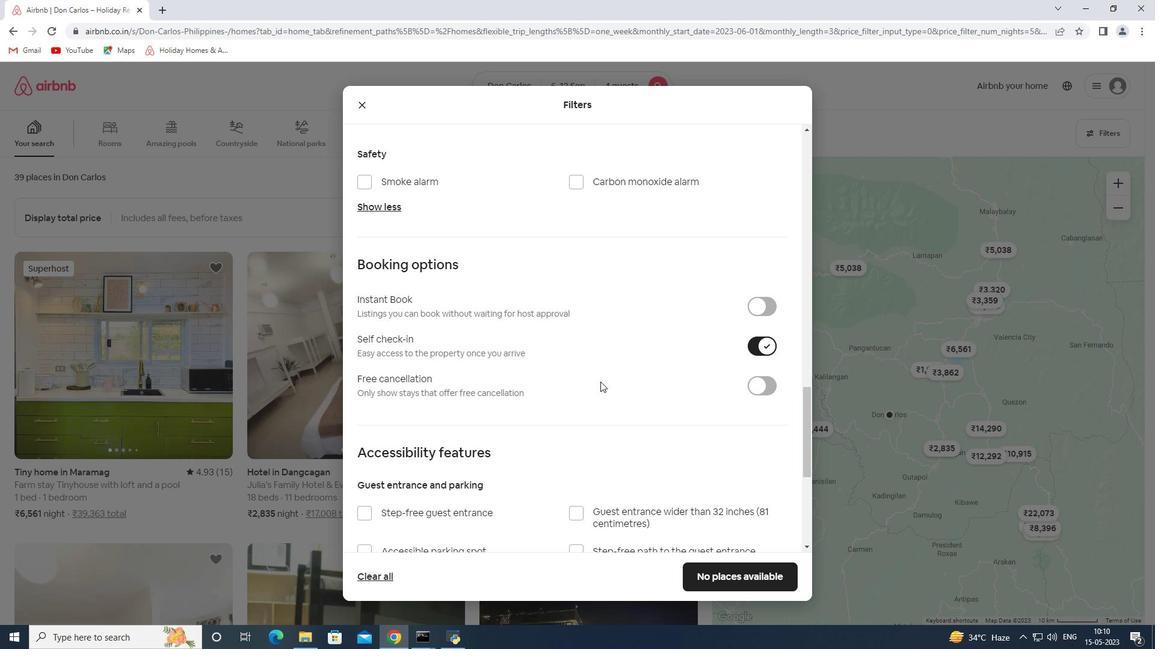 
Action: Mouse scrolled (600, 381) with delta (0, 0)
Screenshot: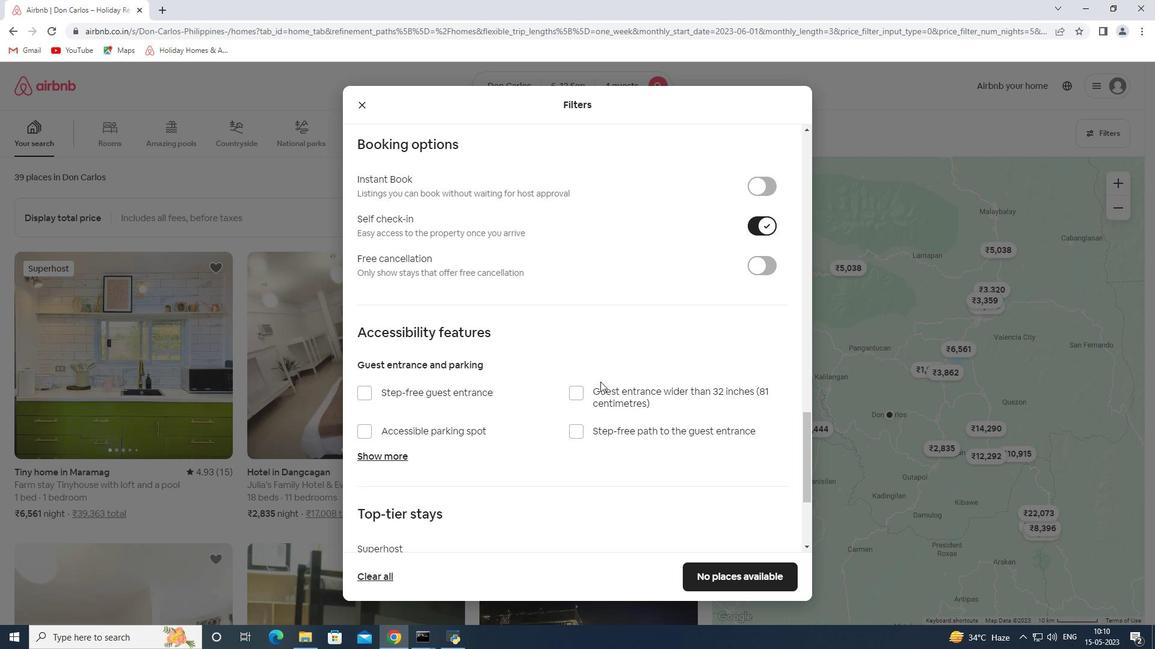 
Action: Mouse scrolled (600, 381) with delta (0, 0)
Screenshot: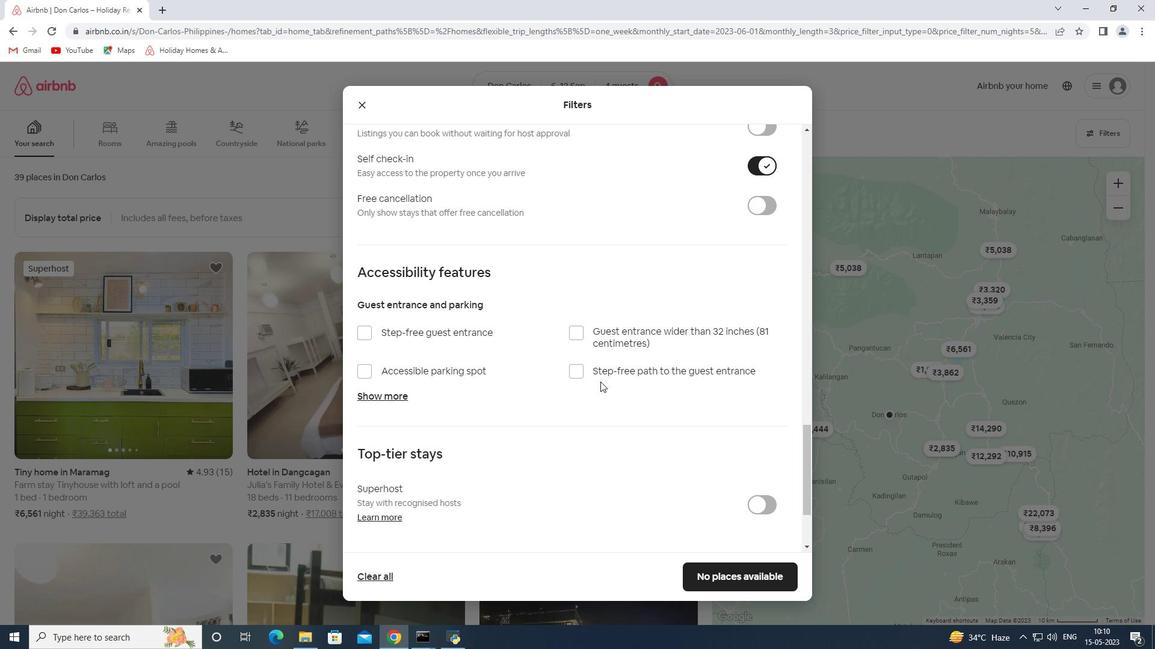 
Action: Mouse scrolled (600, 381) with delta (0, 0)
Screenshot: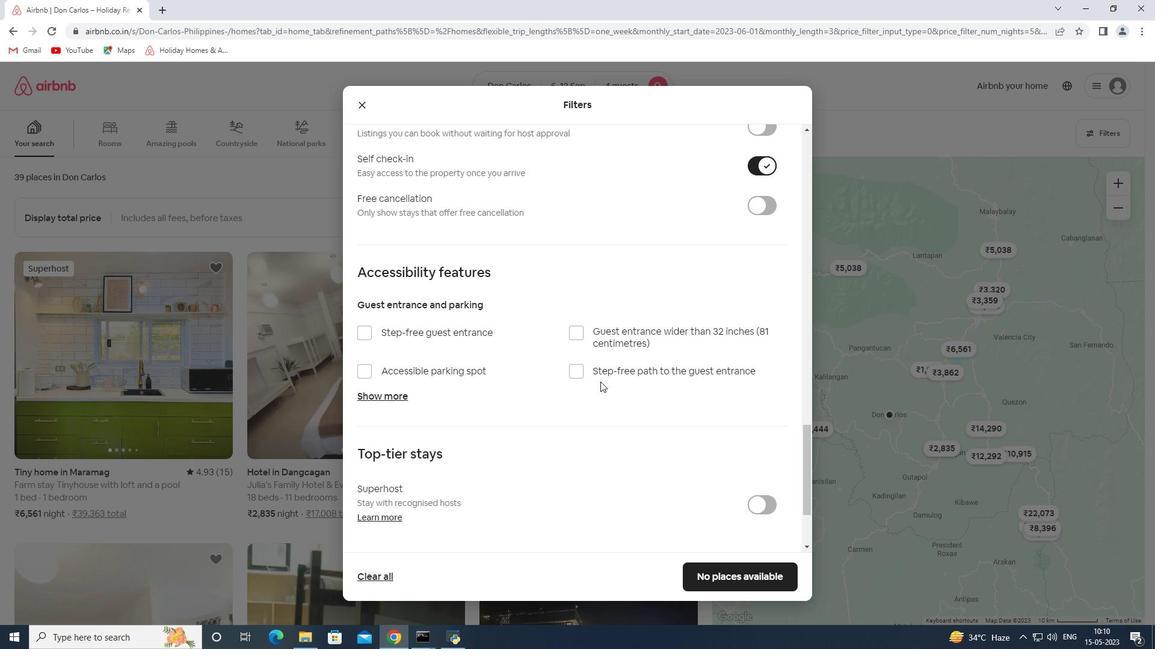 
Action: Mouse scrolled (600, 381) with delta (0, 0)
Screenshot: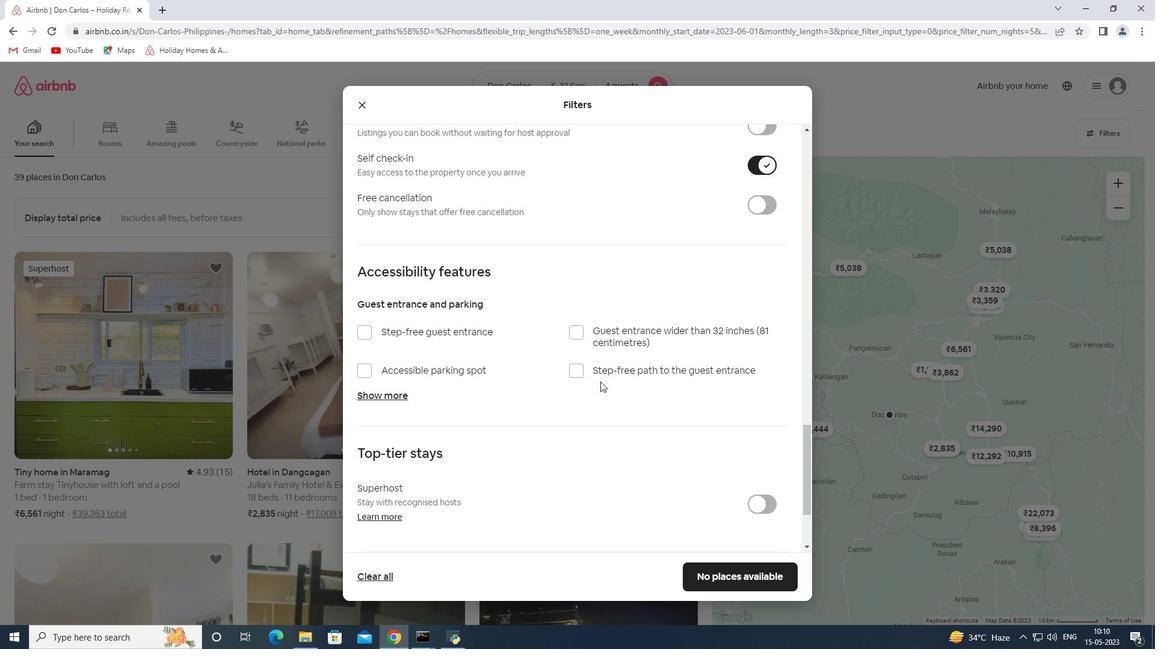 
Action: Mouse scrolled (600, 381) with delta (0, 0)
Screenshot: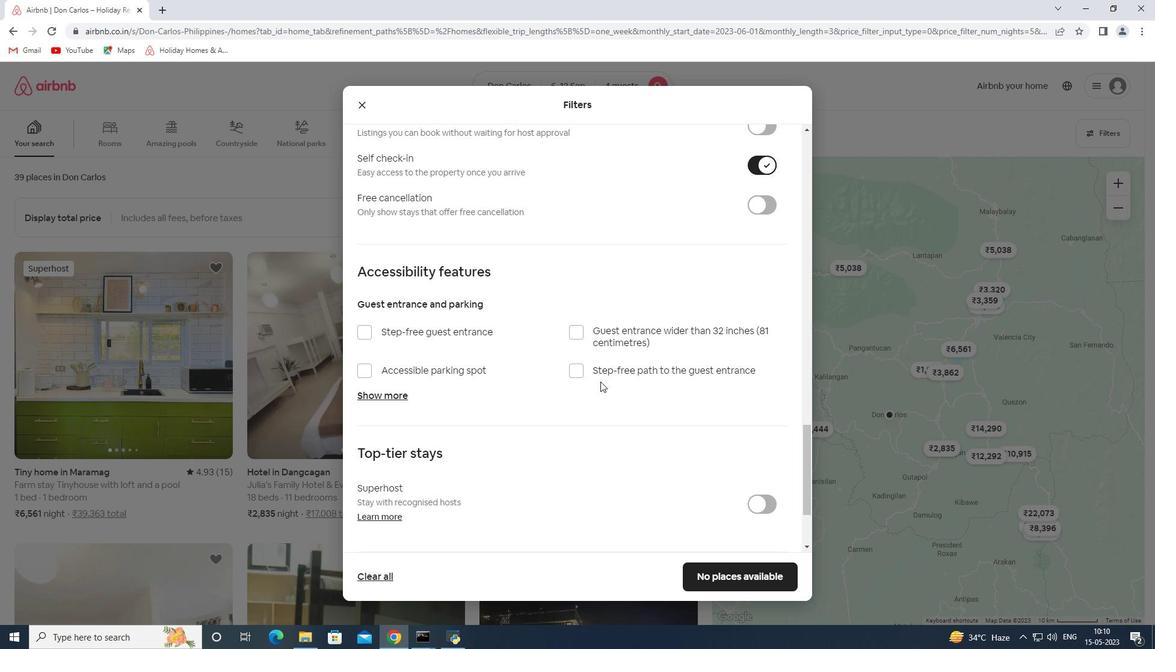 
Action: Mouse scrolled (600, 381) with delta (0, 0)
Screenshot: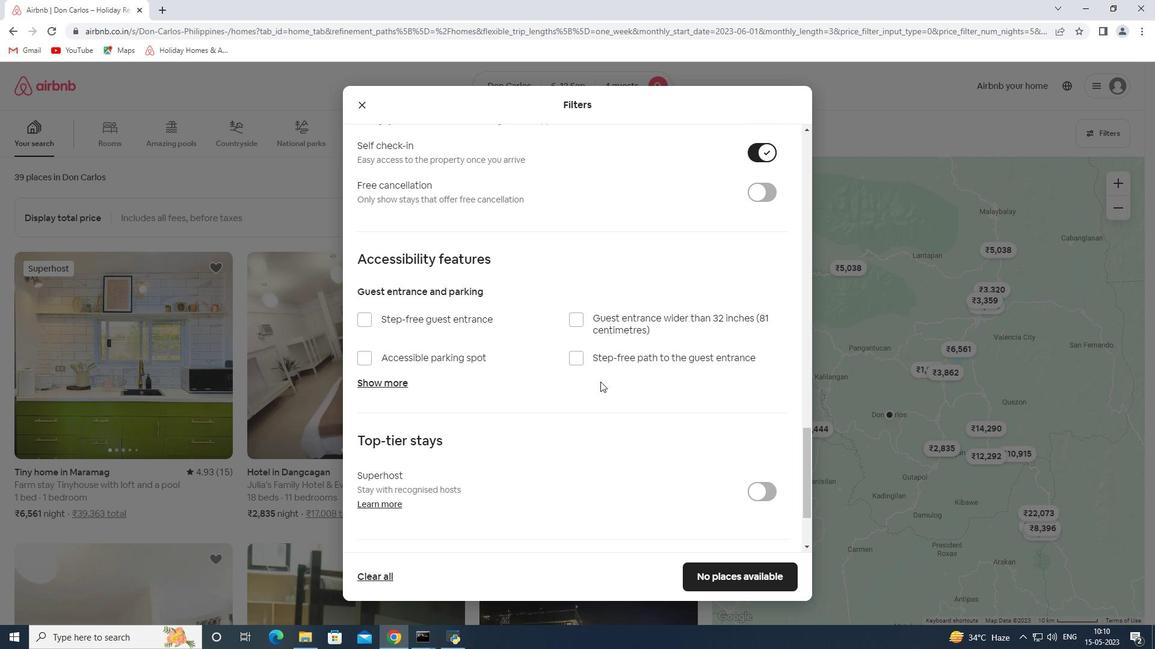 
Action: Mouse moved to (365, 489)
Screenshot: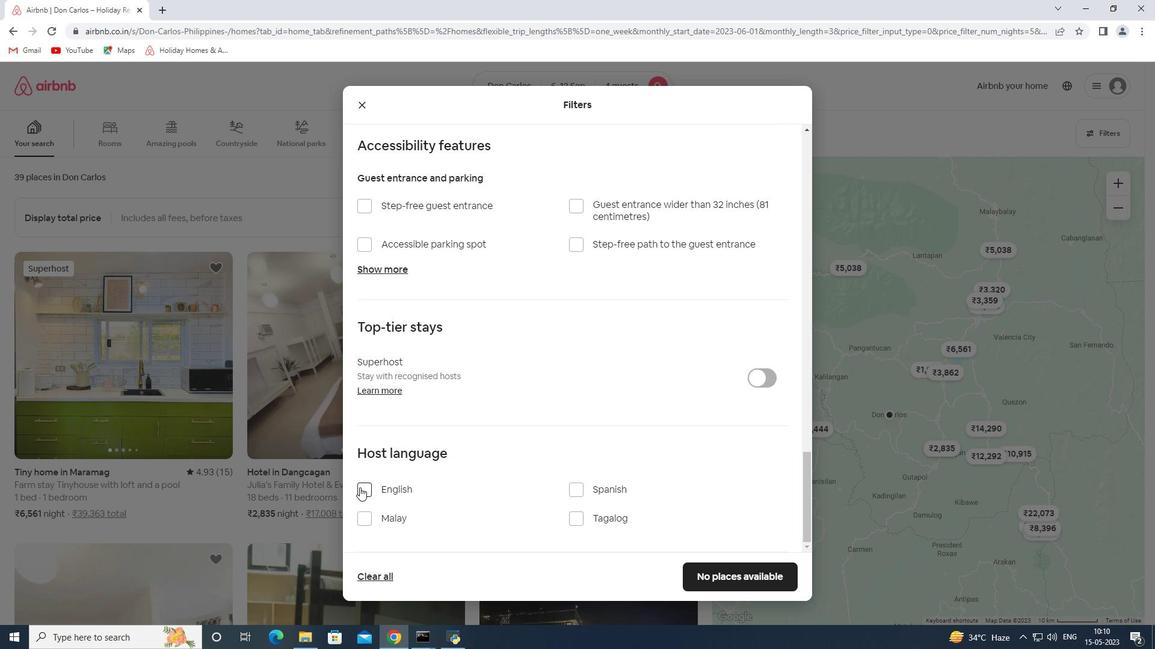 
Action: Mouse pressed left at (365, 489)
Screenshot: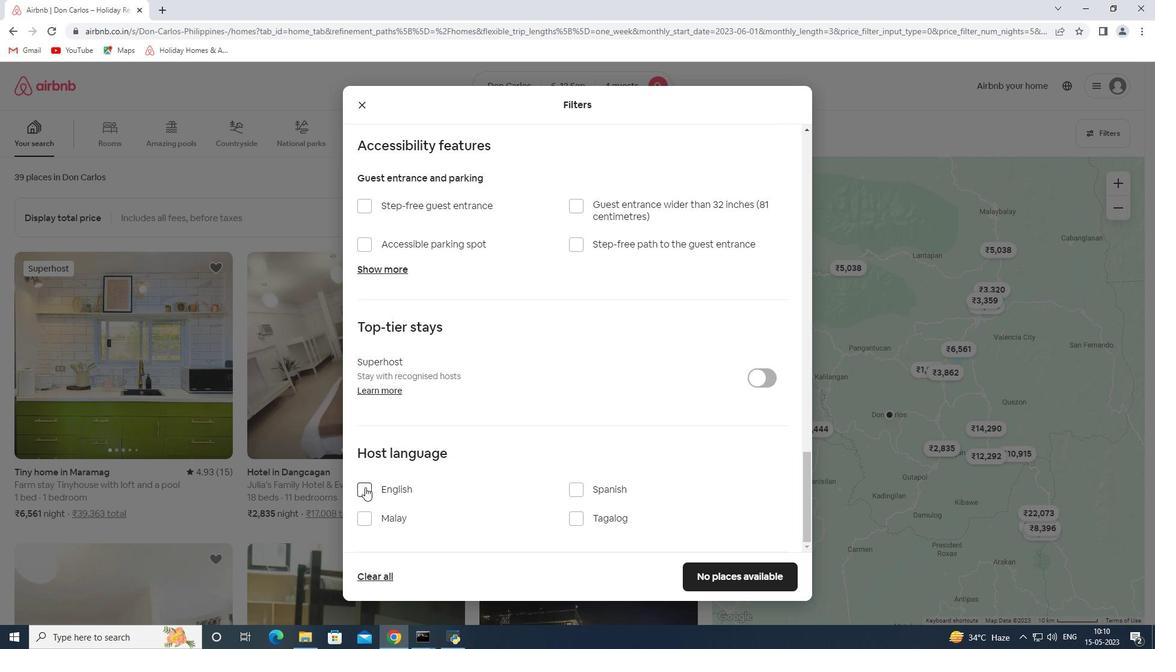 
Action: Mouse moved to (578, 414)
Screenshot: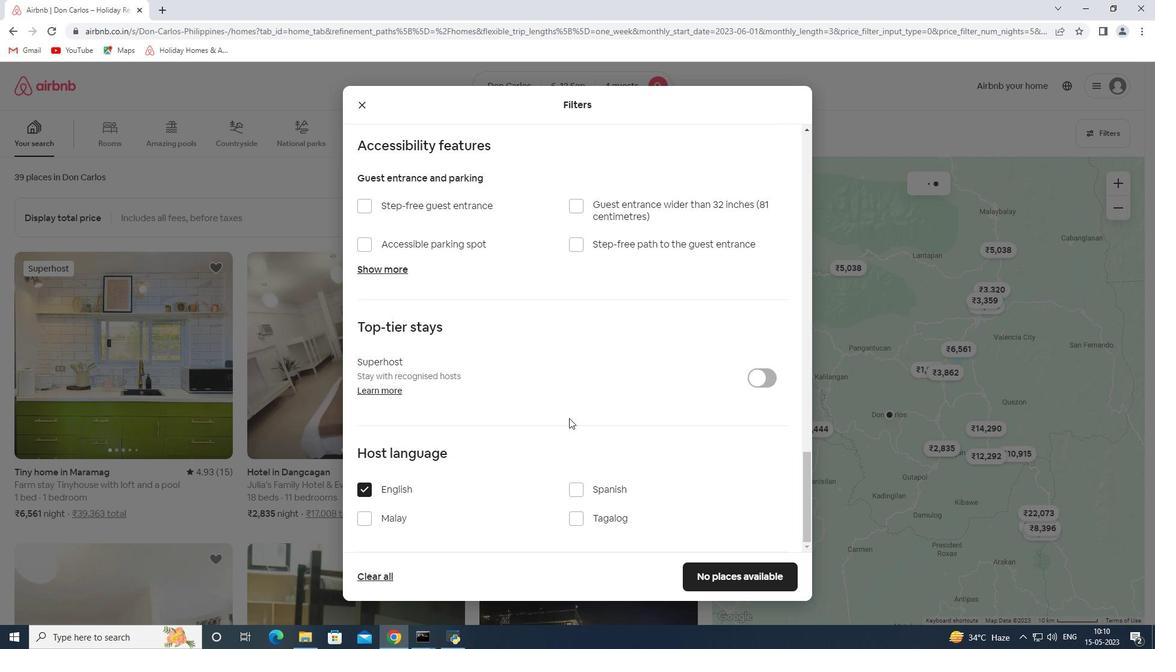 
Action: Mouse scrolled (578, 414) with delta (0, 0)
Screenshot: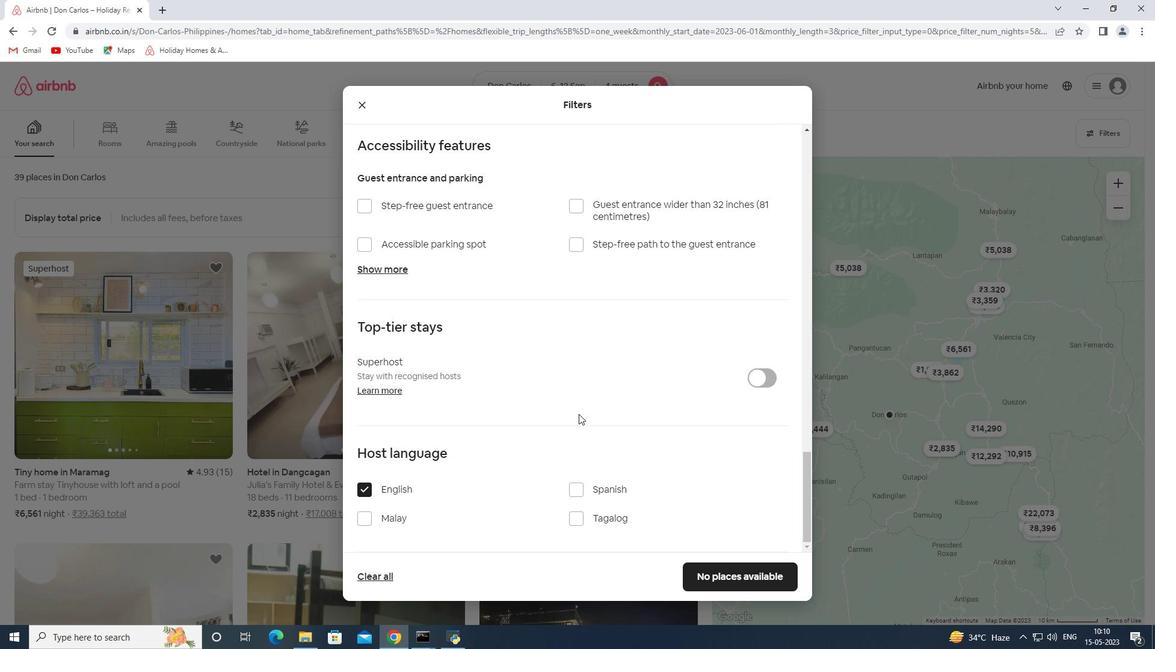 
Action: Mouse scrolled (578, 414) with delta (0, 0)
Screenshot: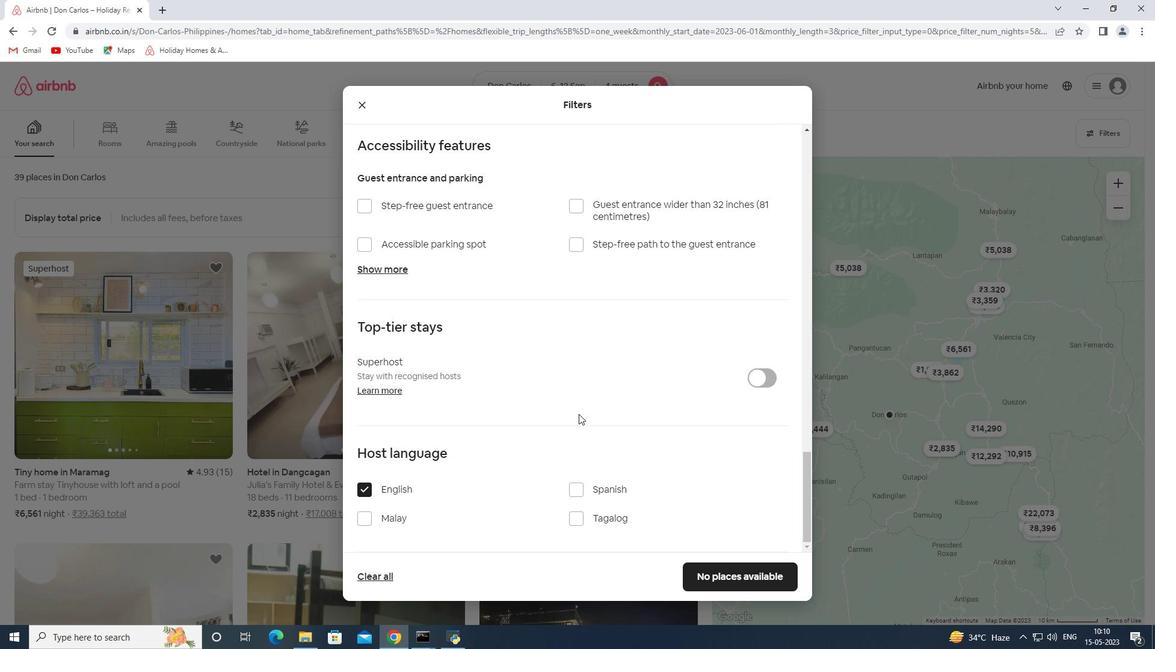 
Action: Mouse scrolled (578, 414) with delta (0, 0)
Screenshot: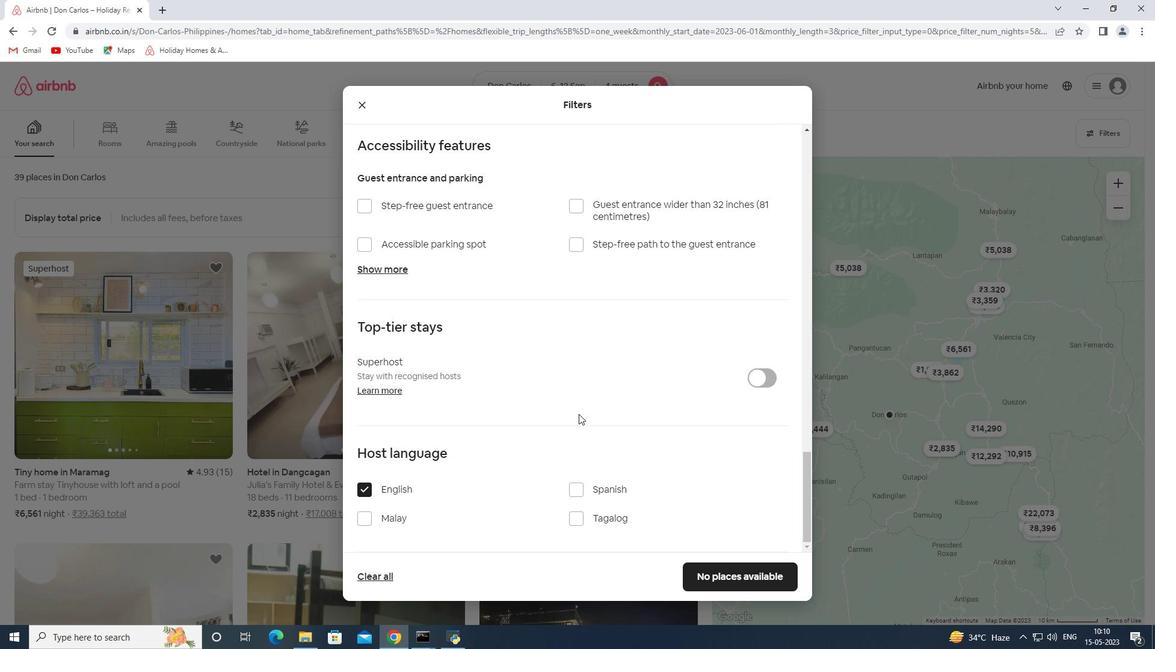 
Action: Mouse scrolled (578, 415) with delta (0, 0)
Screenshot: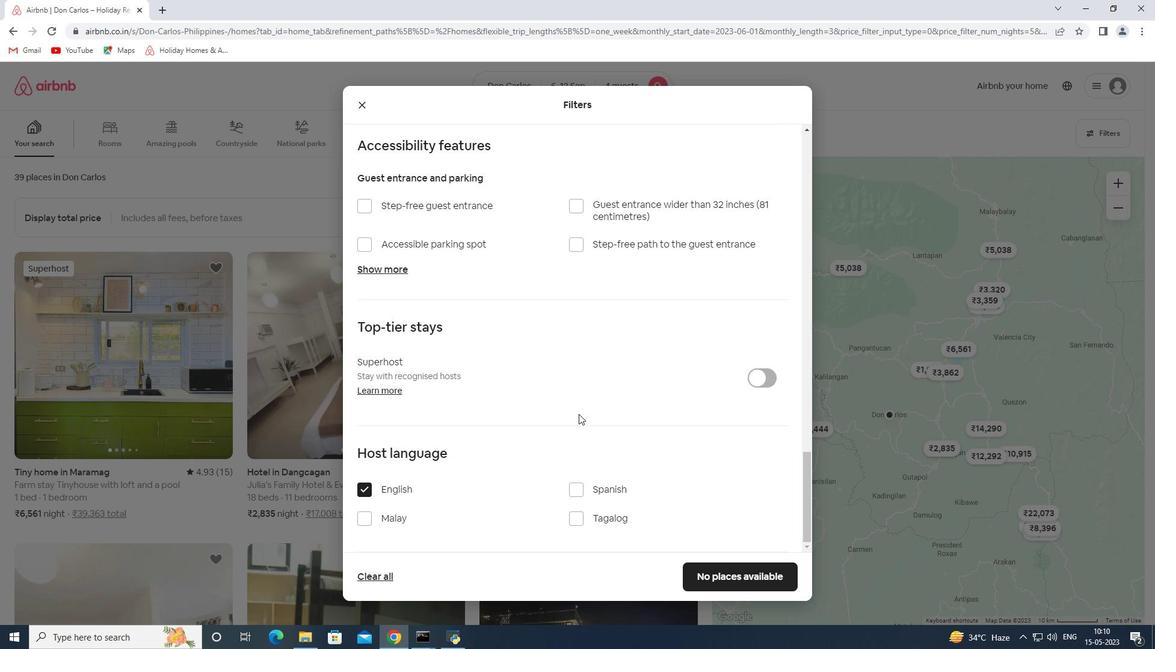 
Action: Mouse scrolled (578, 415) with delta (0, 0)
Screenshot: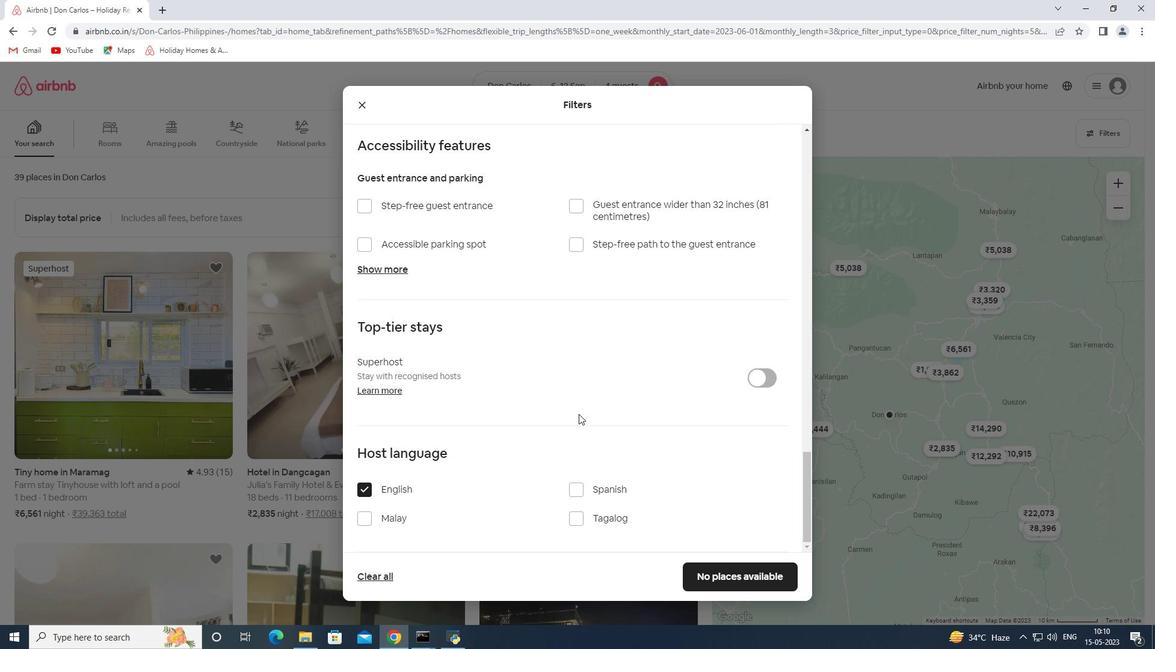 
Action: Mouse scrolled (578, 415) with delta (0, 0)
Screenshot: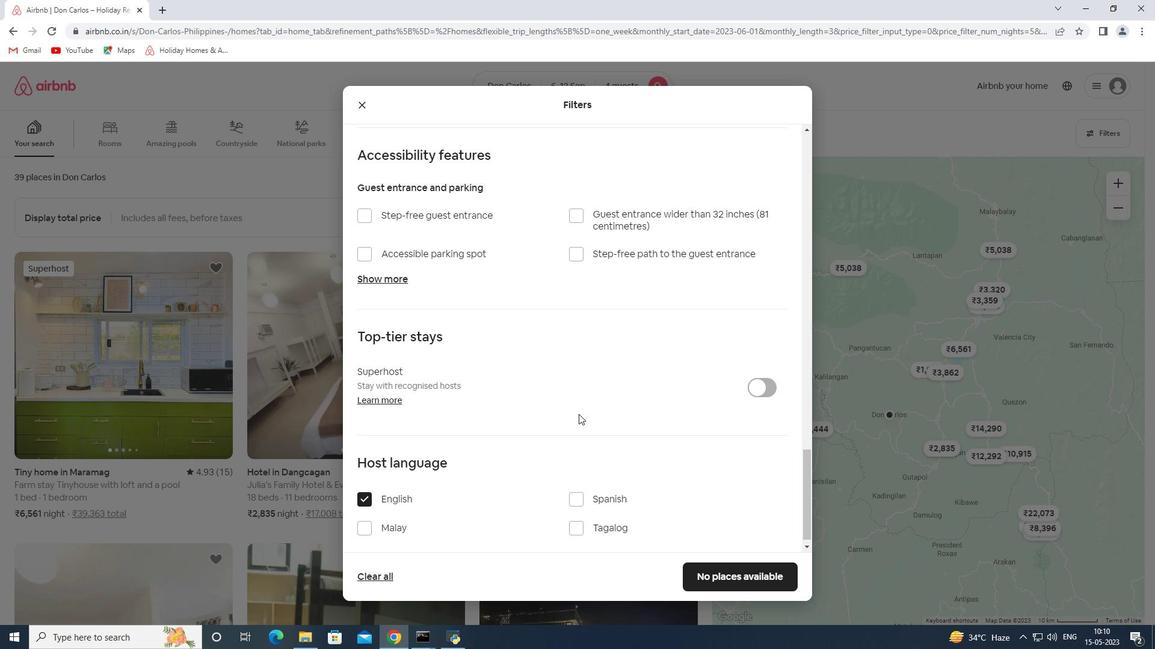
Action: Mouse scrolled (578, 415) with delta (0, 0)
Screenshot: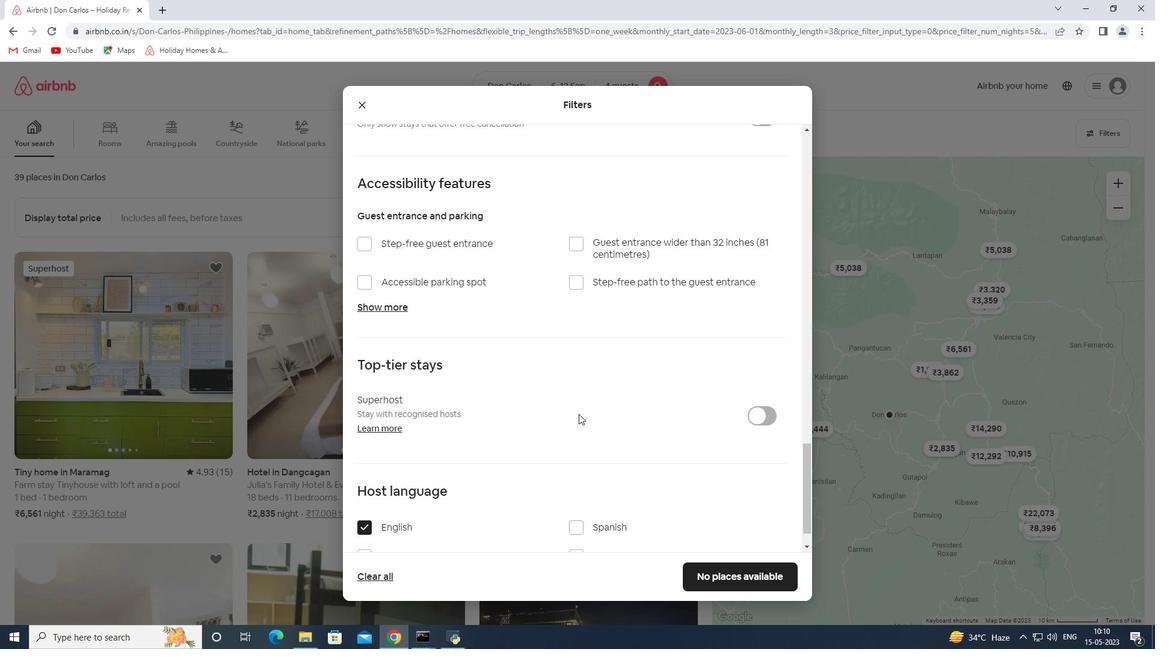 
Action: Mouse scrolled (578, 415) with delta (0, 0)
Screenshot: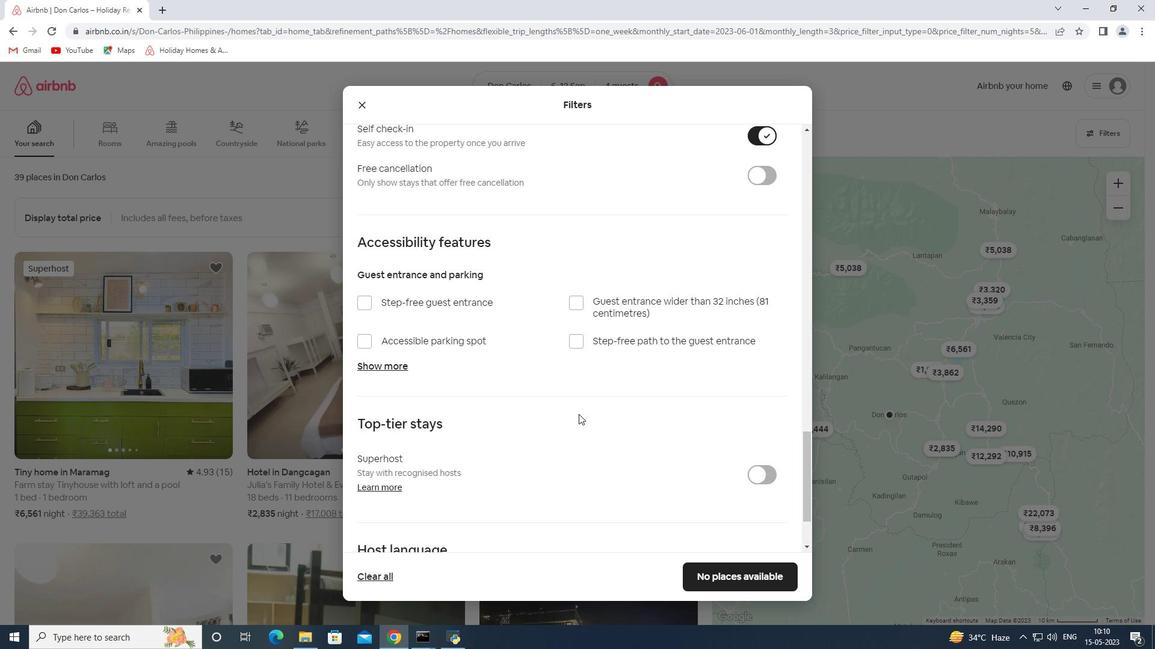 
Action: Mouse scrolled (578, 414) with delta (0, 0)
Screenshot: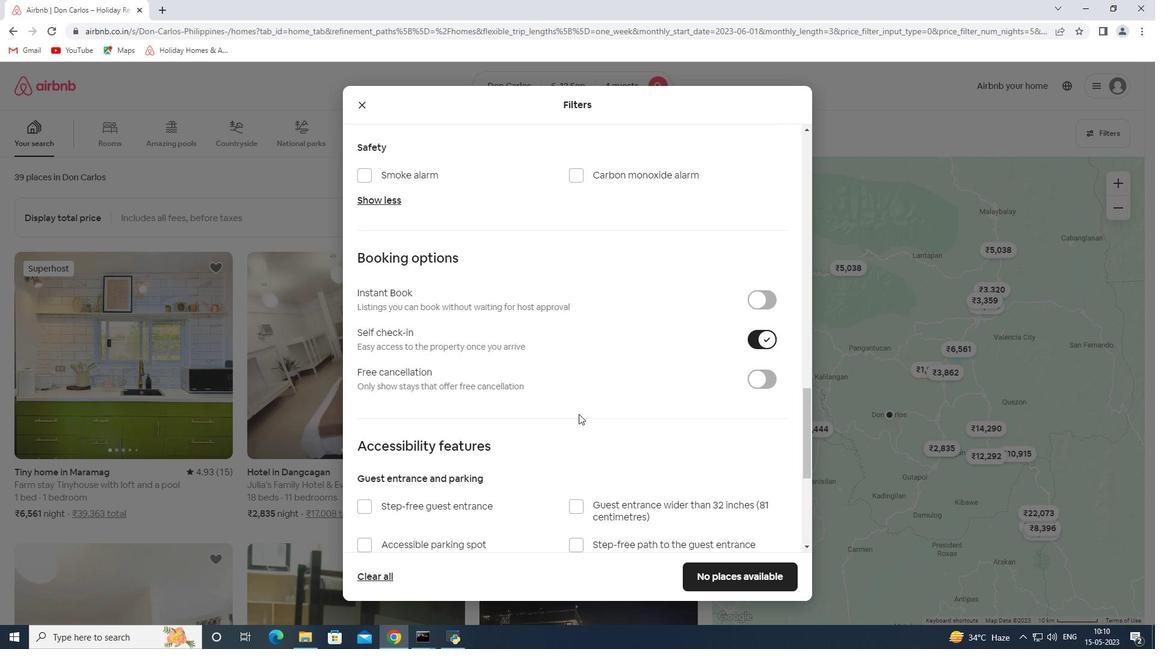 
Action: Mouse scrolled (578, 414) with delta (0, 0)
Screenshot: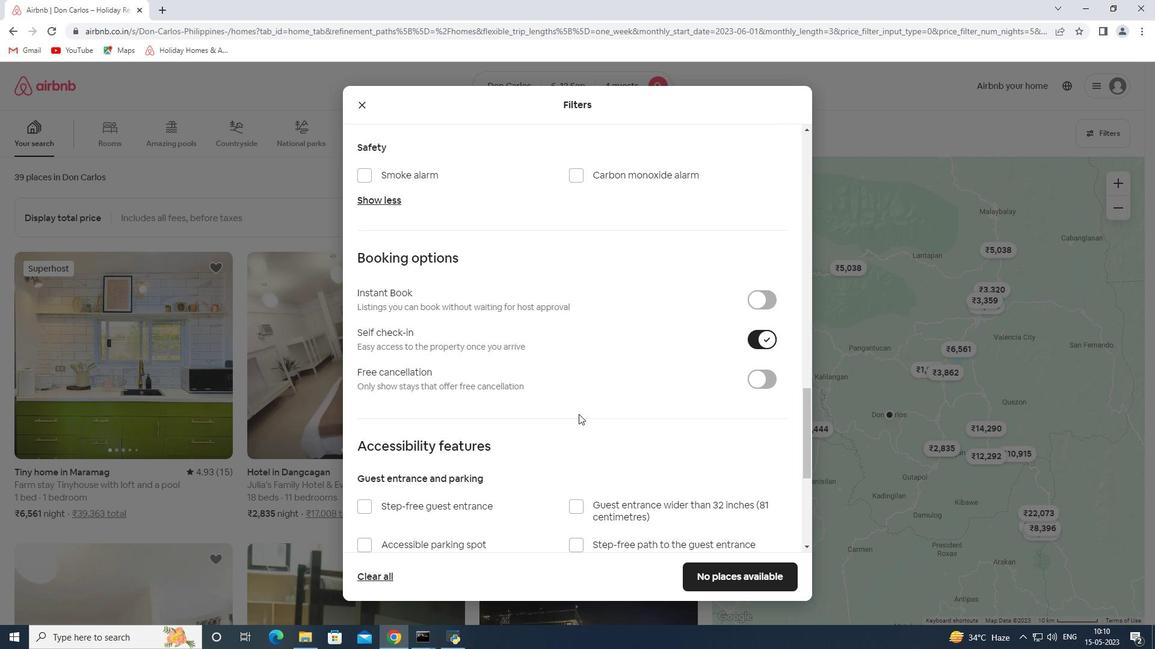 
Action: Mouse scrolled (578, 414) with delta (0, 0)
Screenshot: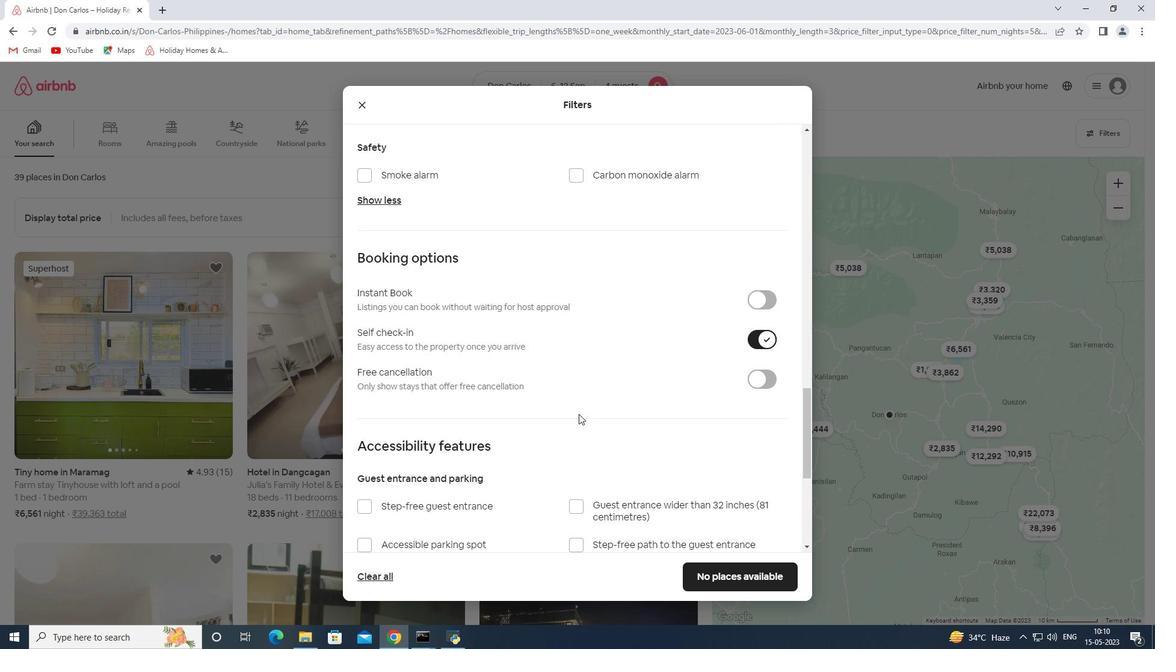 
Action: Mouse scrolled (578, 414) with delta (0, 0)
Screenshot: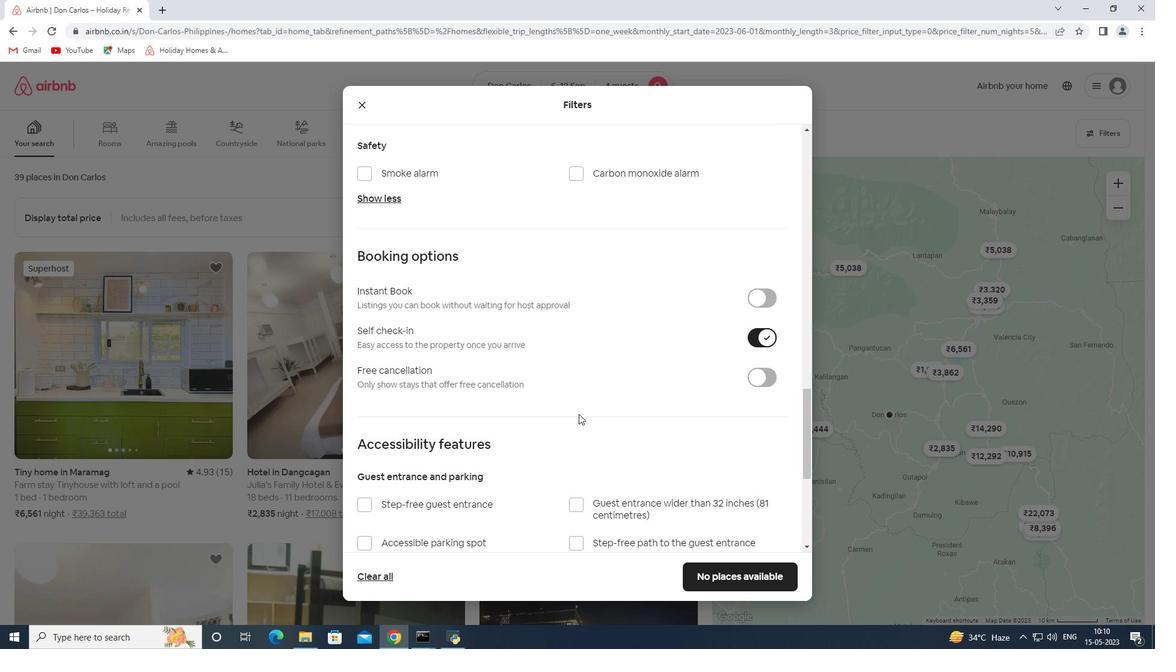 
Action: Mouse scrolled (578, 414) with delta (0, 0)
Screenshot: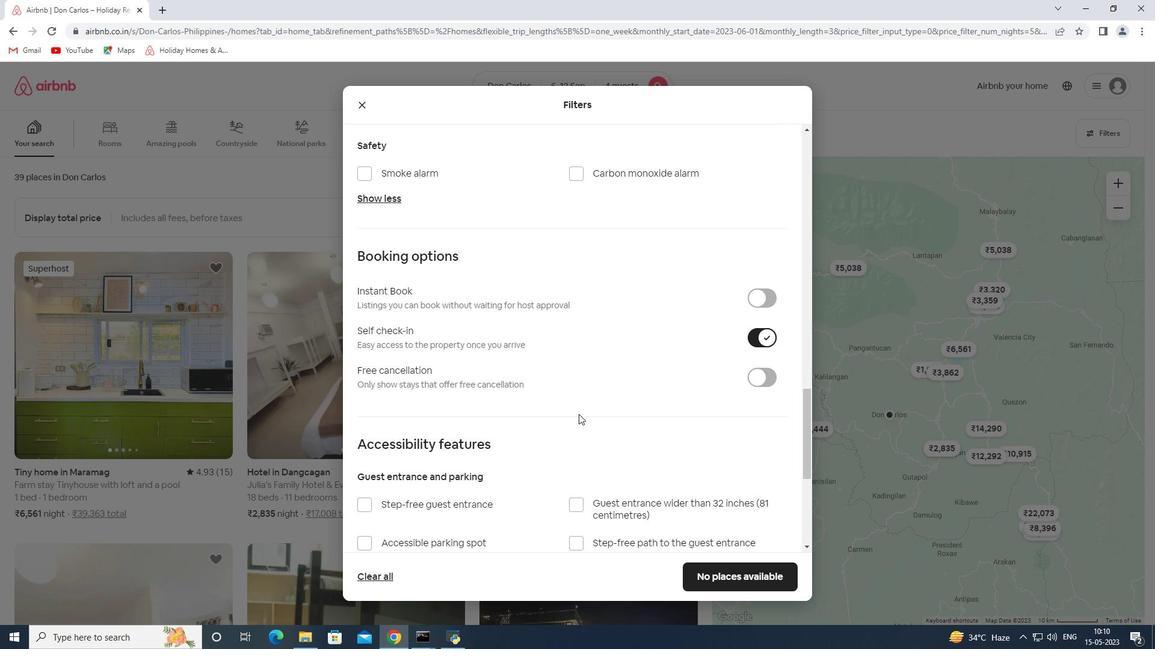 
Action: Mouse scrolled (578, 414) with delta (0, 0)
Screenshot: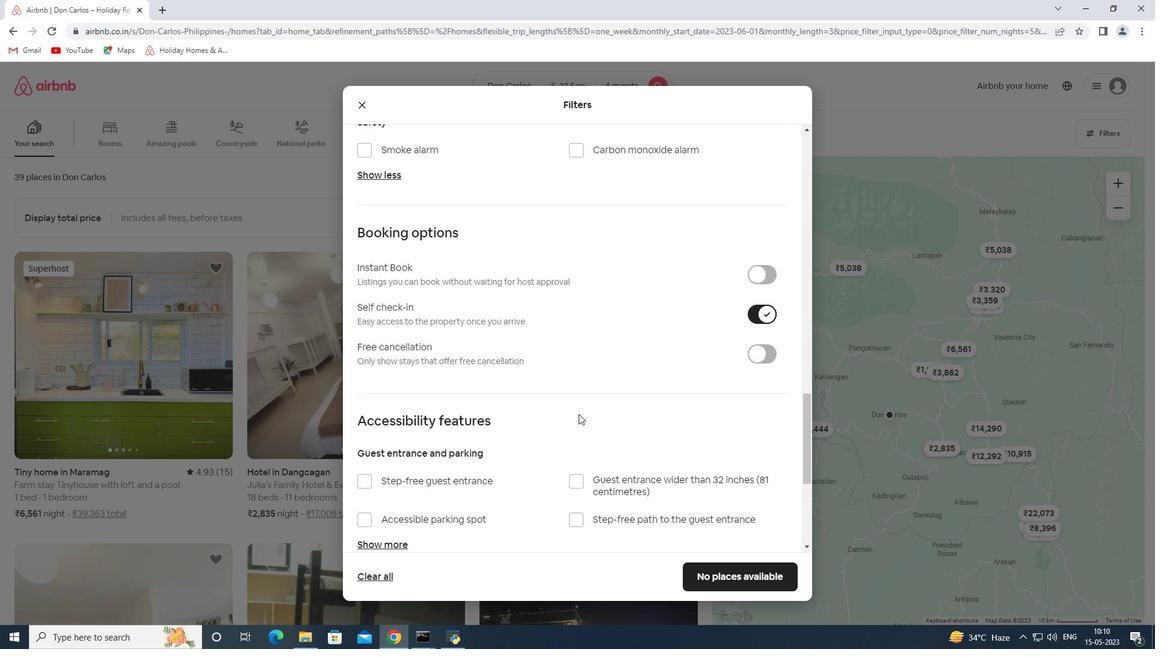 
Action: Mouse scrolled (578, 414) with delta (0, 0)
Screenshot: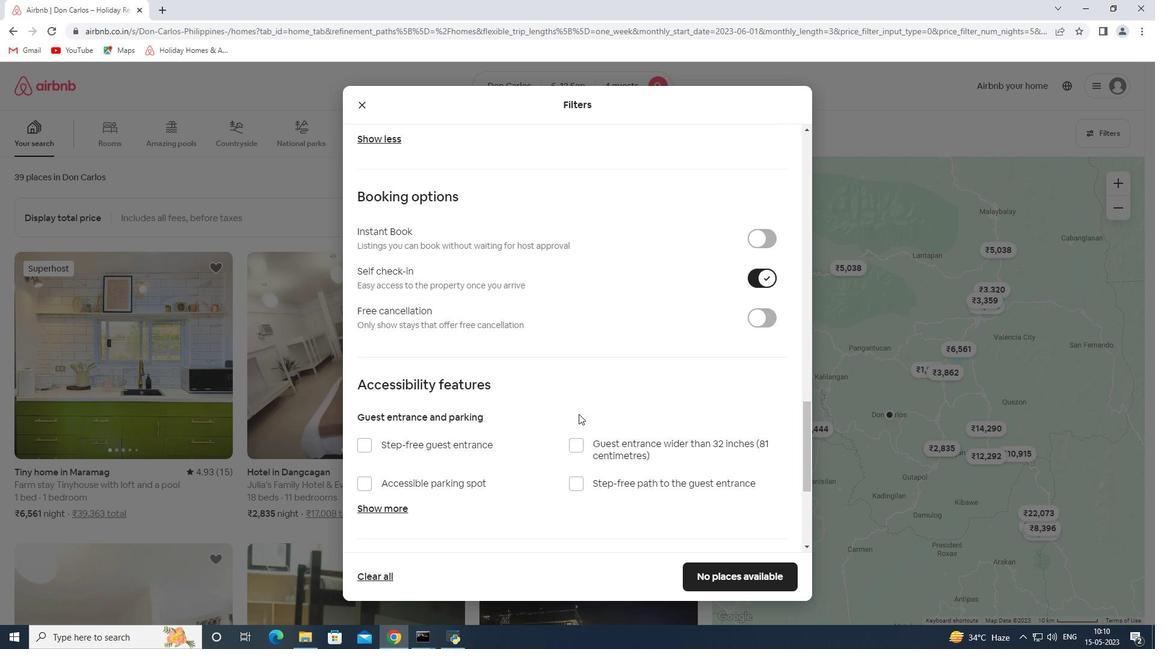 
Action: Mouse scrolled (578, 414) with delta (0, 0)
Screenshot: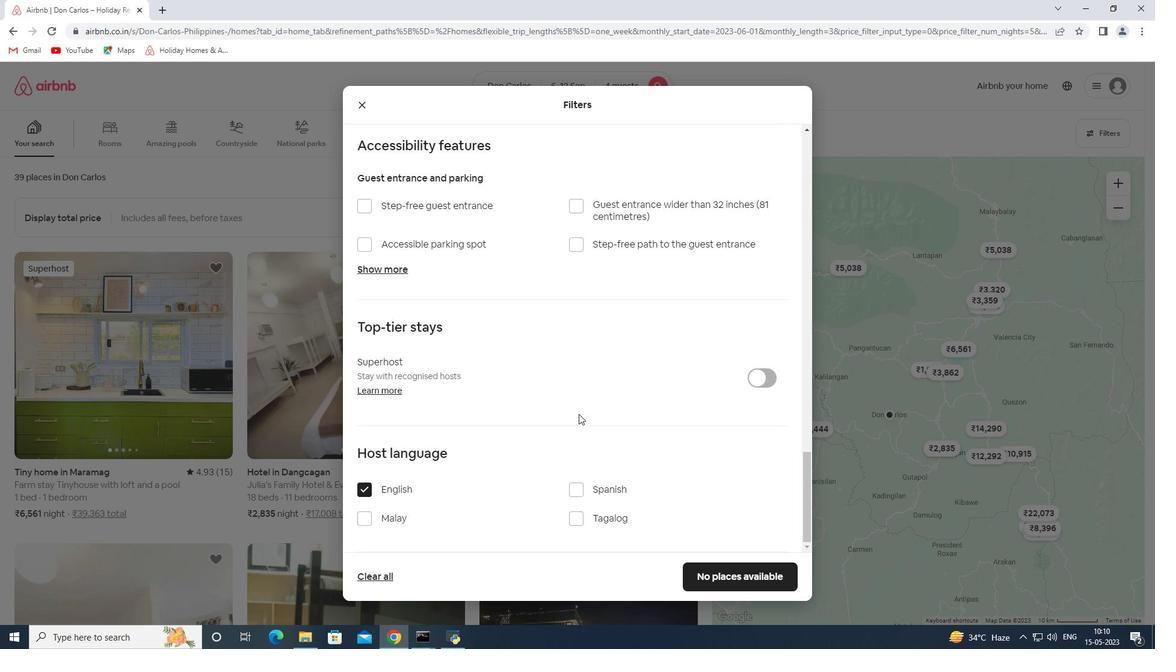
Action: Mouse scrolled (578, 414) with delta (0, 0)
Screenshot: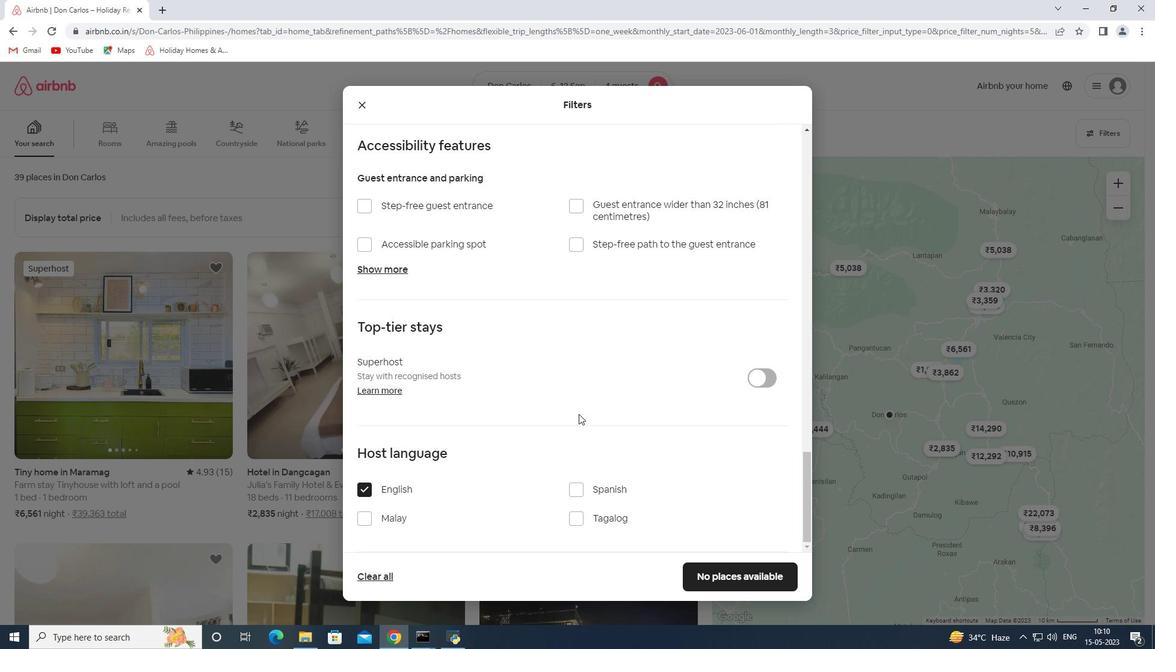 
Action: Mouse scrolled (578, 414) with delta (0, 0)
Screenshot: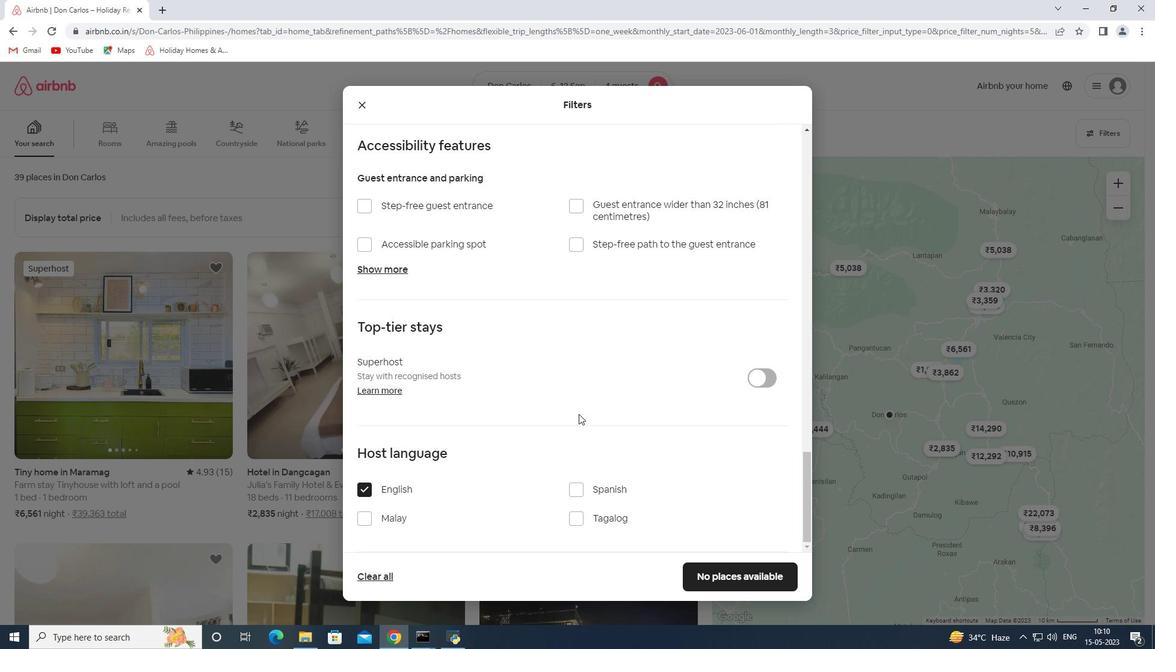 
Action: Mouse scrolled (578, 414) with delta (0, 0)
Screenshot: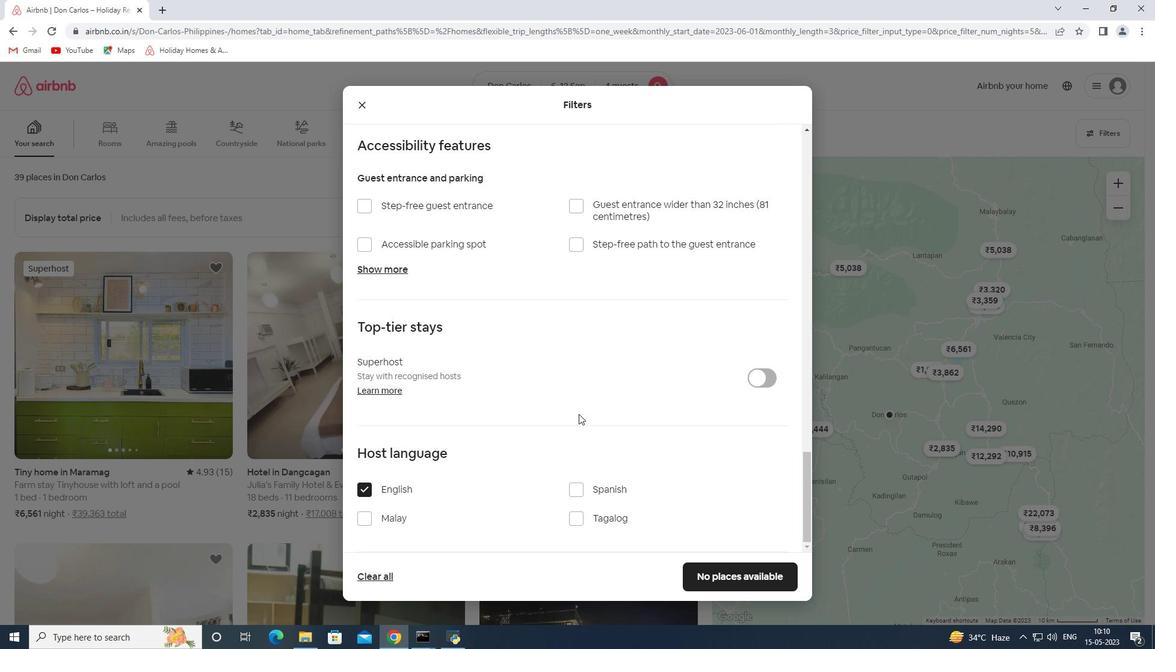 
Action: Mouse scrolled (578, 414) with delta (0, 0)
Screenshot: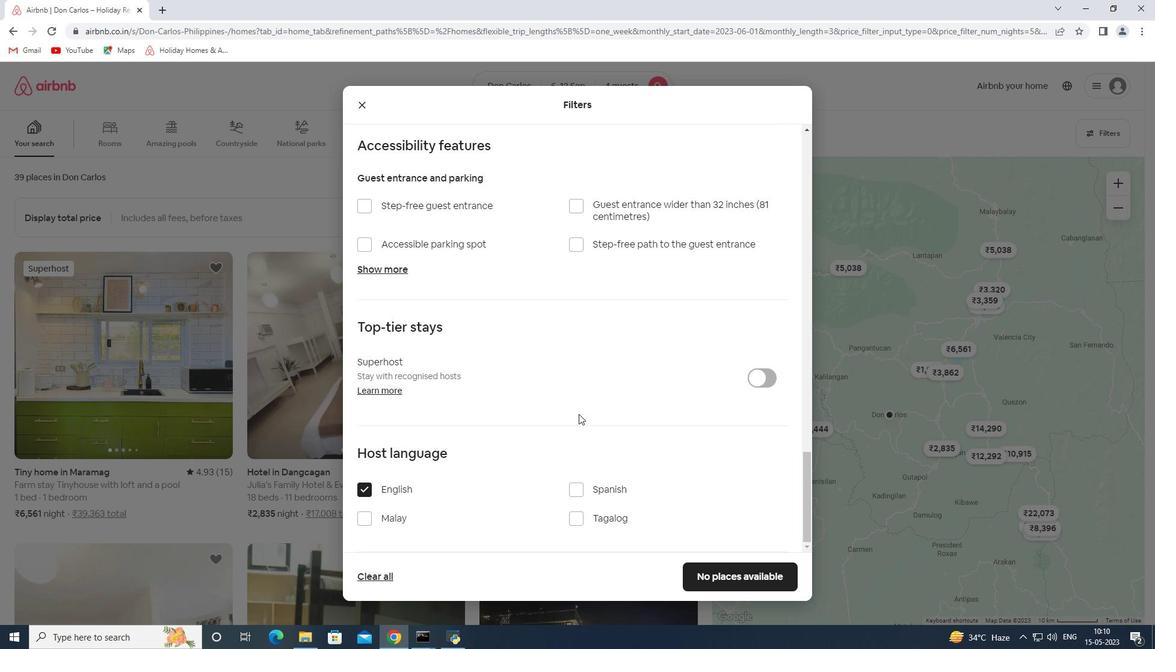 
Action: Mouse scrolled (578, 414) with delta (0, 0)
Screenshot: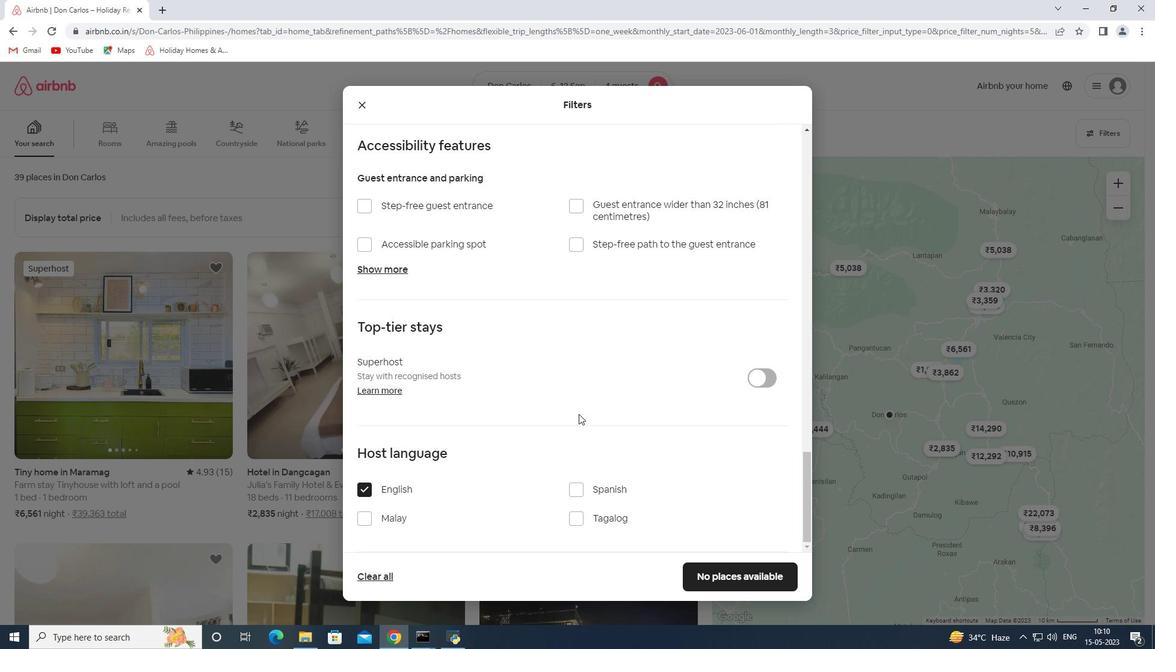 
Action: Mouse scrolled (578, 414) with delta (0, 0)
Screenshot: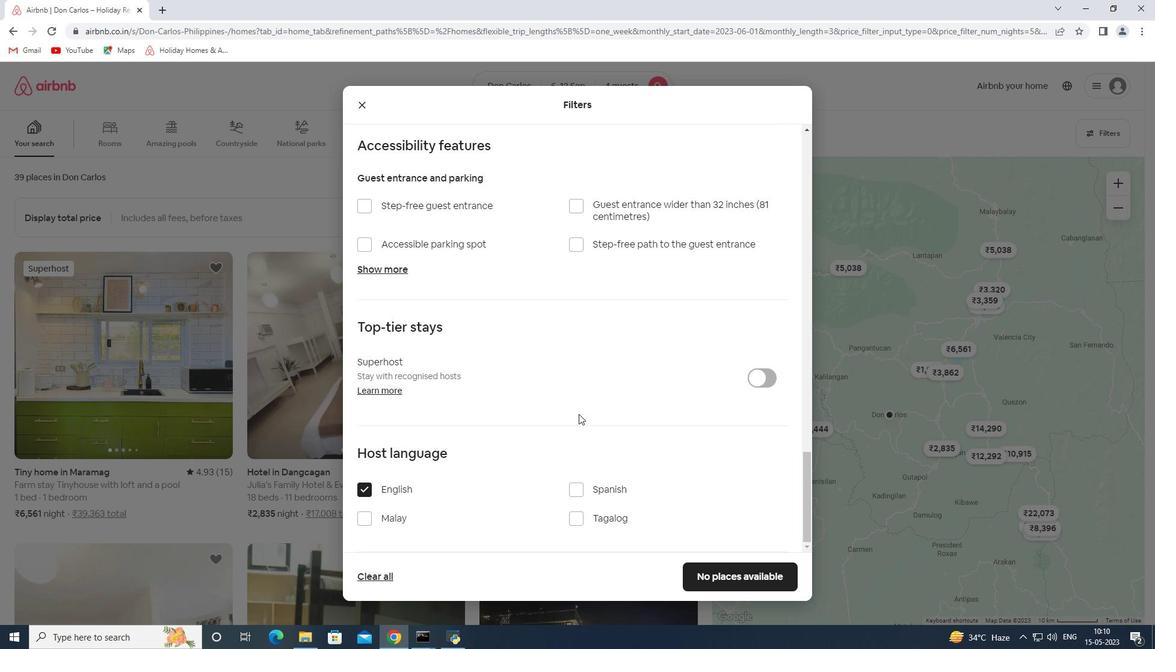 
Action: Mouse scrolled (578, 414) with delta (0, 0)
Screenshot: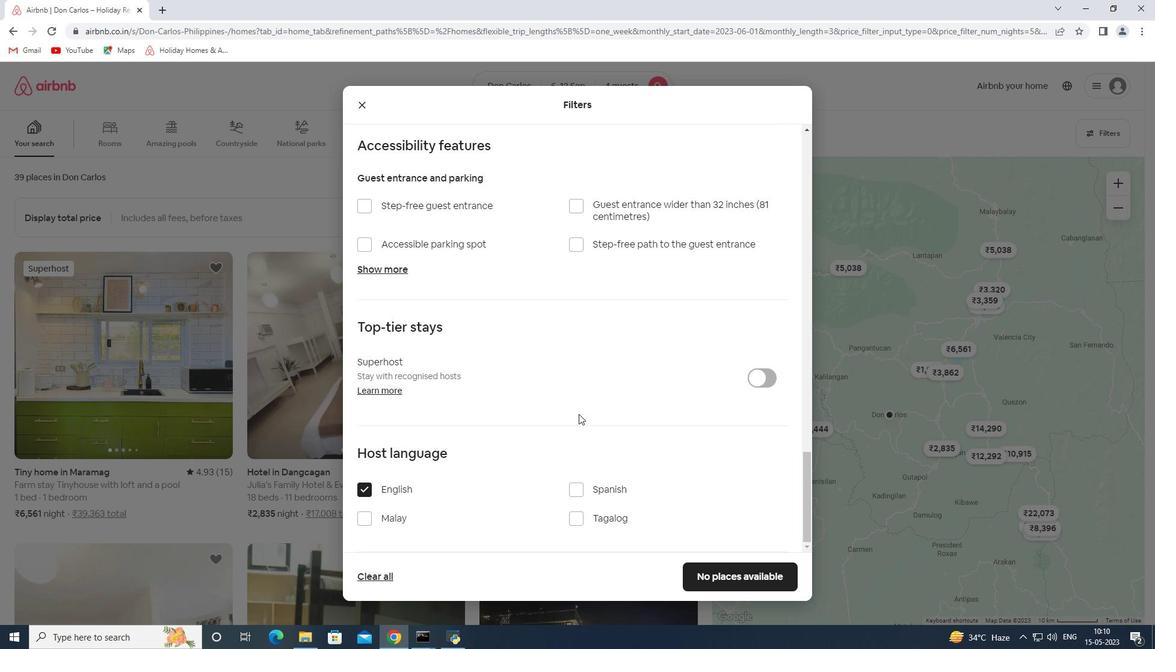 
Action: Mouse scrolled (578, 414) with delta (0, 0)
Screenshot: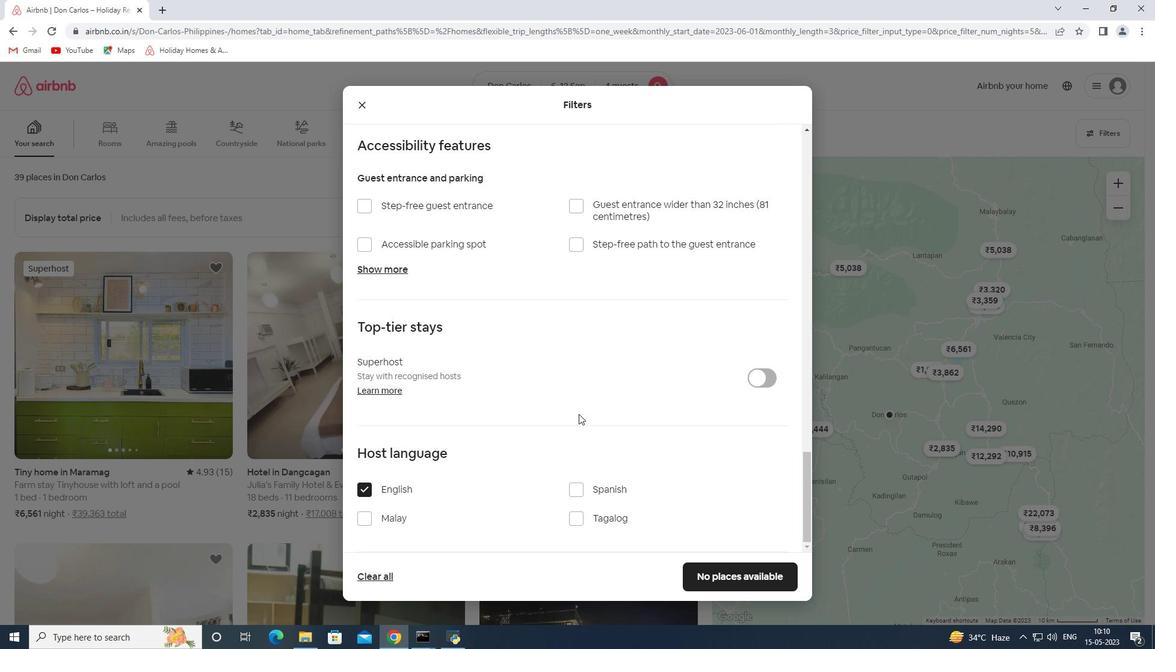 
Action: Mouse scrolled (578, 414) with delta (0, 0)
Screenshot: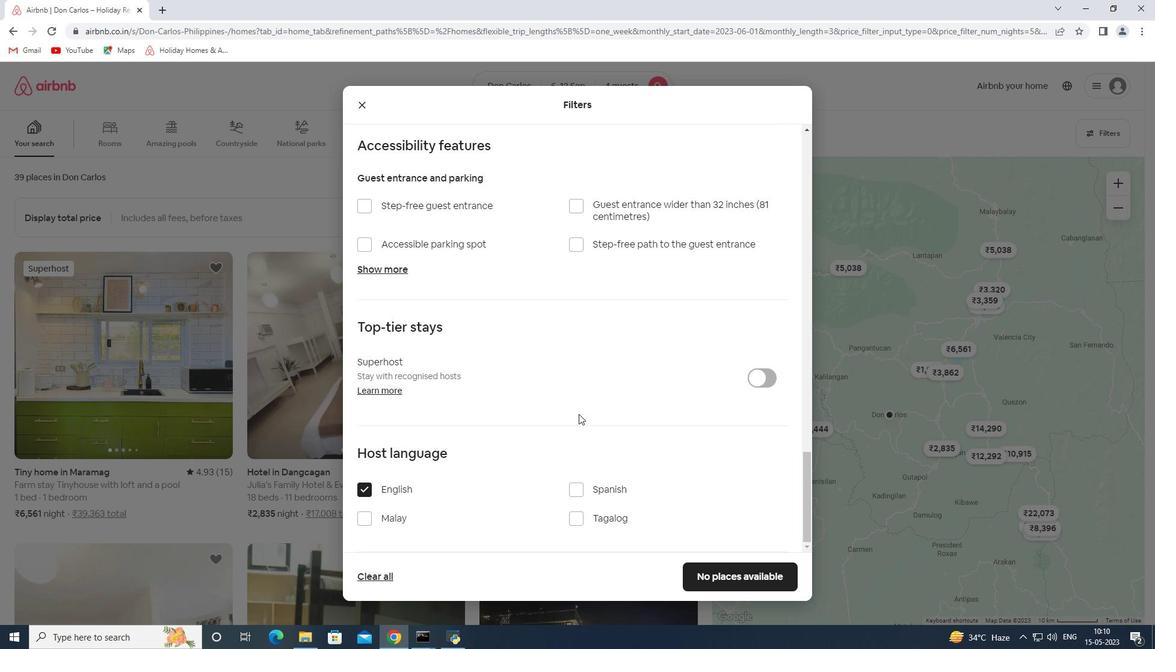 
Action: Mouse scrolled (578, 414) with delta (0, 0)
Screenshot: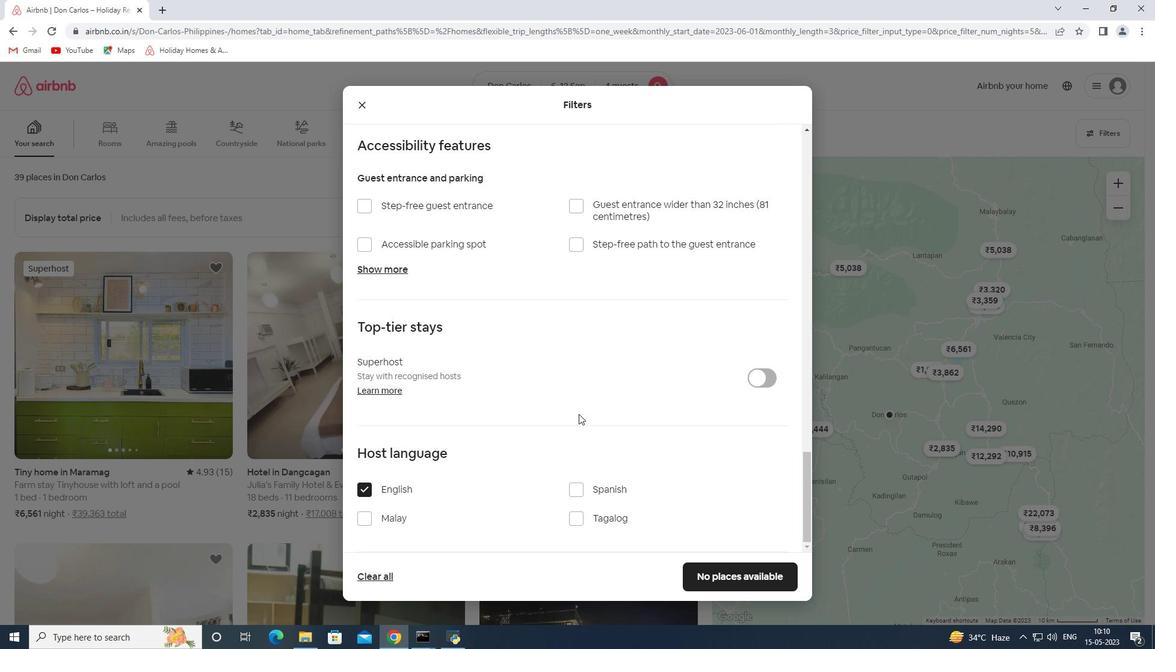 
Action: Mouse scrolled (578, 414) with delta (0, 0)
Screenshot: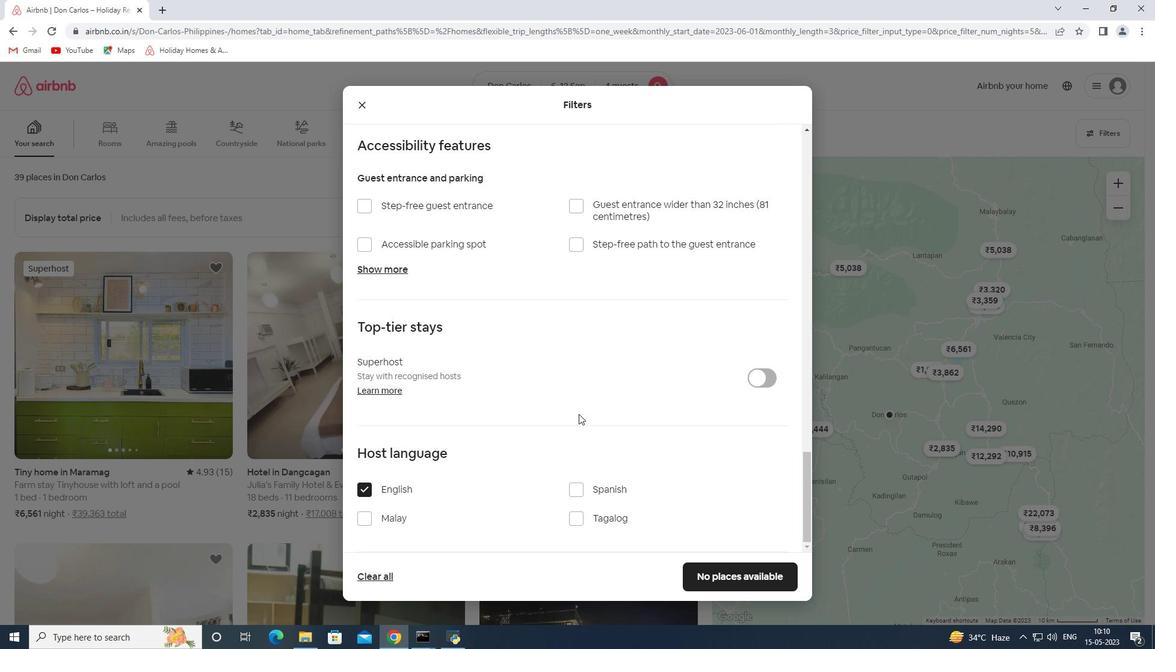 
Action: Mouse scrolled (578, 414) with delta (0, 0)
Screenshot: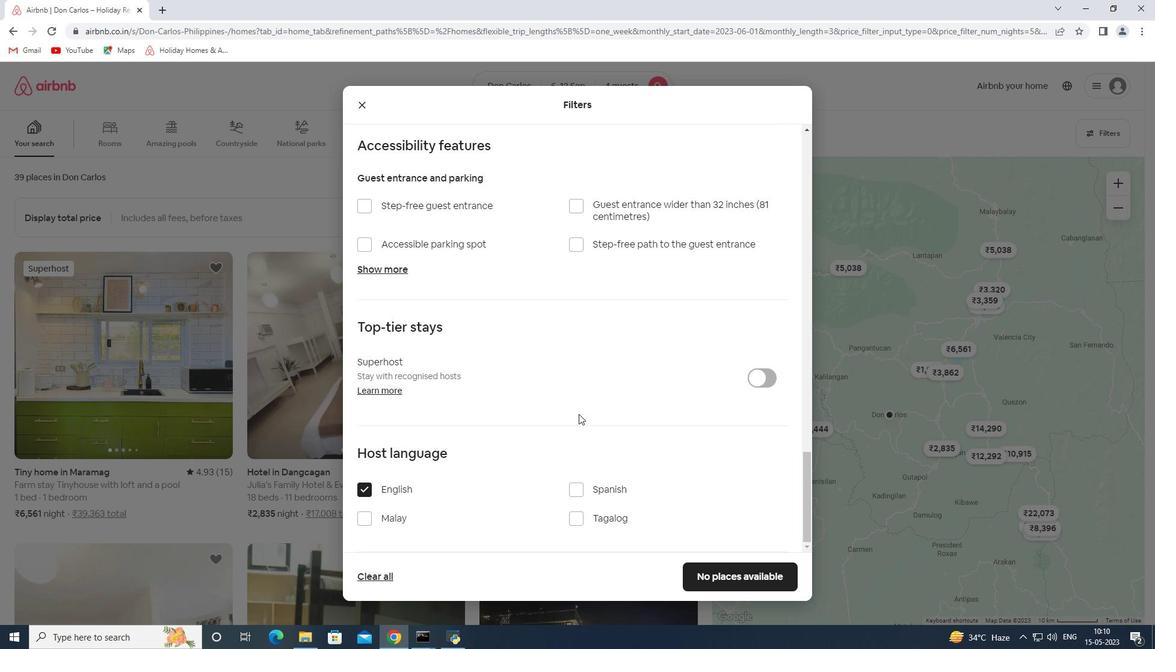 
Action: Mouse moved to (707, 571)
Screenshot: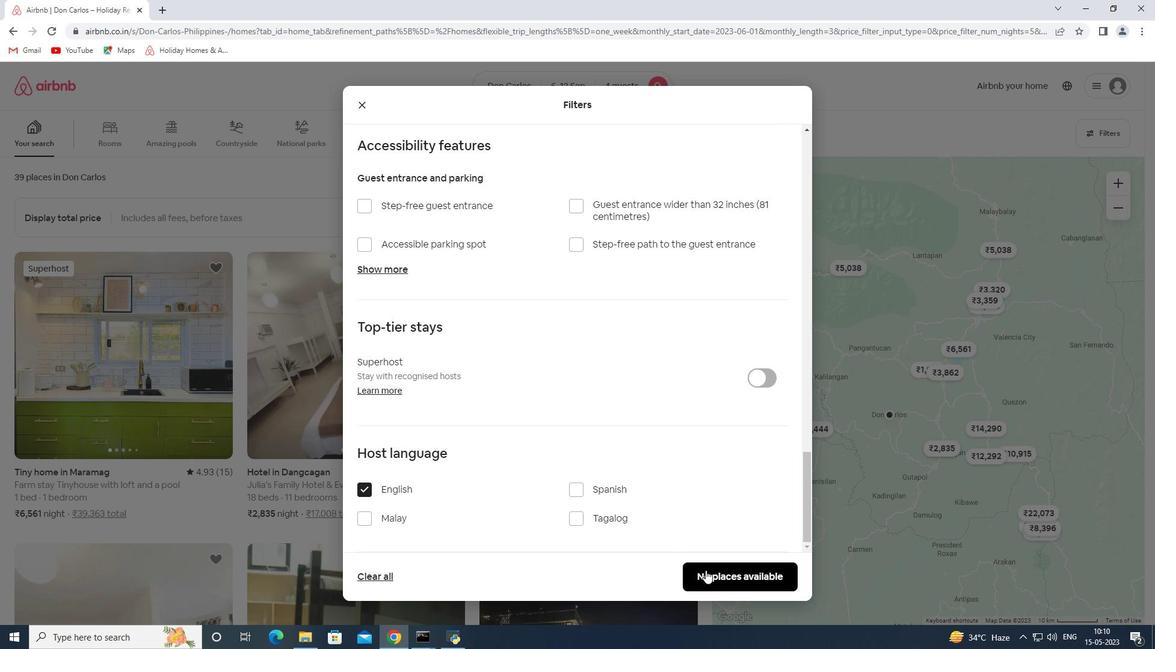 
Action: Mouse pressed left at (707, 571)
Screenshot: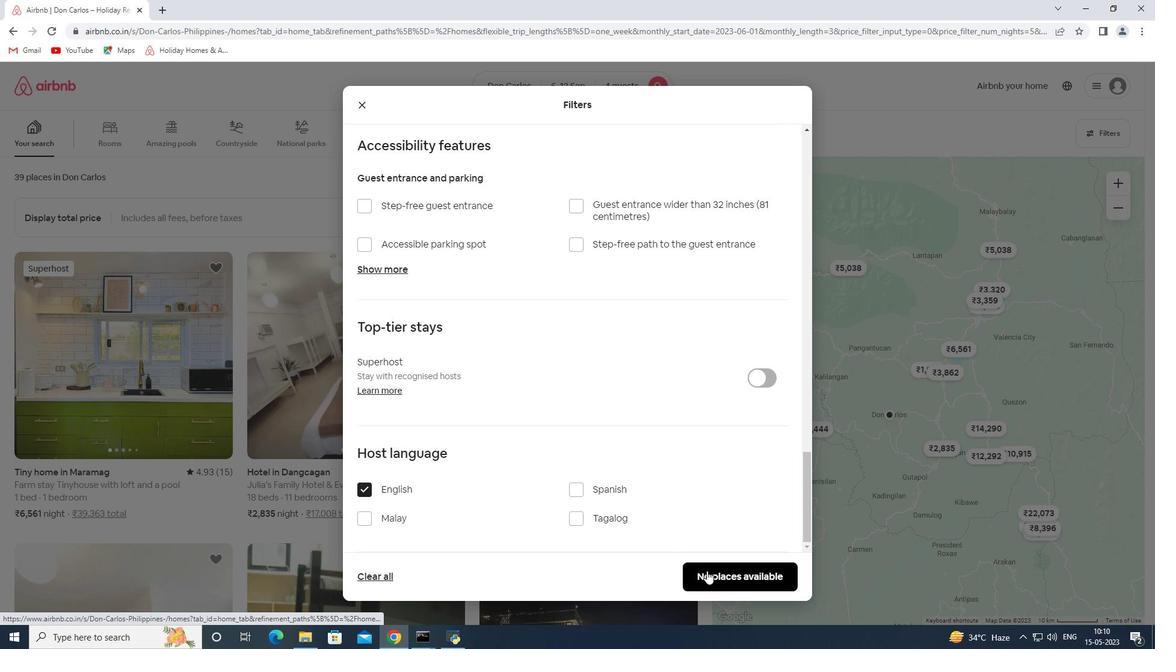 
